 Task: Create a corporate brochure template design.
Action: Key pressed Key.delete
Screenshot: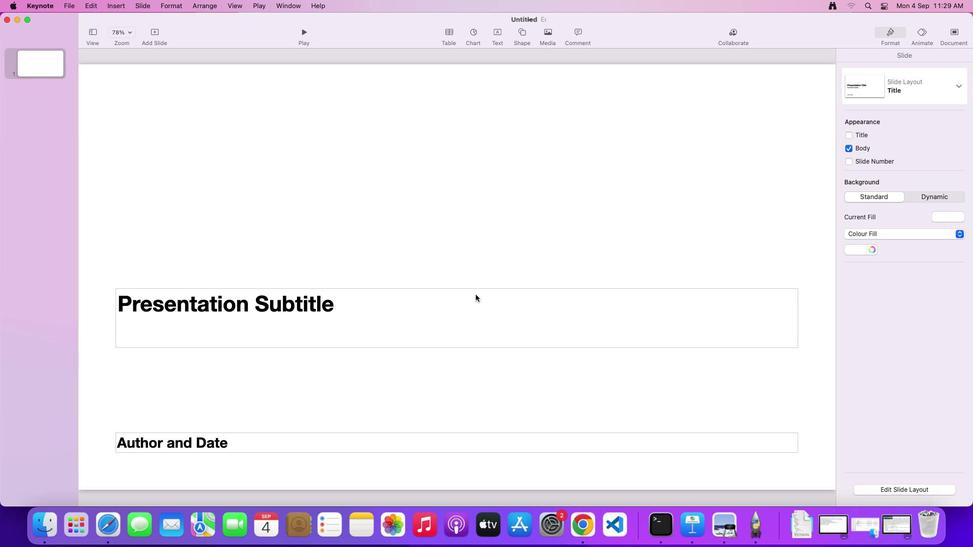 
Action: Mouse moved to (460, 327)
Screenshot: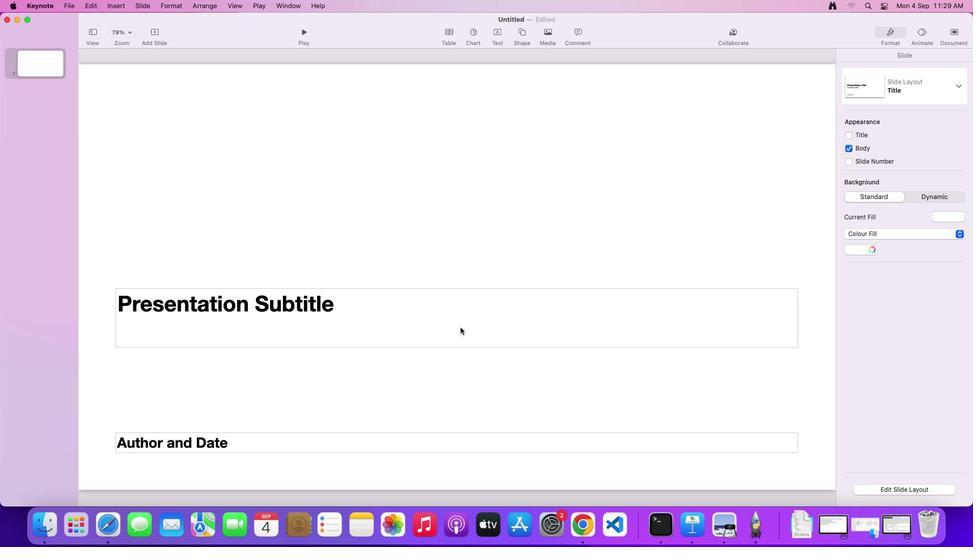 
Action: Mouse pressed left at (460, 327)
Screenshot: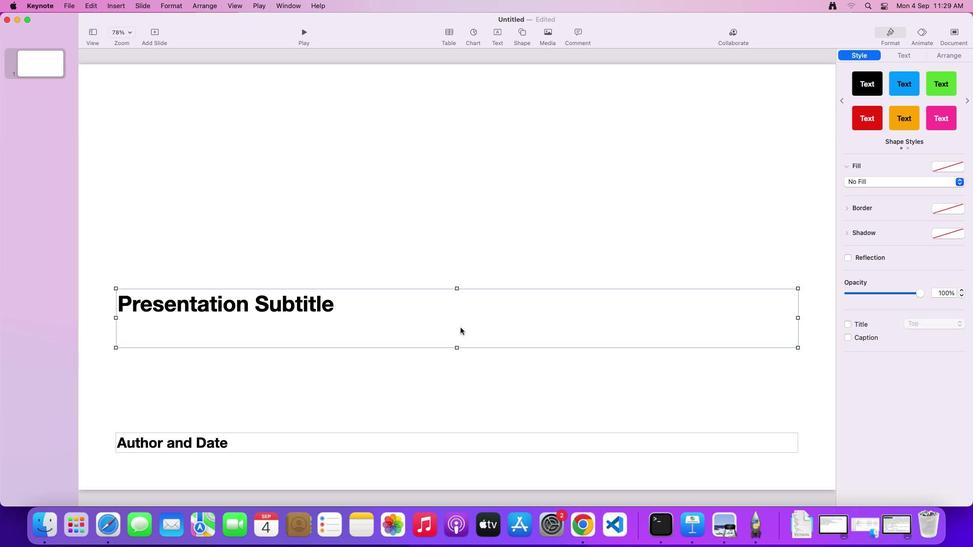 
Action: Key pressed Key.delete
Screenshot: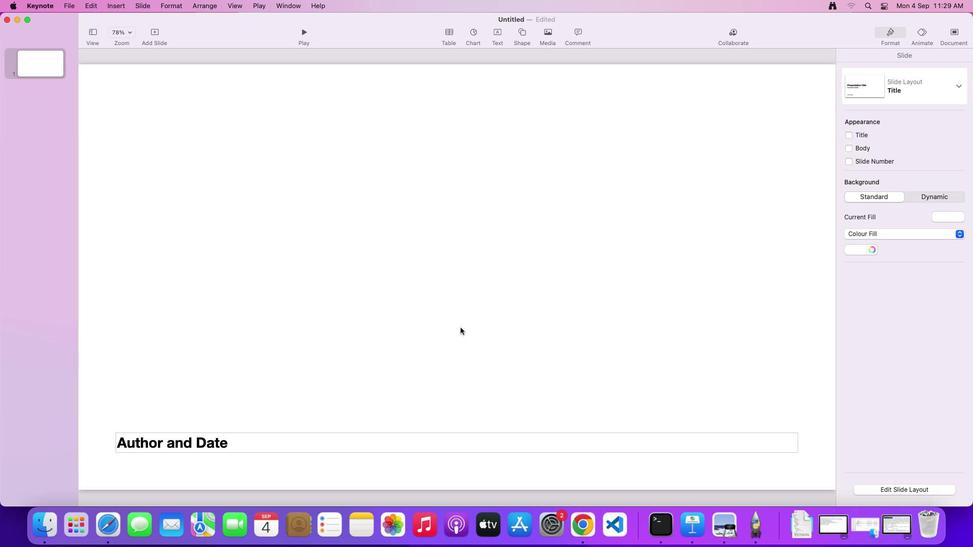 
Action: Mouse moved to (458, 449)
Screenshot: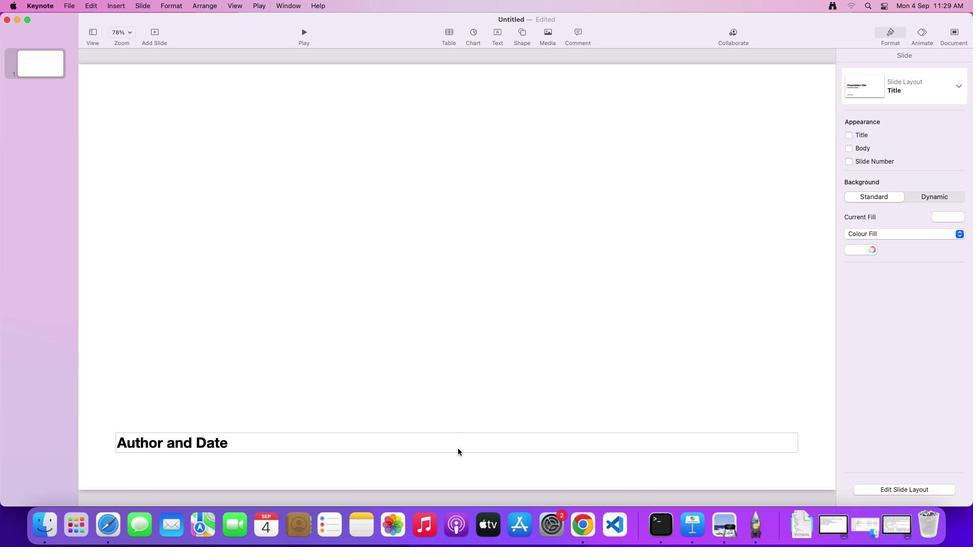 
Action: Mouse pressed left at (458, 449)
Screenshot: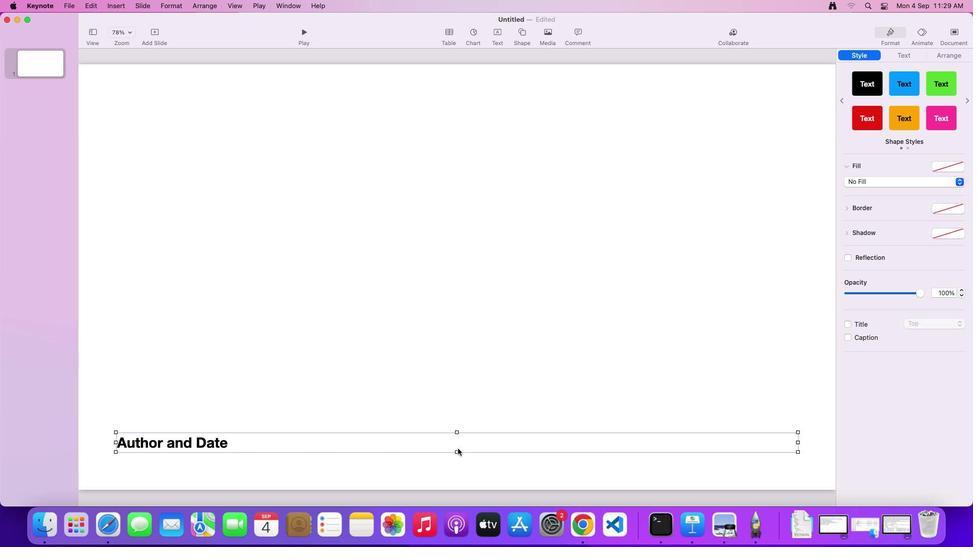 
Action: Key pressed Key.delete
Screenshot: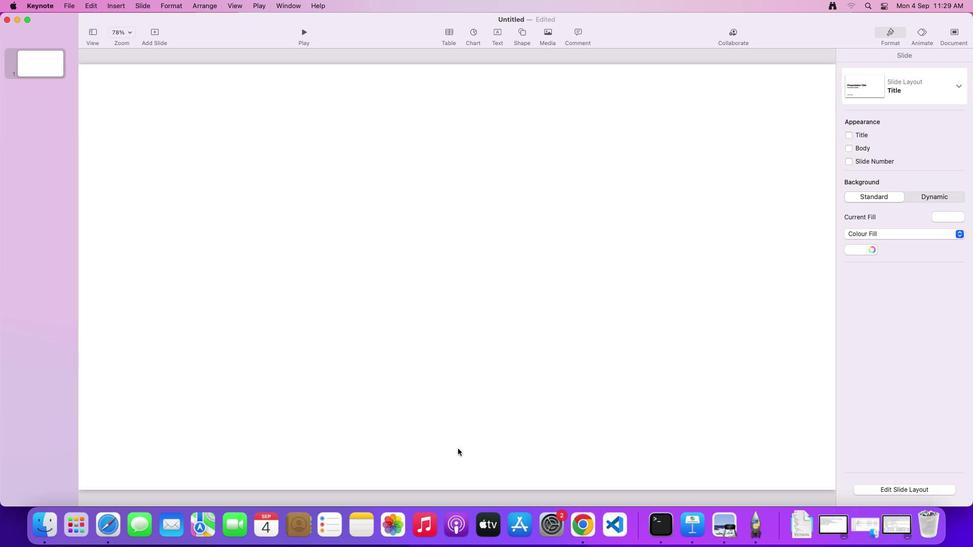 
Action: Mouse moved to (358, 203)
Screenshot: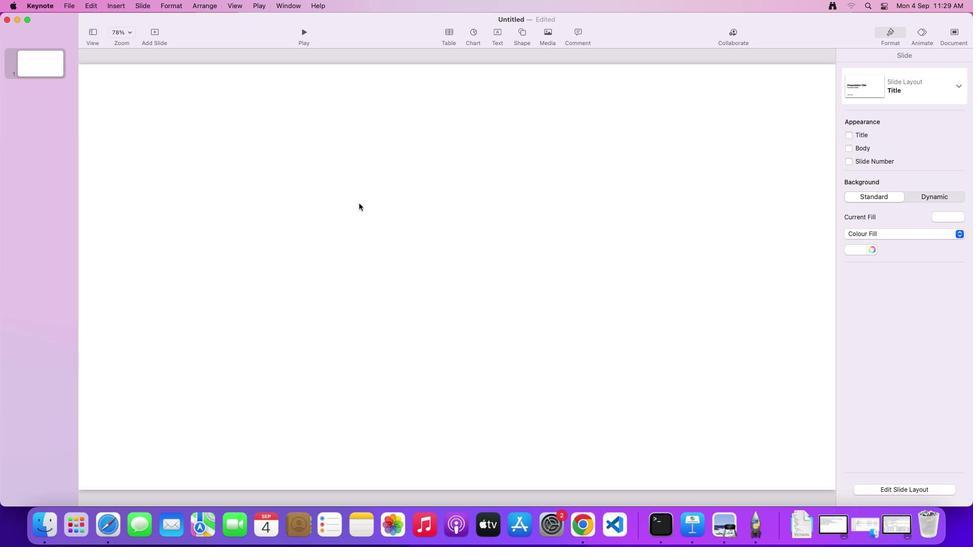 
Action: Mouse pressed left at (358, 203)
Screenshot: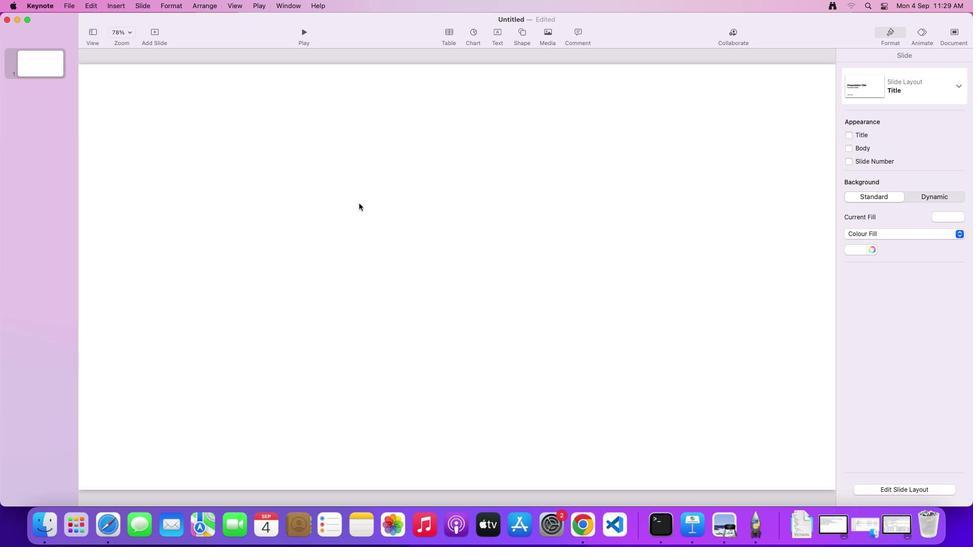
Action: Mouse moved to (862, 251)
Screenshot: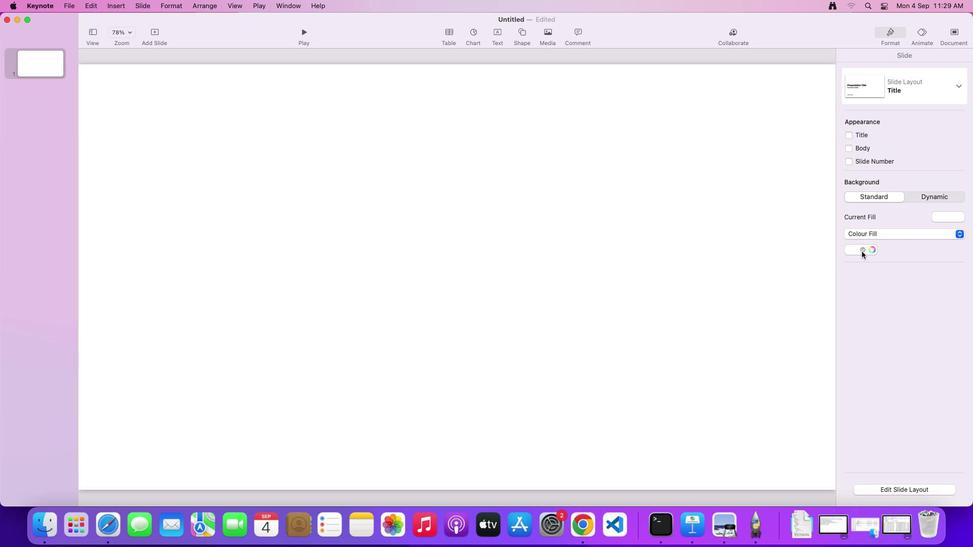 
Action: Mouse pressed left at (862, 251)
Screenshot: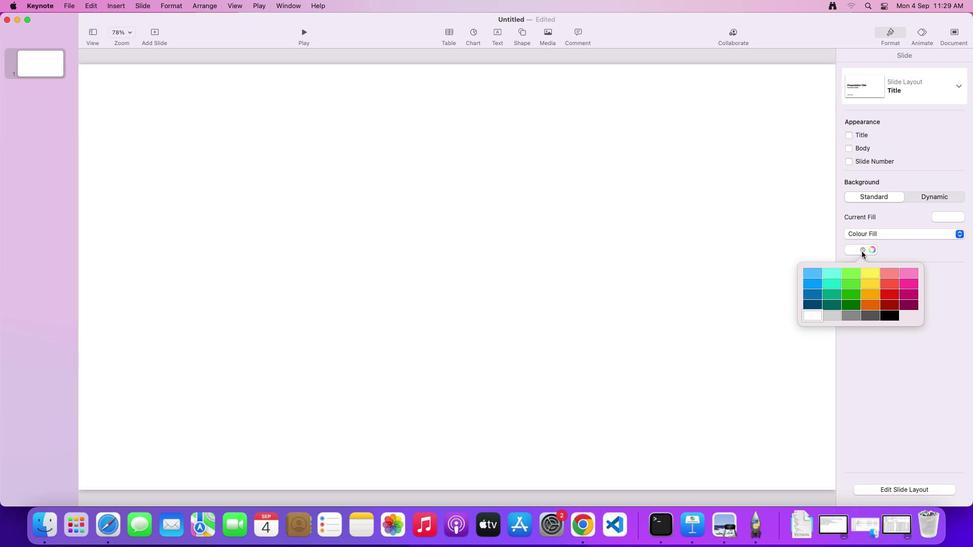 
Action: Mouse moved to (815, 303)
Screenshot: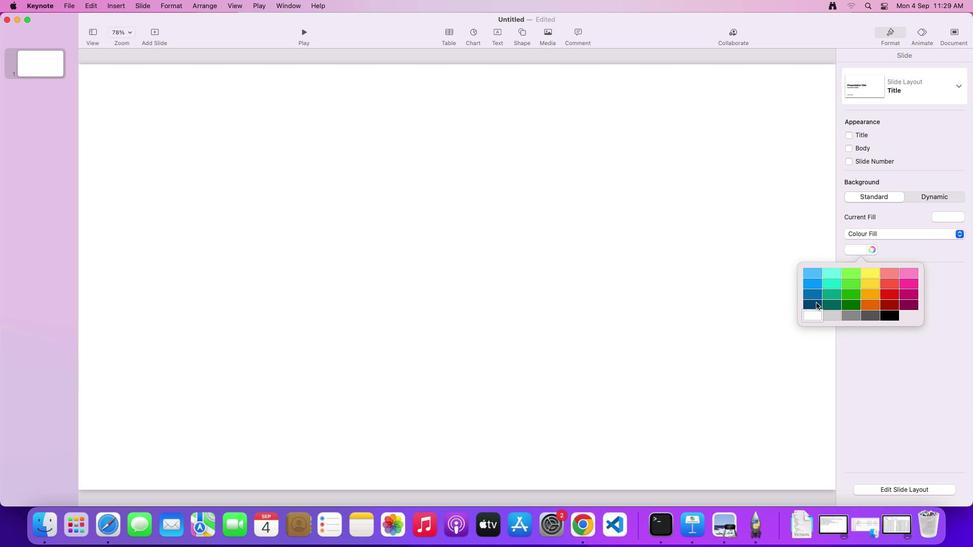 
Action: Mouse pressed left at (815, 303)
Screenshot: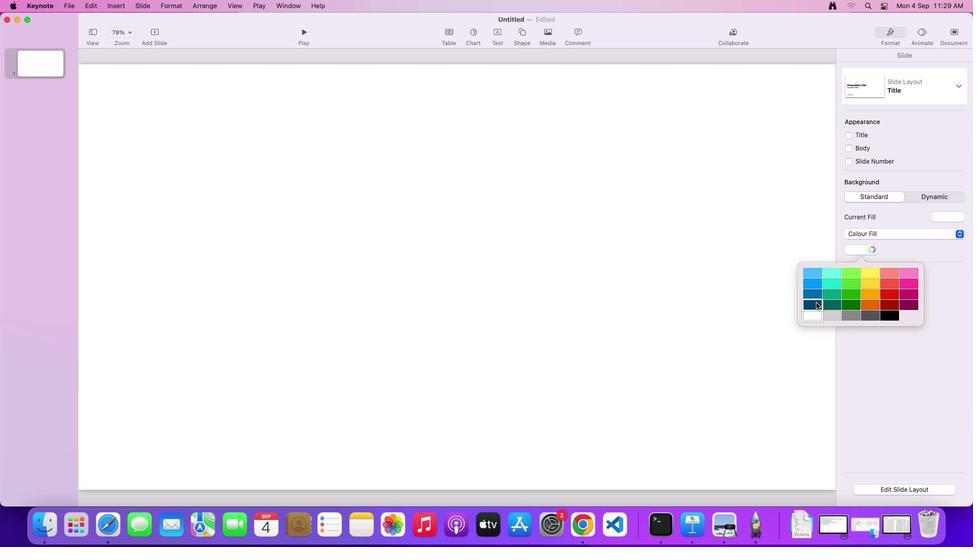 
Action: Mouse moved to (870, 249)
Screenshot: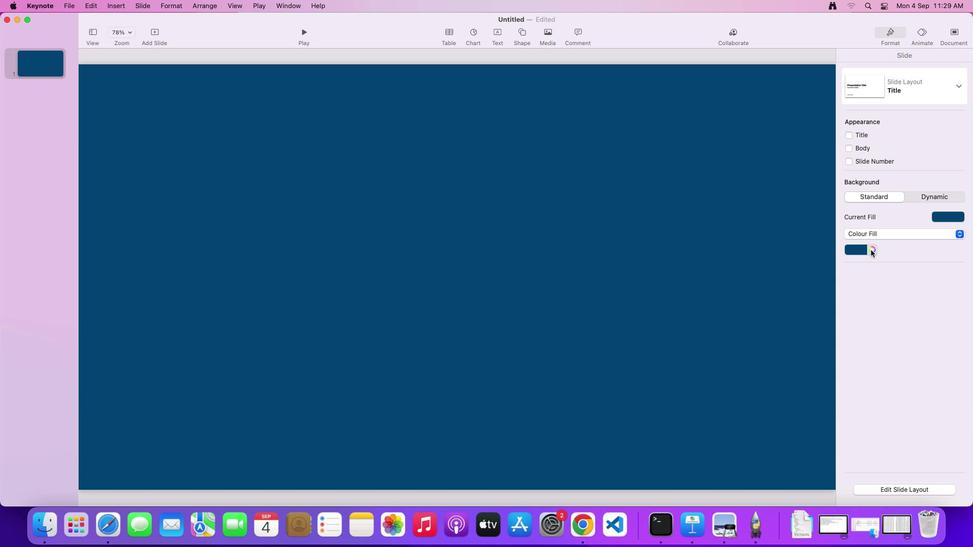 
Action: Mouse pressed left at (870, 249)
Screenshot: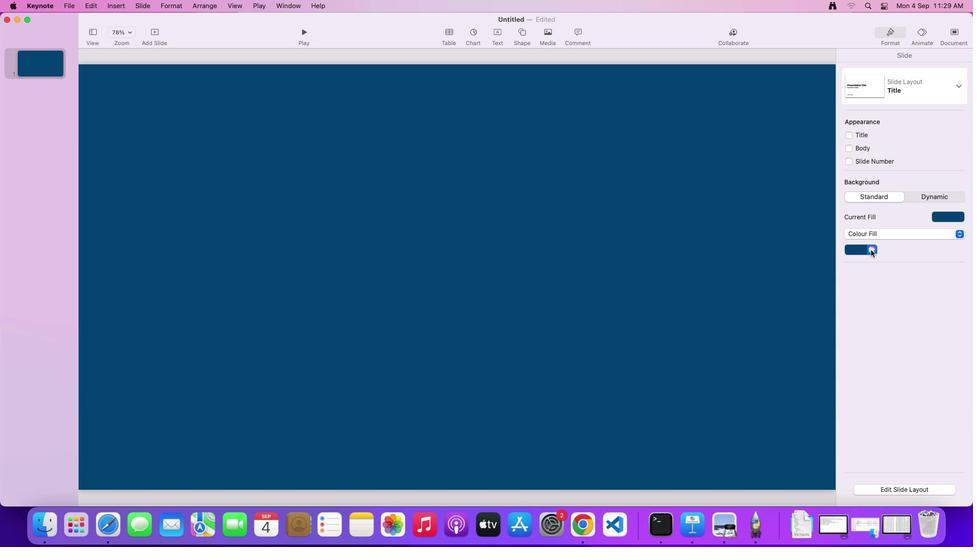 
Action: Mouse moved to (31, 420)
Screenshot: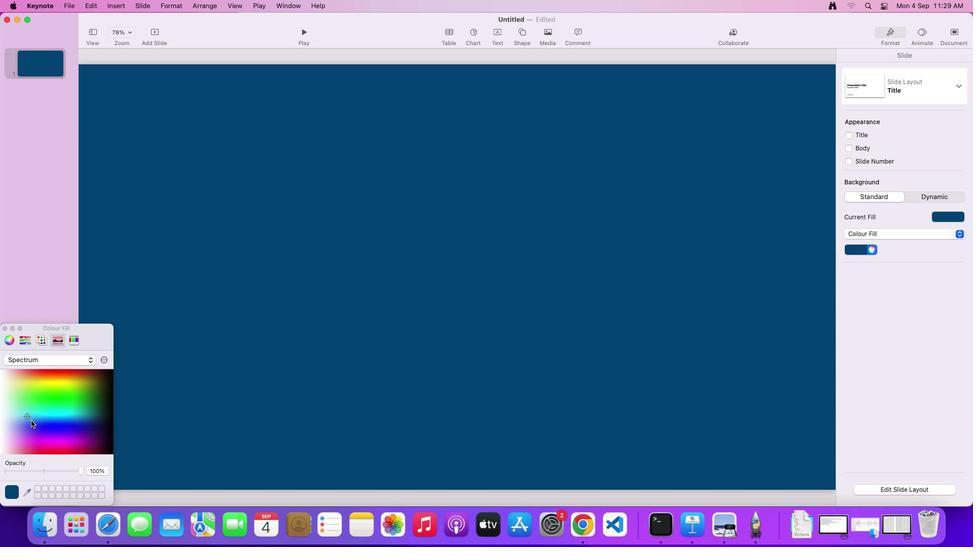 
Action: Mouse pressed left at (31, 420)
Screenshot: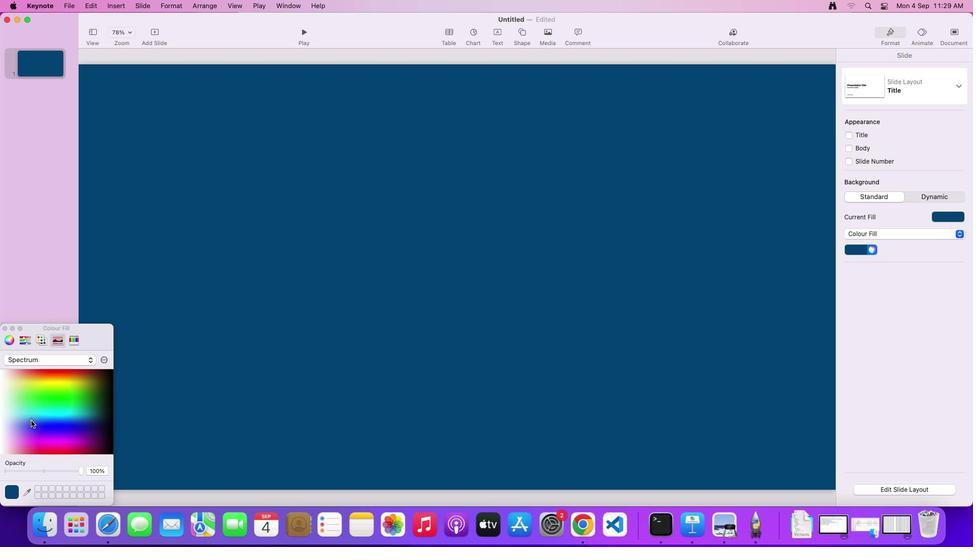 
Action: Mouse moved to (10, 423)
Screenshot: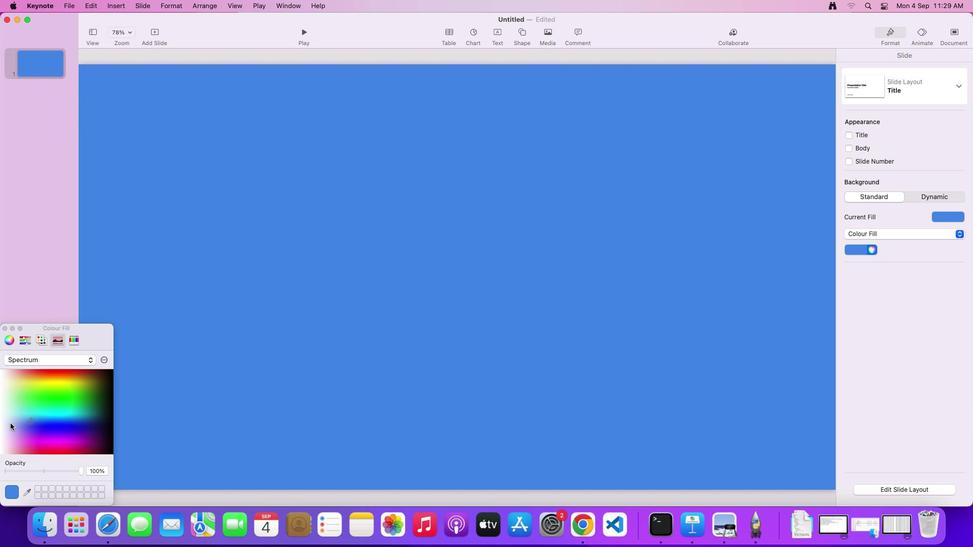 
Action: Mouse pressed left at (10, 423)
Screenshot: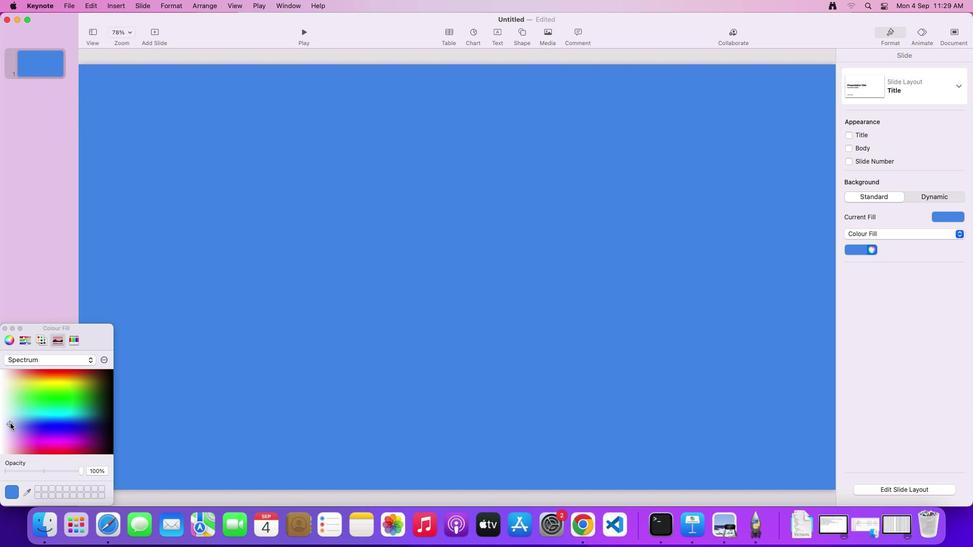 
Action: Mouse moved to (15, 421)
Screenshot: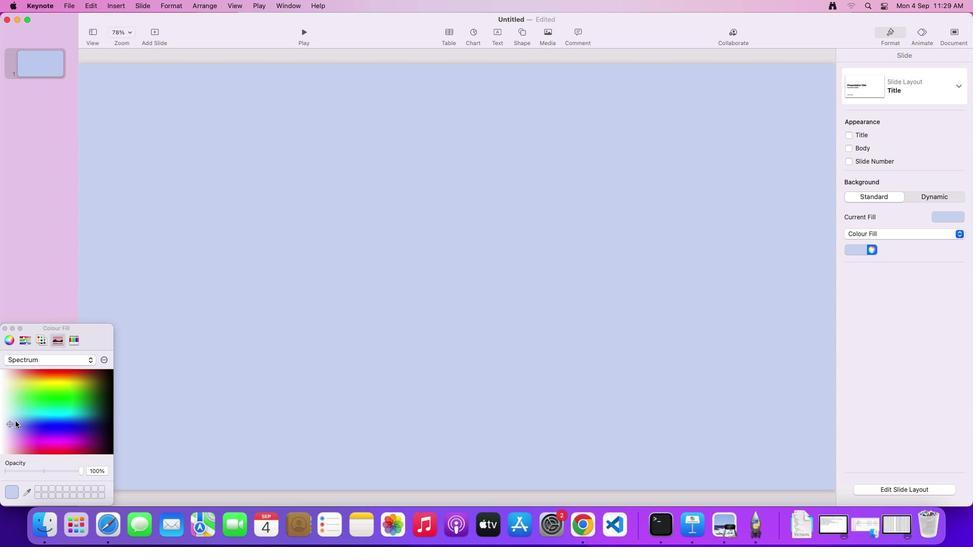 
Action: Mouse pressed left at (15, 421)
Screenshot: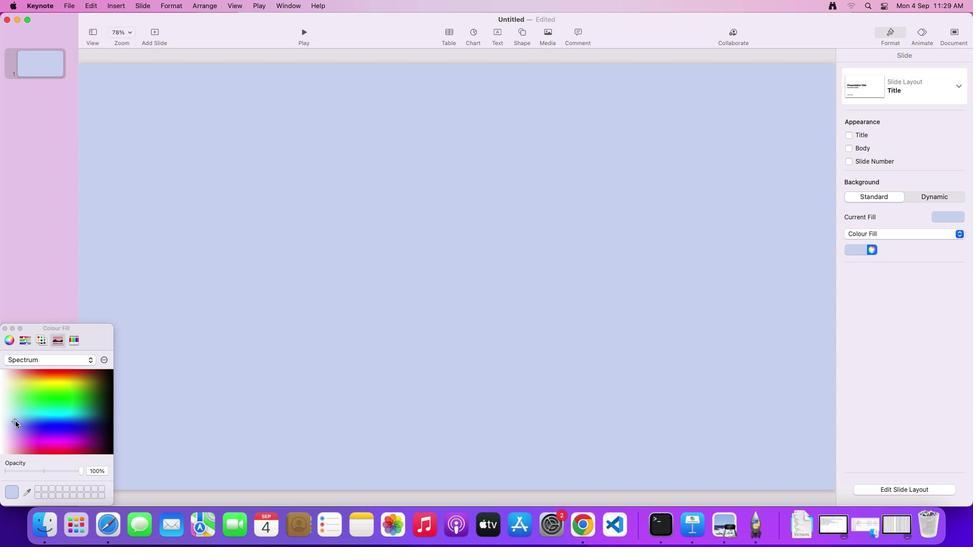 
Action: Mouse moved to (22, 421)
Screenshot: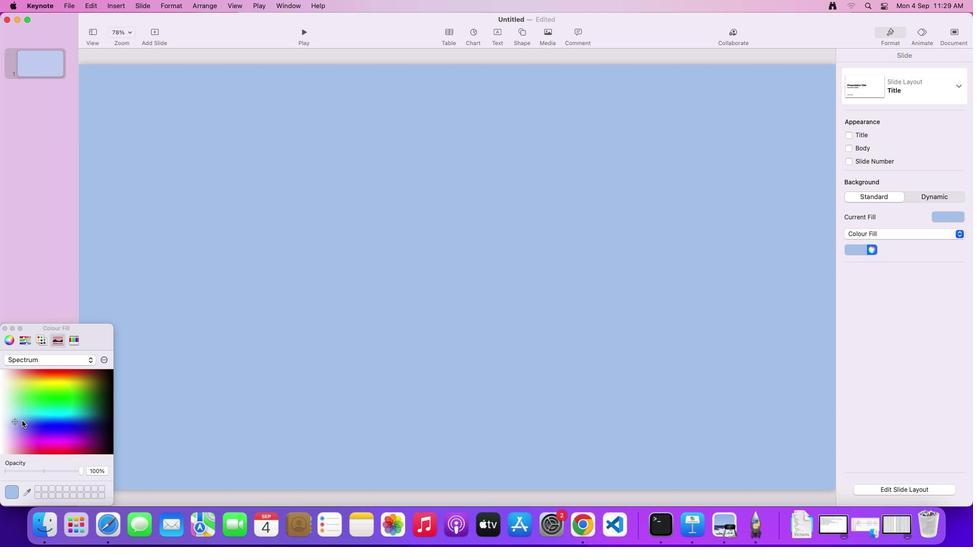 
Action: Mouse pressed left at (22, 421)
Screenshot: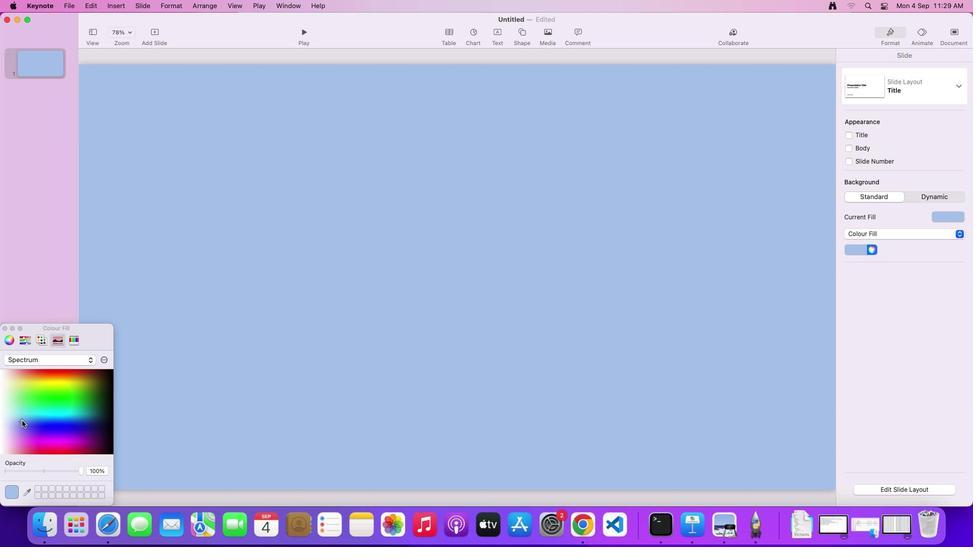 
Action: Mouse moved to (27, 420)
Screenshot: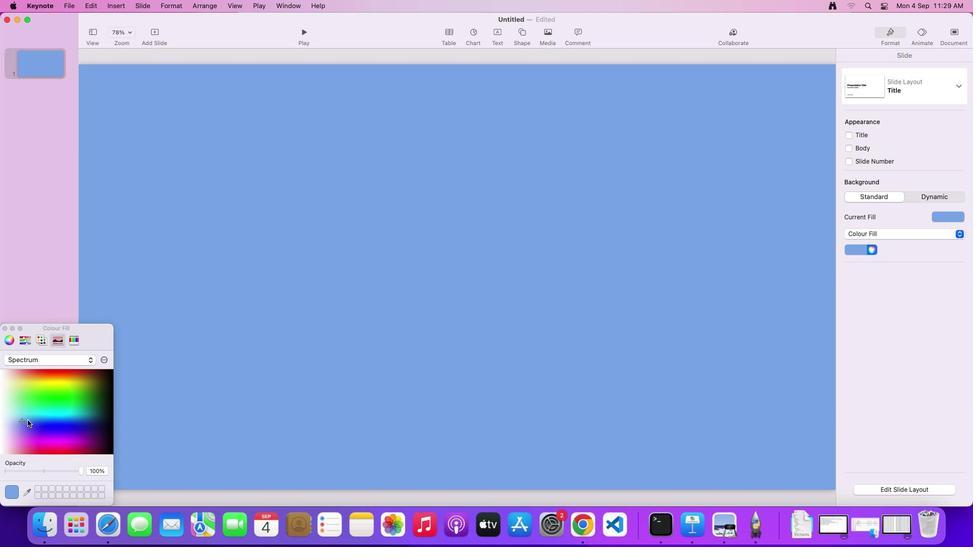 
Action: Mouse pressed left at (27, 420)
Screenshot: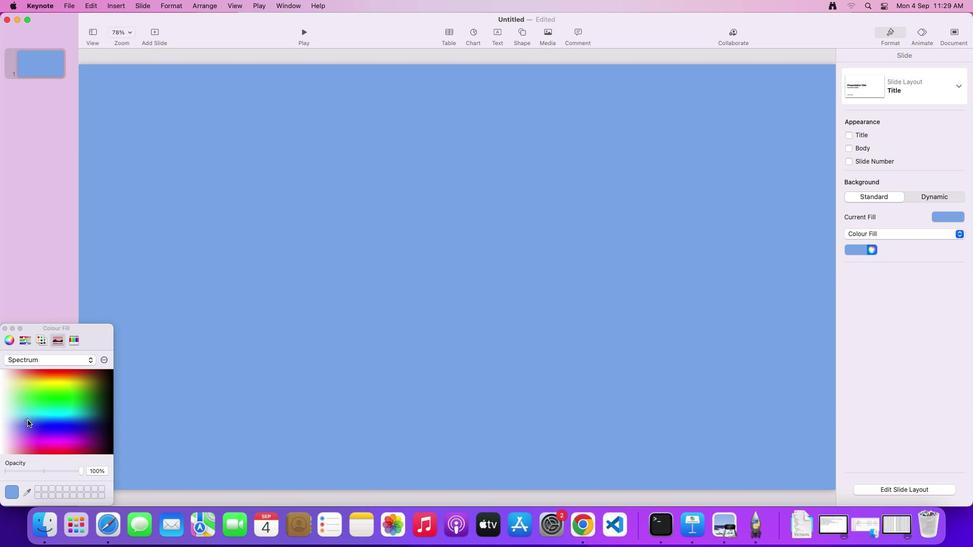 
Action: Mouse moved to (34, 418)
Screenshot: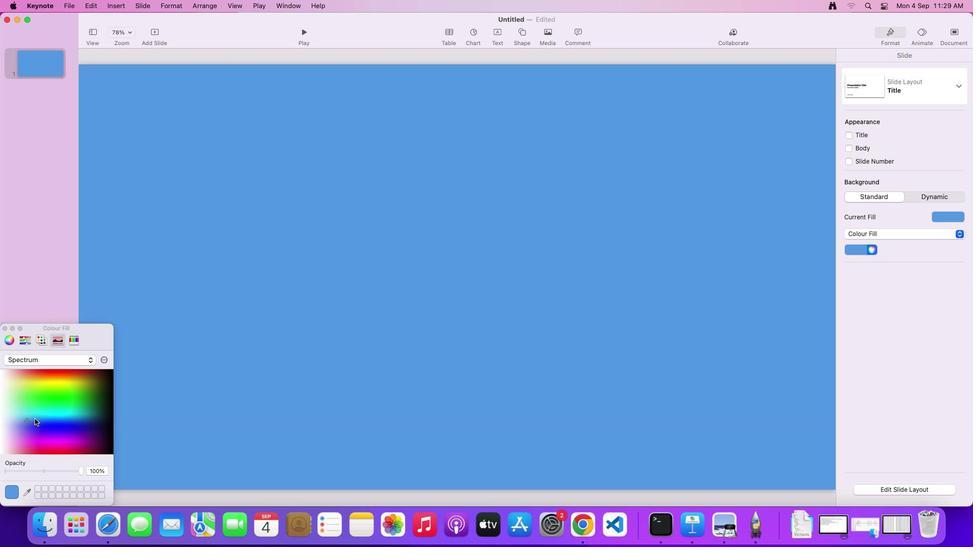 
Action: Mouse pressed left at (34, 418)
Screenshot: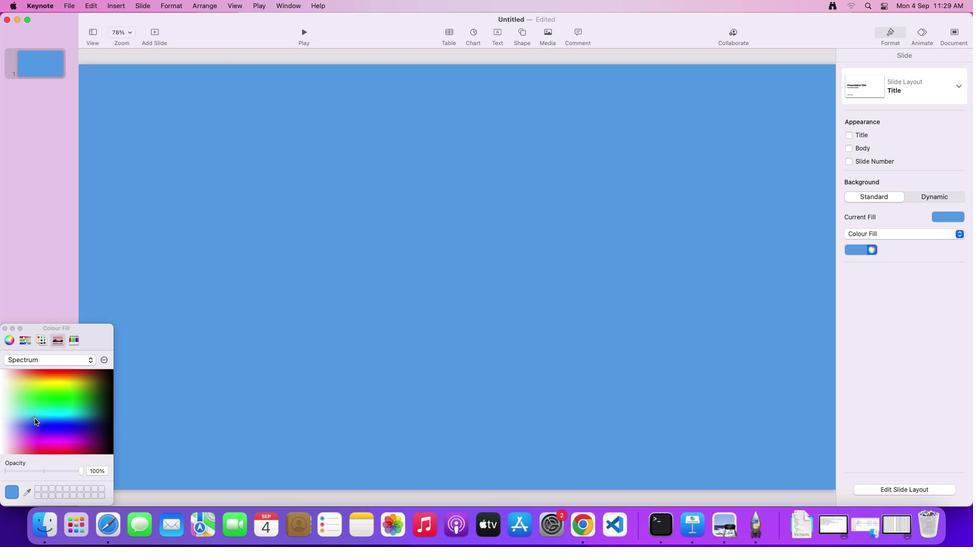 
Action: Mouse moved to (22, 423)
Screenshot: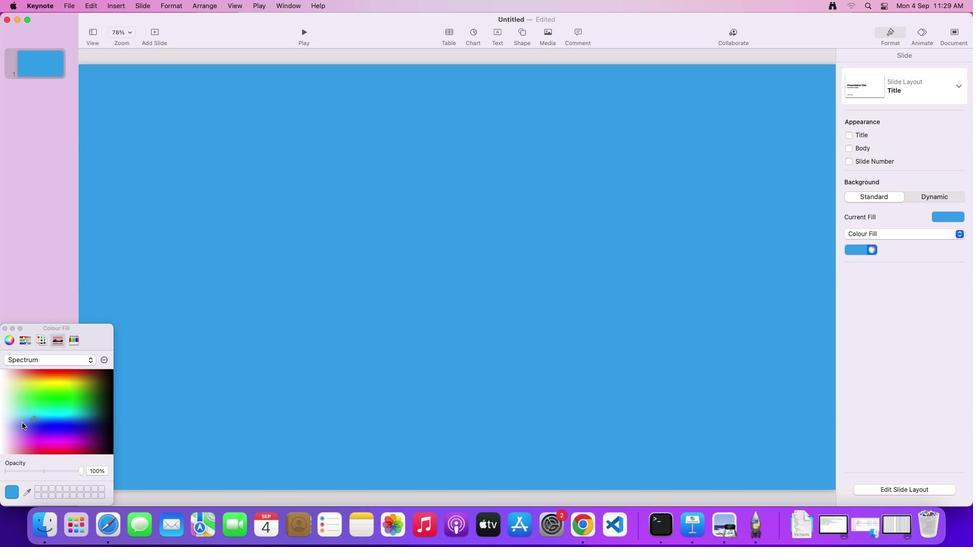 
Action: Mouse pressed left at (22, 423)
Screenshot: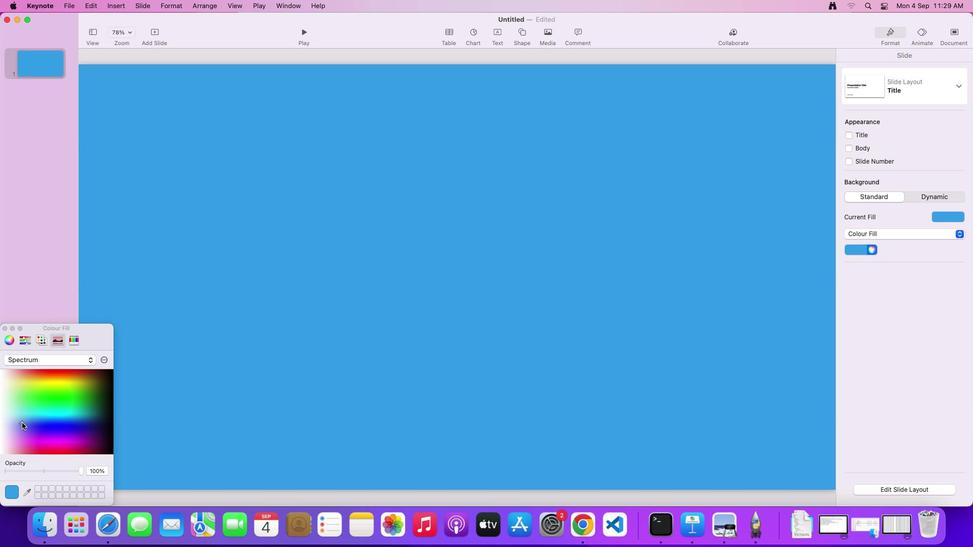 
Action: Mouse moved to (21, 428)
Screenshot: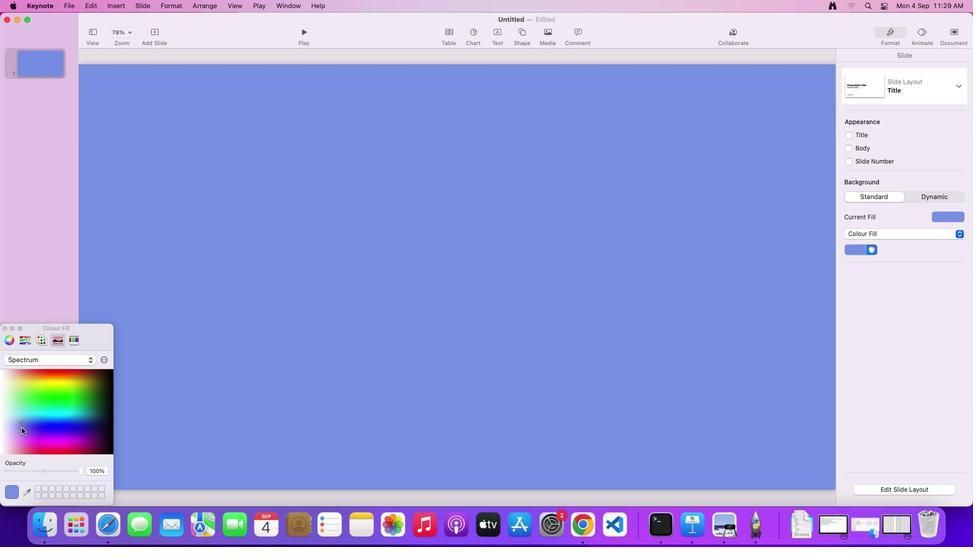 
Action: Mouse pressed left at (21, 428)
Screenshot: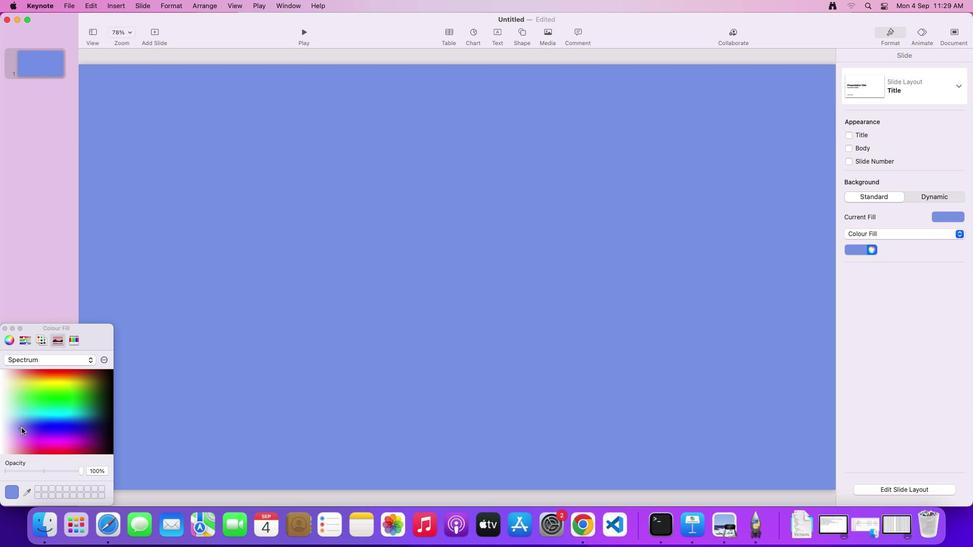 
Action: Mouse moved to (23, 424)
Screenshot: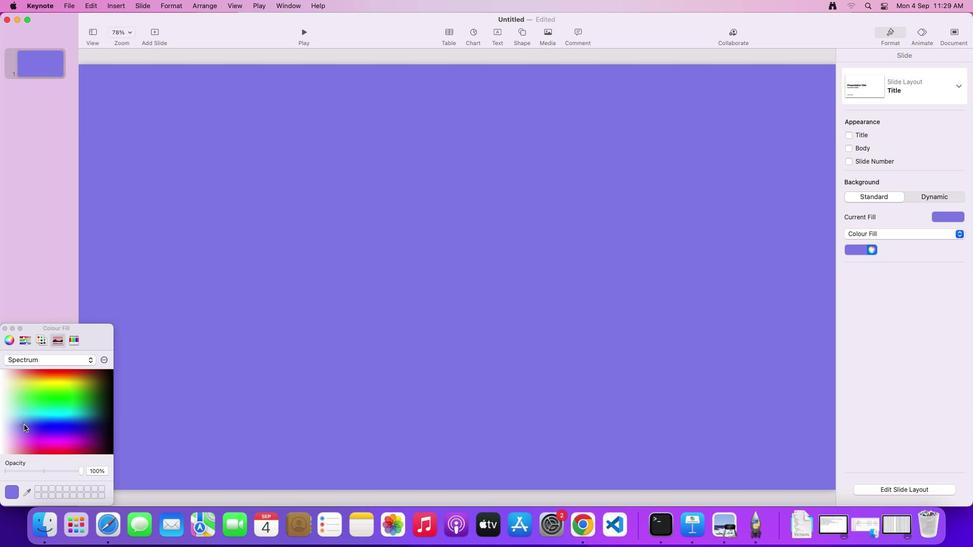 
Action: Mouse pressed left at (23, 424)
Screenshot: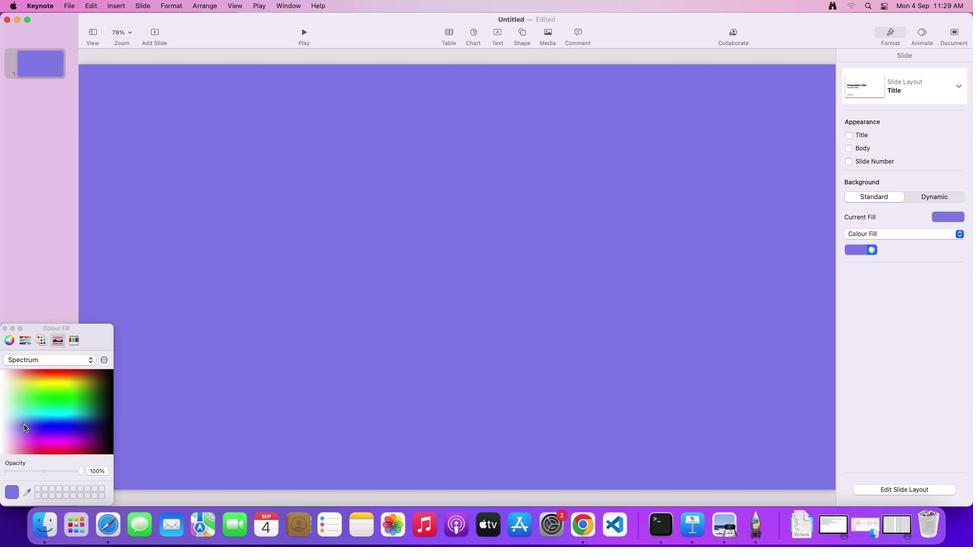 
Action: Mouse moved to (324, 358)
Screenshot: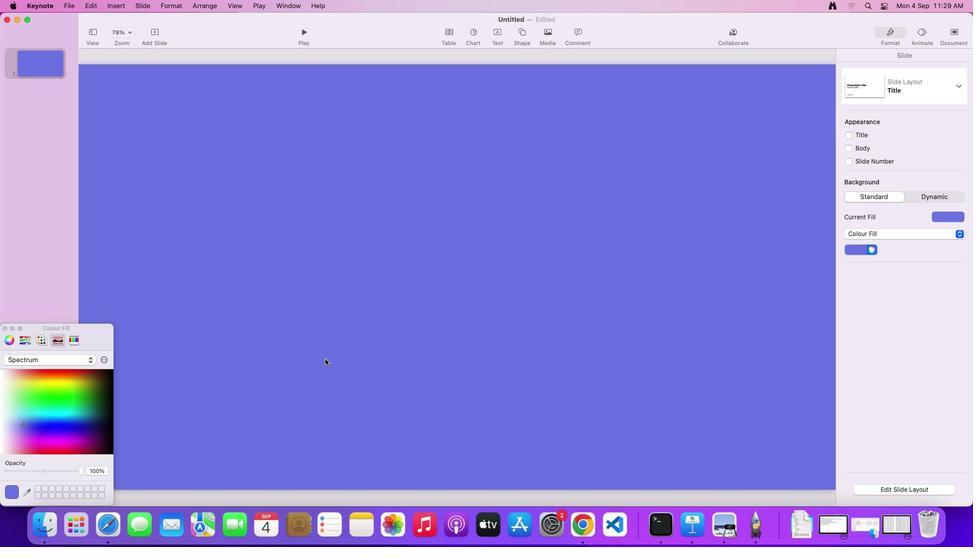 
Action: Mouse pressed left at (324, 358)
Screenshot: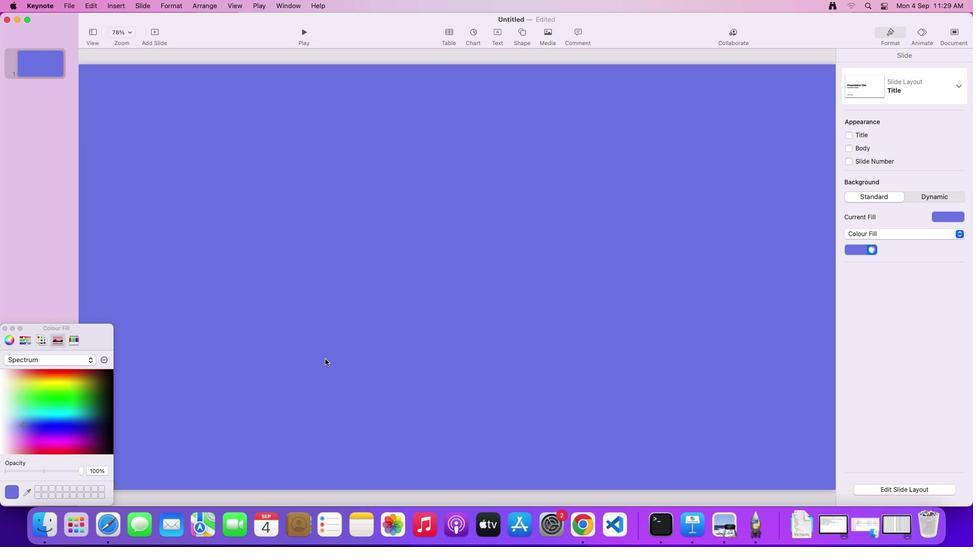 
Action: Mouse moved to (6, 329)
Screenshot: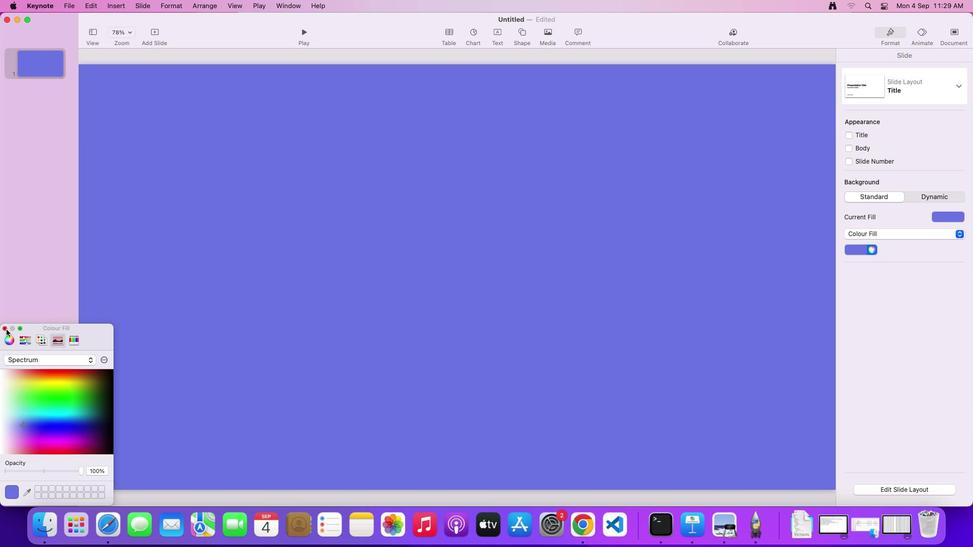 
Action: Mouse pressed left at (6, 329)
Screenshot: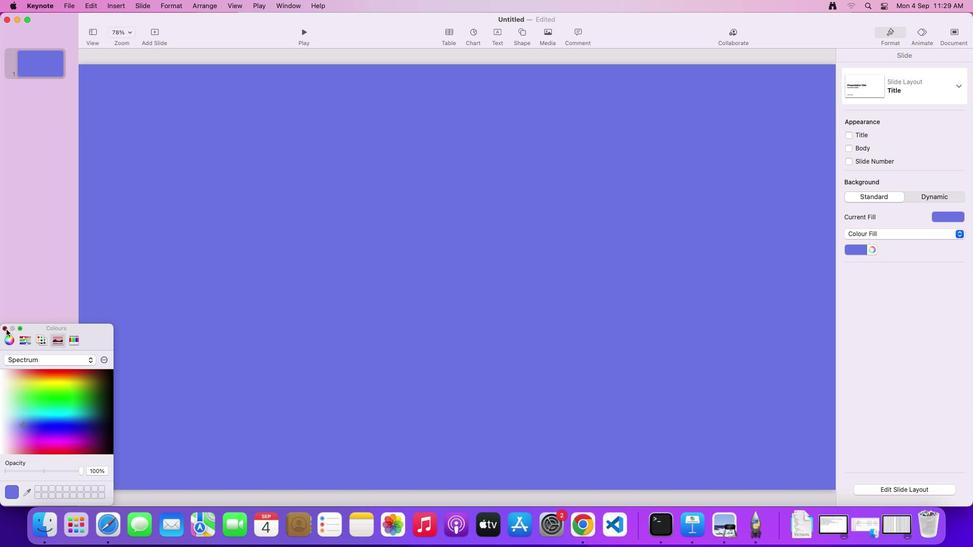 
Action: Mouse moved to (517, 253)
Screenshot: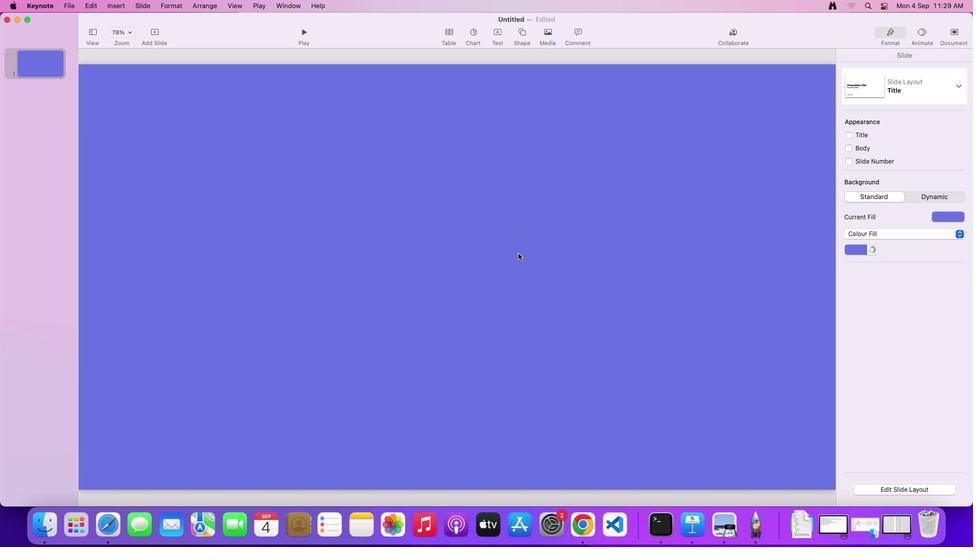 
Action: Mouse pressed left at (517, 253)
Screenshot: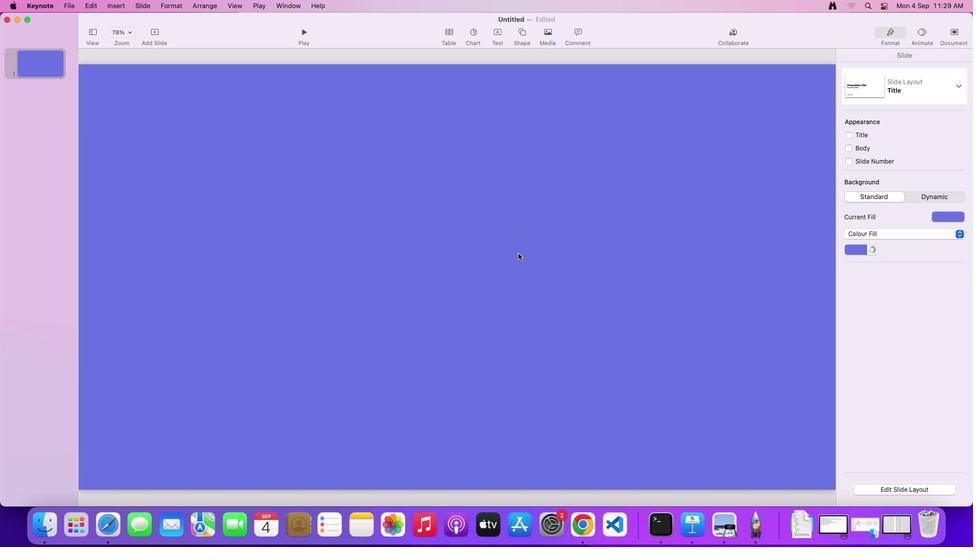 
Action: Mouse moved to (517, 31)
Screenshot: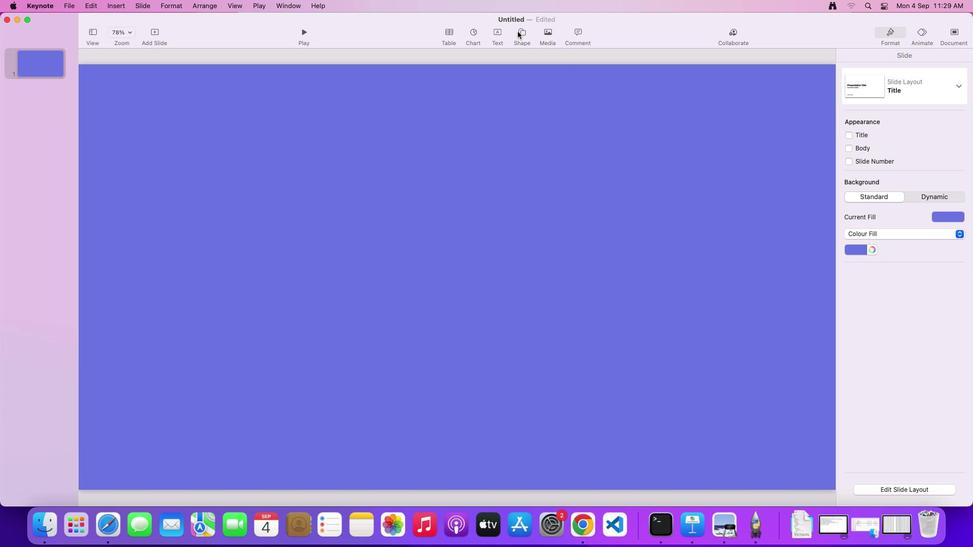 
Action: Mouse pressed left at (517, 31)
Screenshot: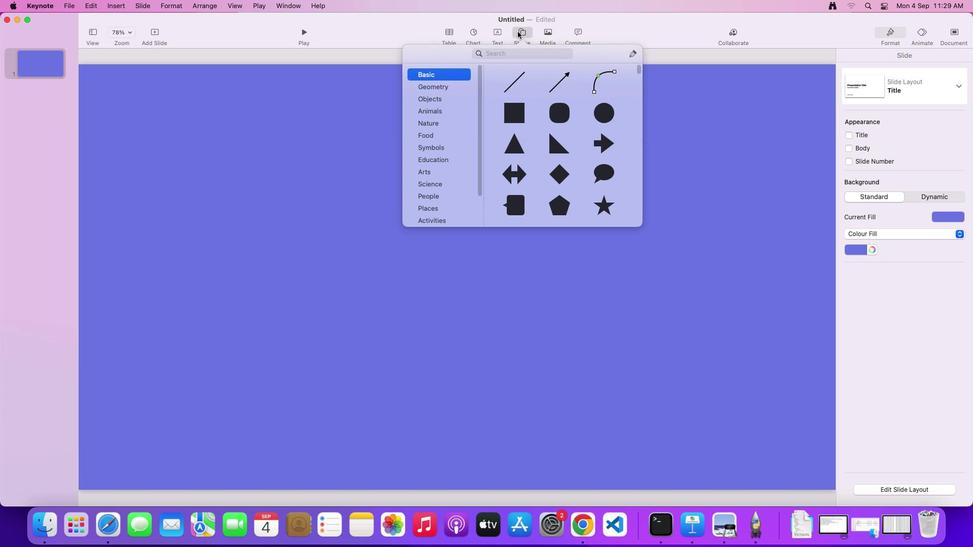 
Action: Mouse moved to (510, 110)
Screenshot: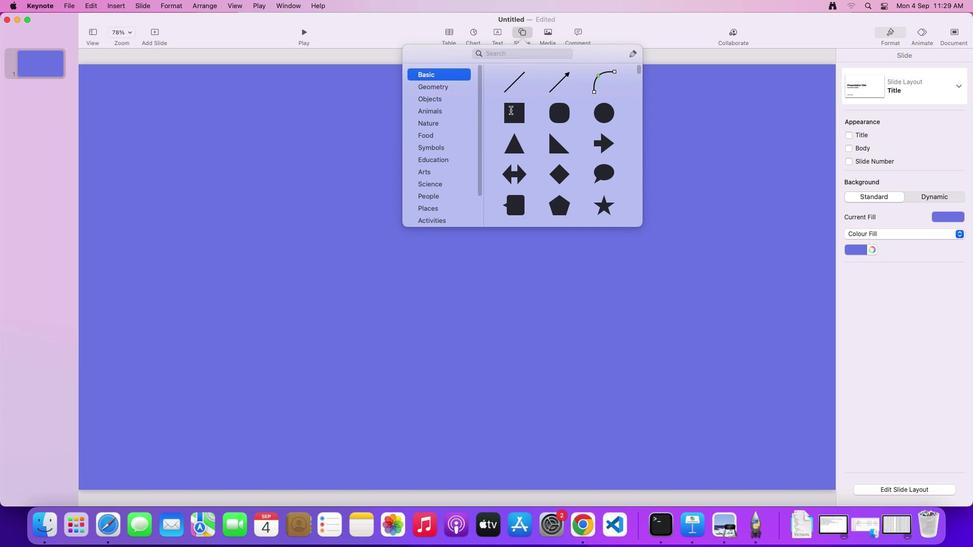 
Action: Mouse pressed left at (510, 110)
Screenshot: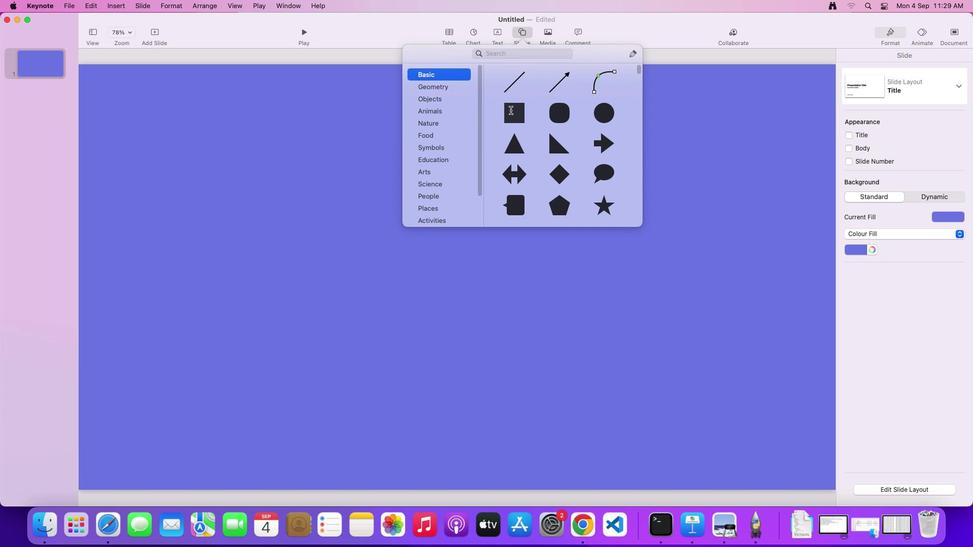 
Action: Mouse moved to (475, 298)
Screenshot: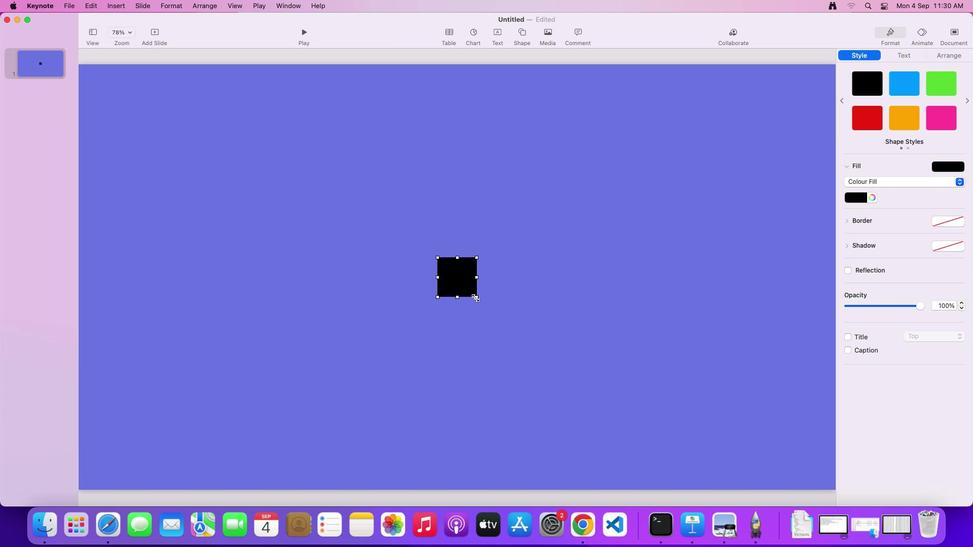
Action: Mouse pressed left at (475, 298)
Screenshot: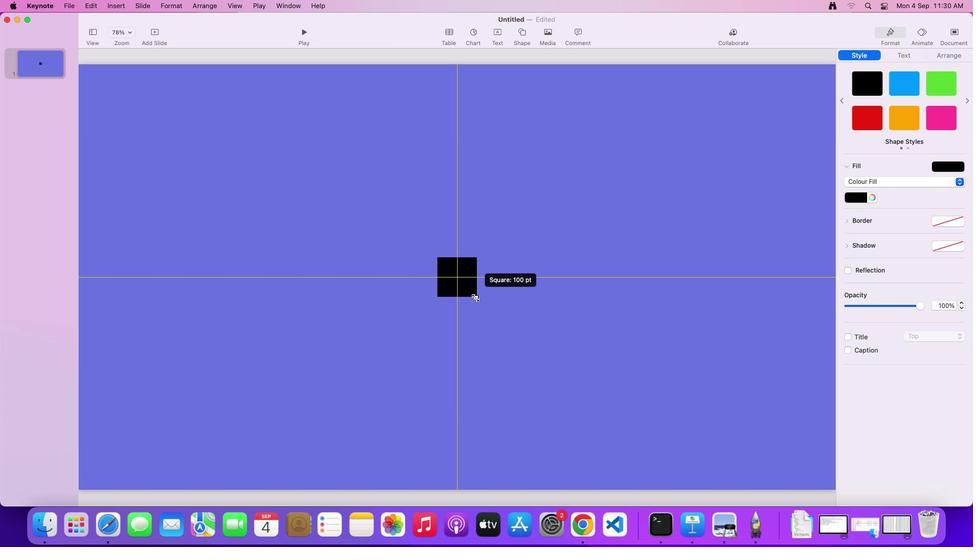 
Action: Mouse moved to (529, 383)
Screenshot: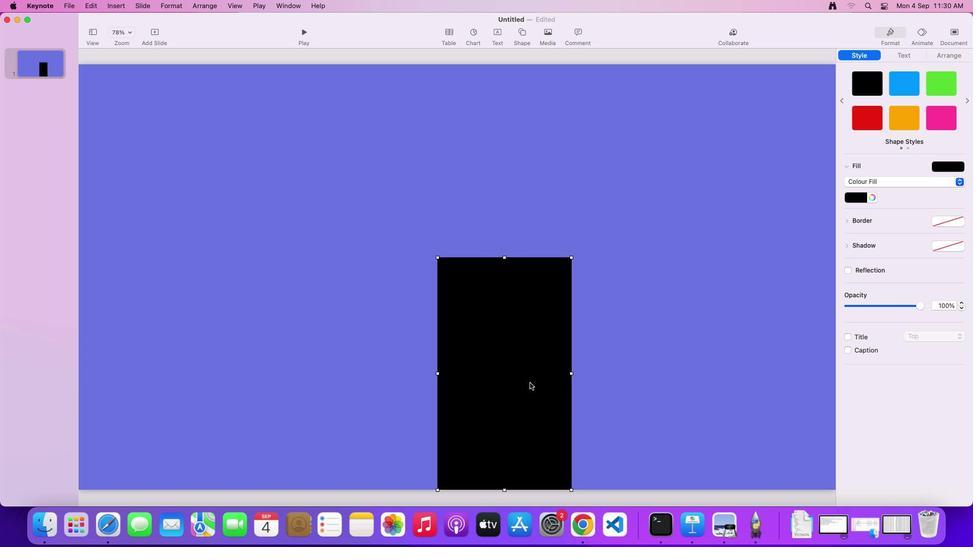 
Action: Mouse pressed left at (529, 383)
Screenshot: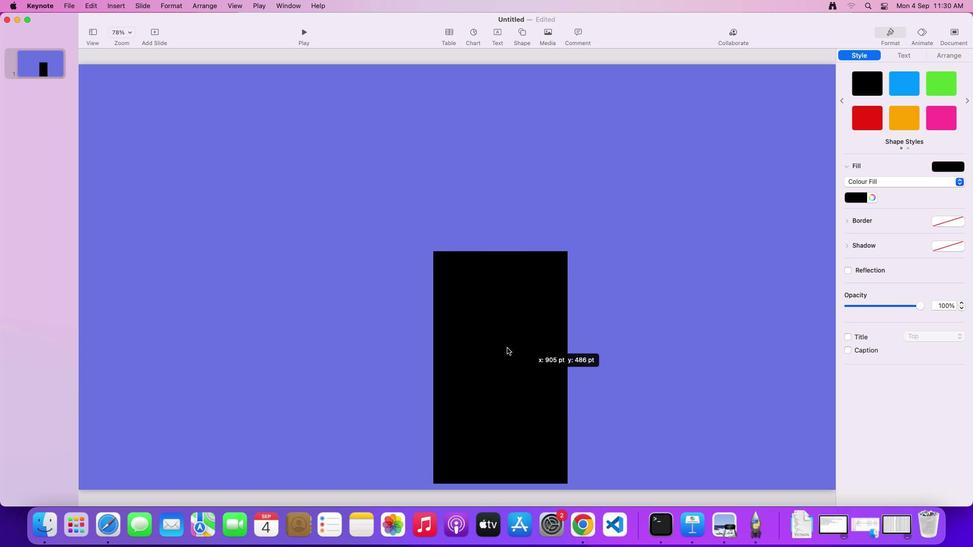 
Action: Mouse moved to (348, 389)
Screenshot: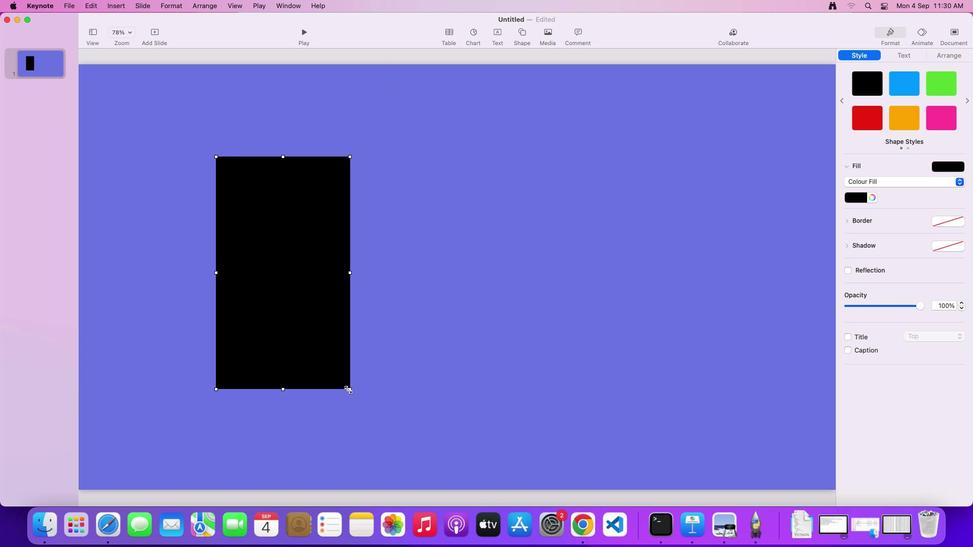 
Action: Mouse pressed left at (348, 389)
Screenshot: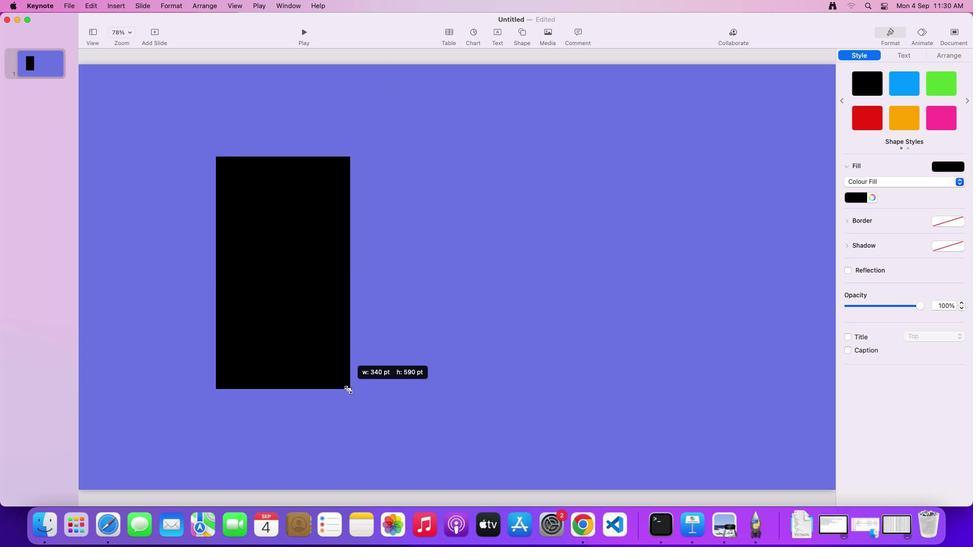 
Action: Mouse moved to (908, 56)
Screenshot: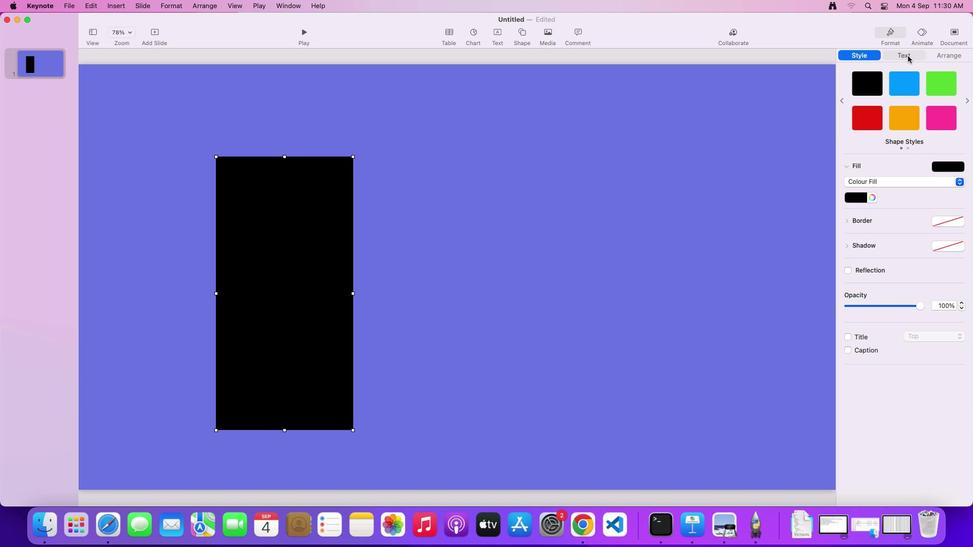 
Action: Mouse pressed left at (908, 56)
Screenshot: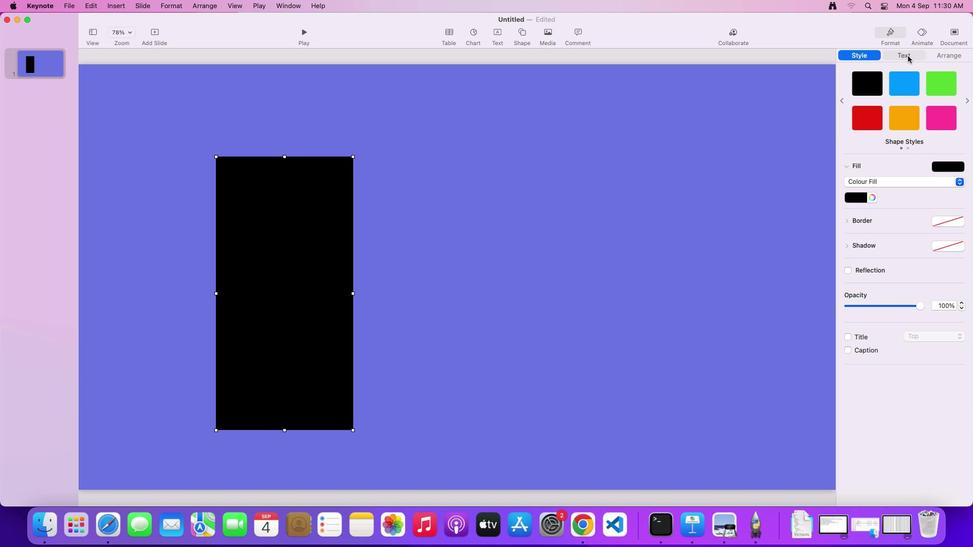 
Action: Mouse moved to (953, 53)
Screenshot: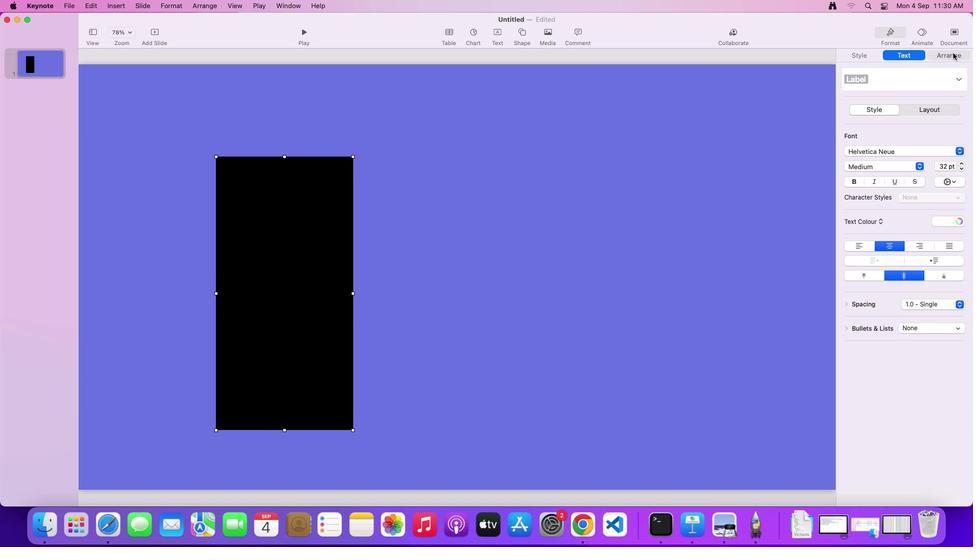 
Action: Mouse pressed left at (953, 53)
Screenshot: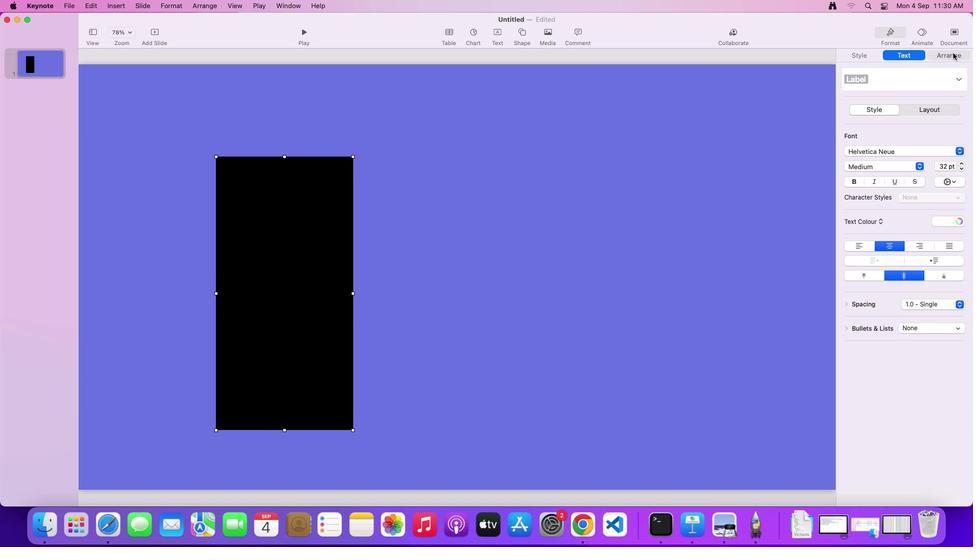 
Action: Mouse moved to (954, 224)
Screenshot: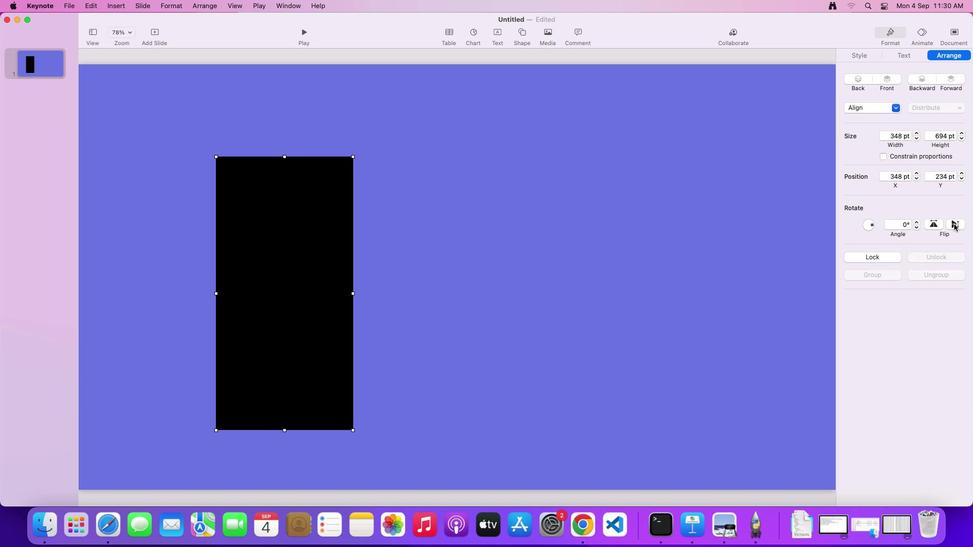 
Action: Mouse pressed left at (954, 224)
Screenshot: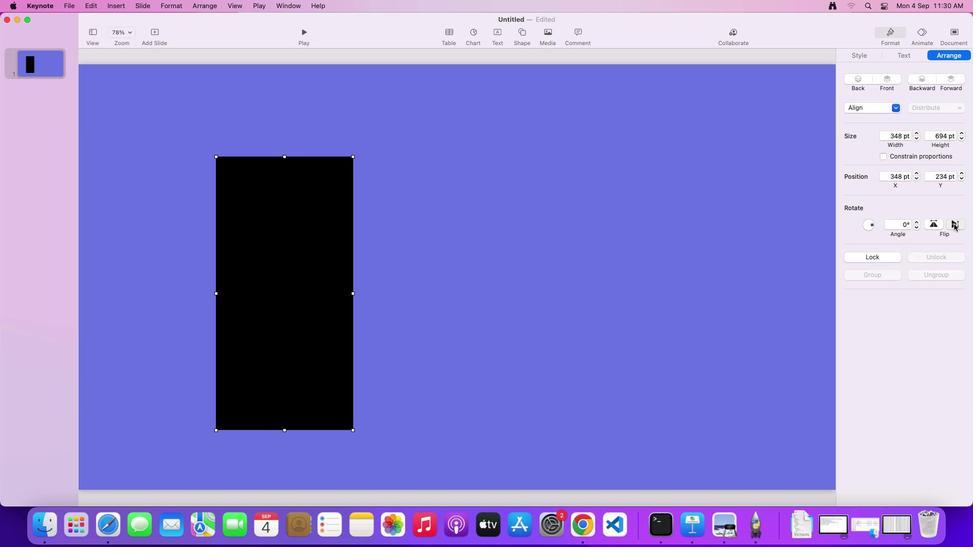 
Action: Mouse moved to (916, 178)
Screenshot: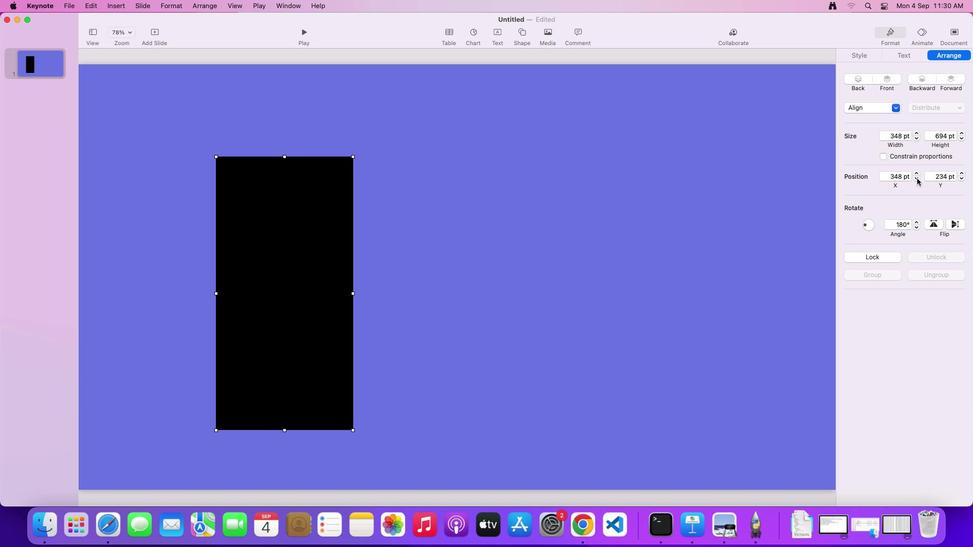 
Action: Mouse pressed left at (916, 178)
Screenshot: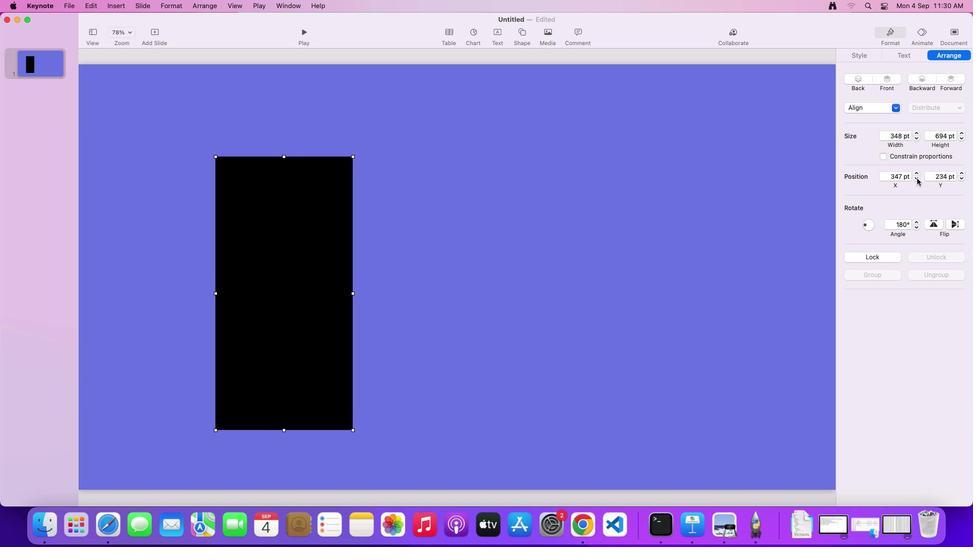
Action: Mouse pressed left at (916, 178)
Screenshot: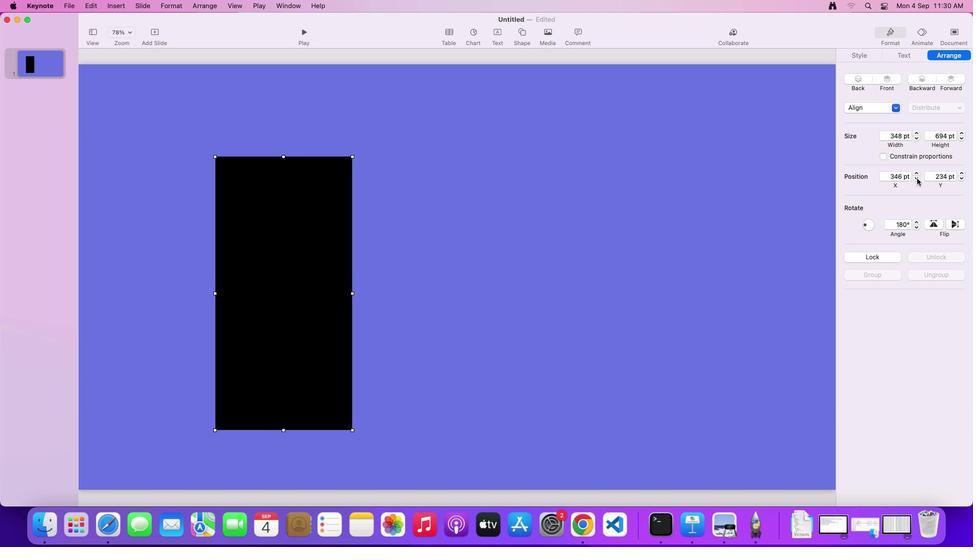 
Action: Mouse pressed left at (916, 178)
Screenshot: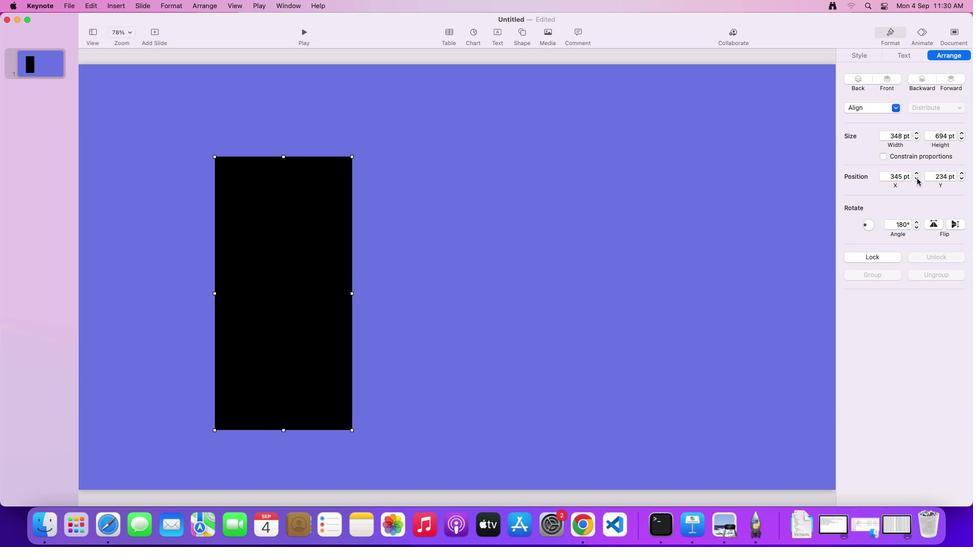 
Action: Mouse pressed left at (916, 178)
Screenshot: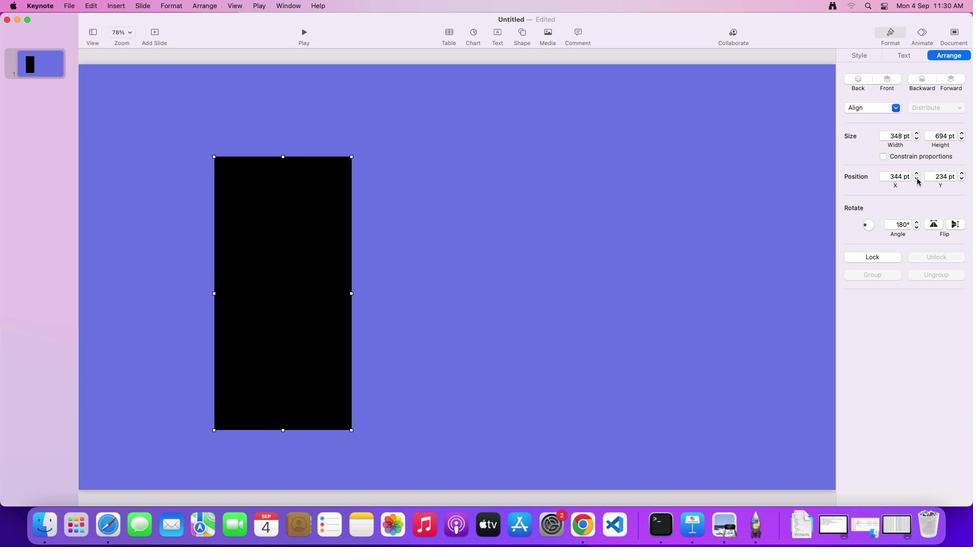 
Action: Mouse pressed left at (916, 178)
Screenshot: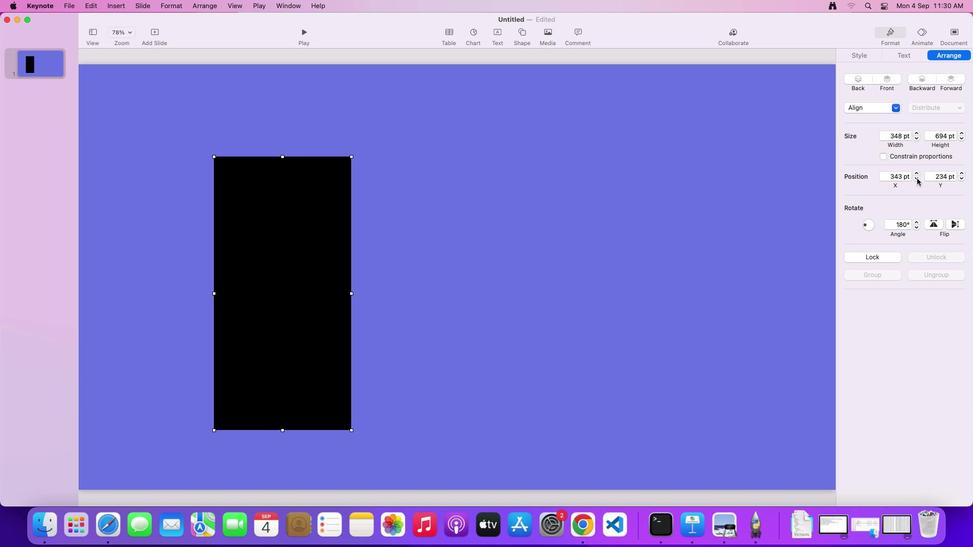 
Action: Mouse pressed left at (916, 178)
Screenshot: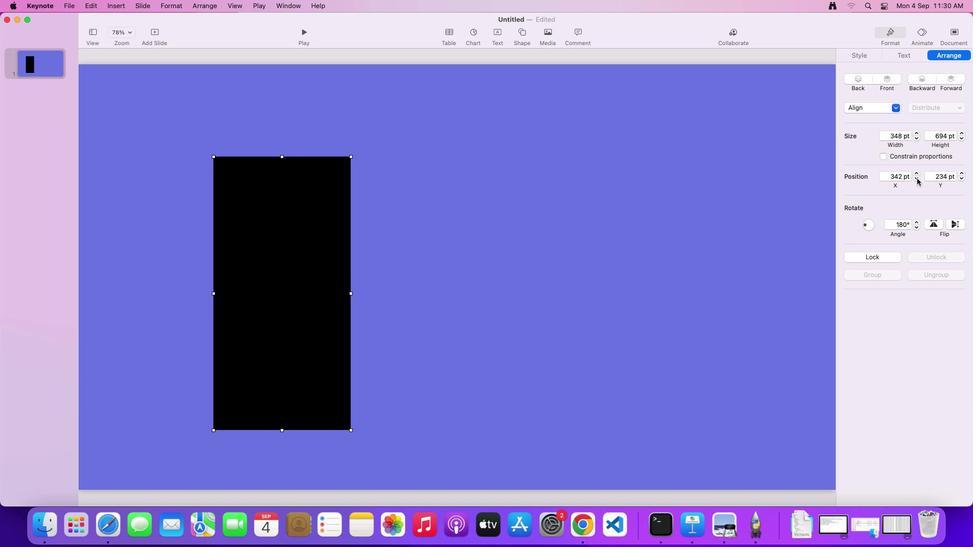 
Action: Mouse pressed left at (916, 178)
Screenshot: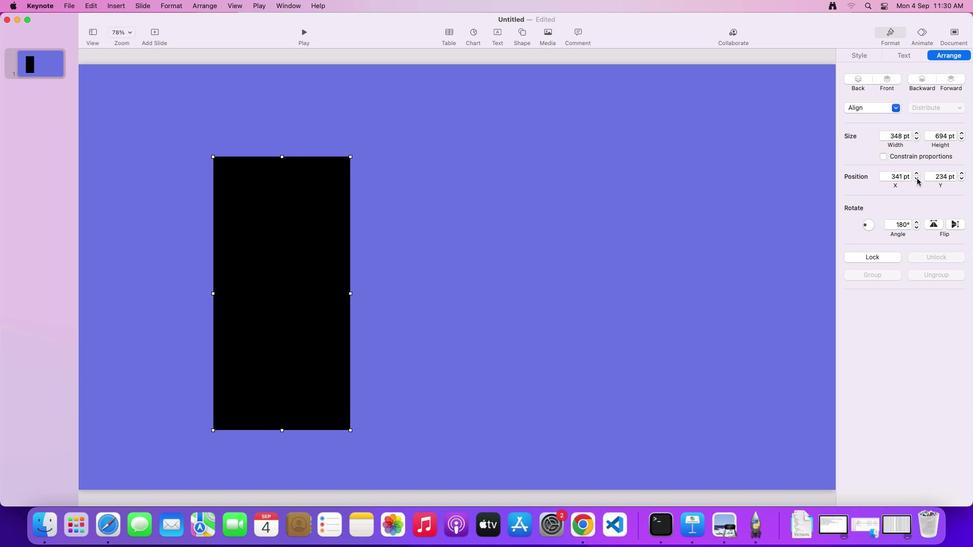 
Action: Mouse pressed left at (916, 178)
Screenshot: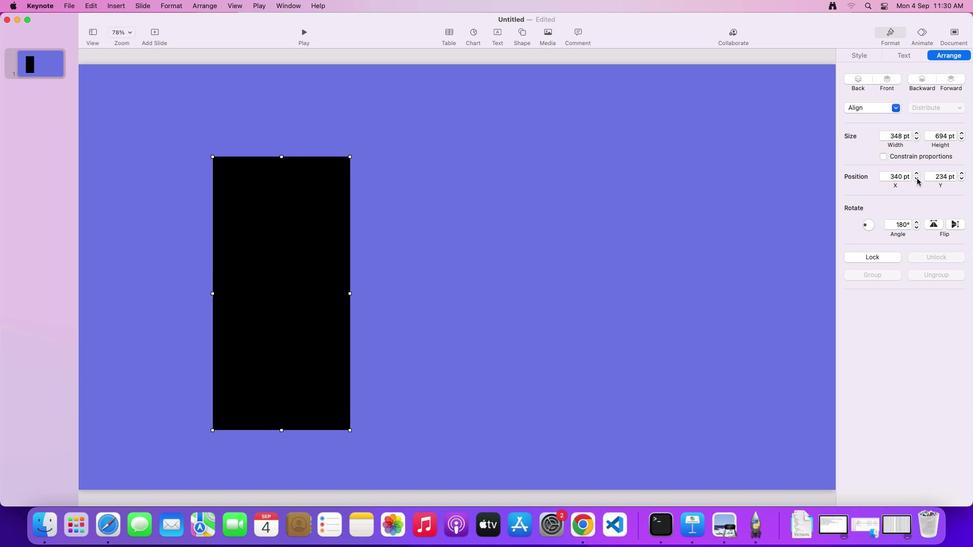 
Action: Mouse pressed left at (916, 178)
Screenshot: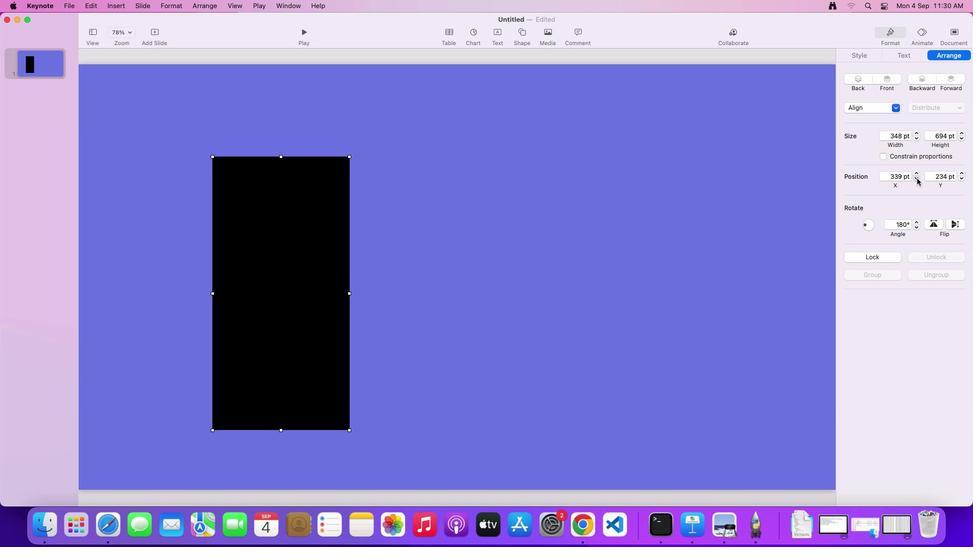 
Action: Mouse moved to (865, 228)
Screenshot: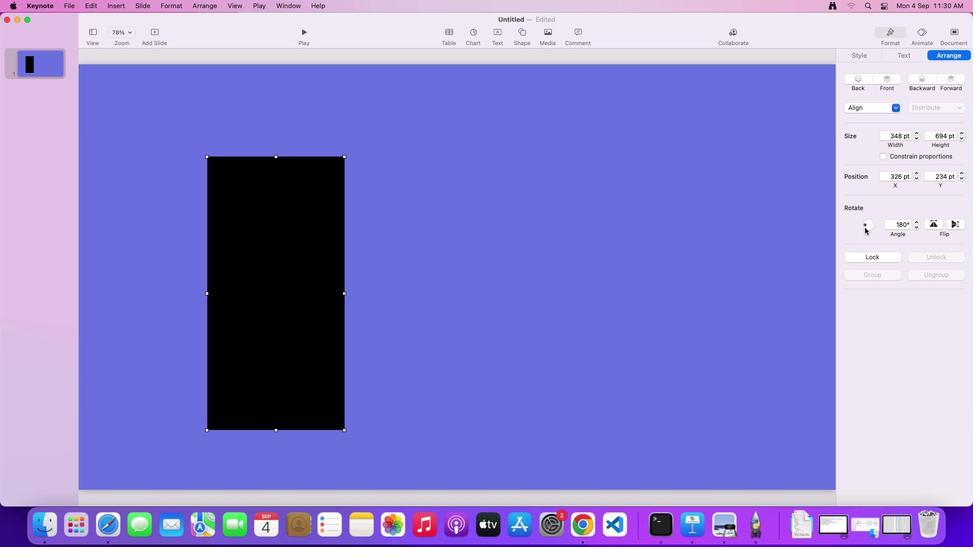 
Action: Mouse pressed left at (865, 228)
Screenshot: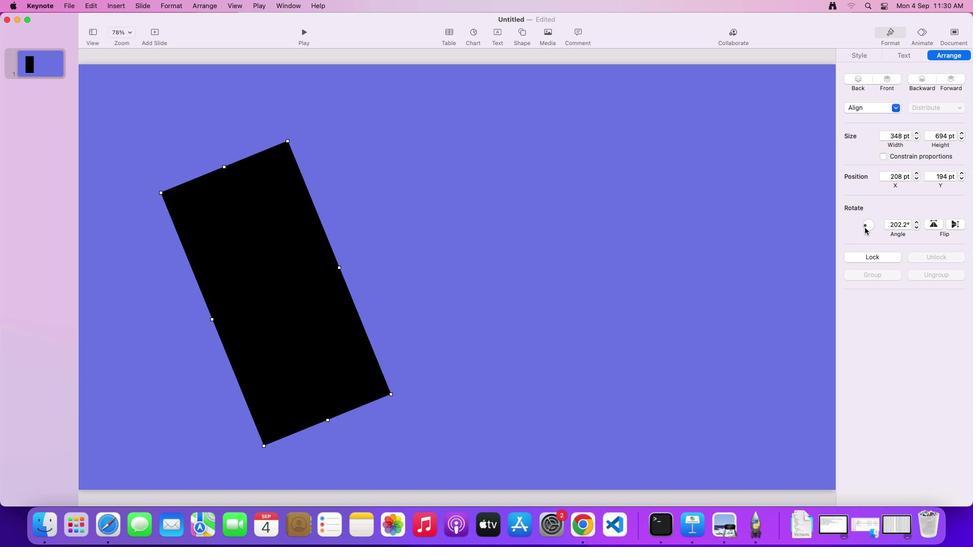 
Action: Mouse moved to (866, 229)
Screenshot: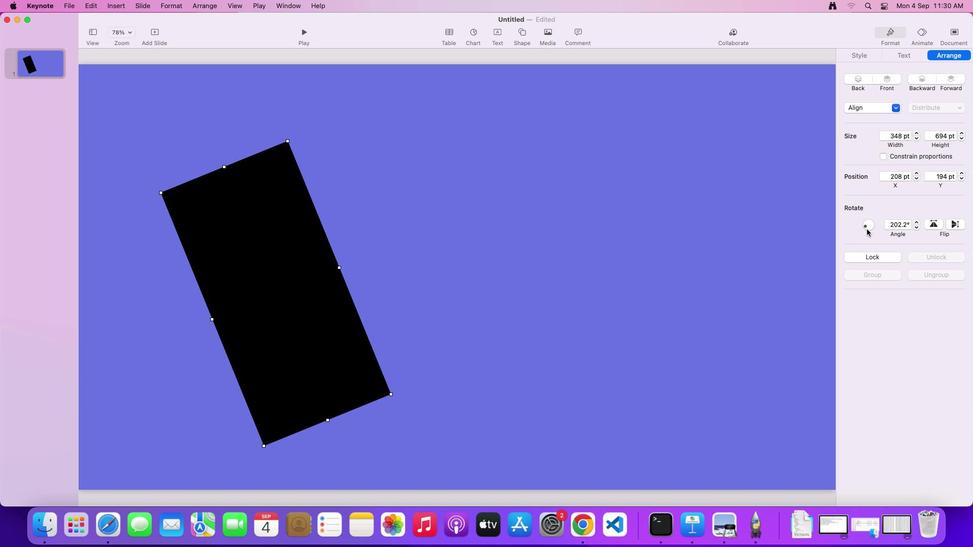 
Action: Mouse pressed left at (866, 229)
Screenshot: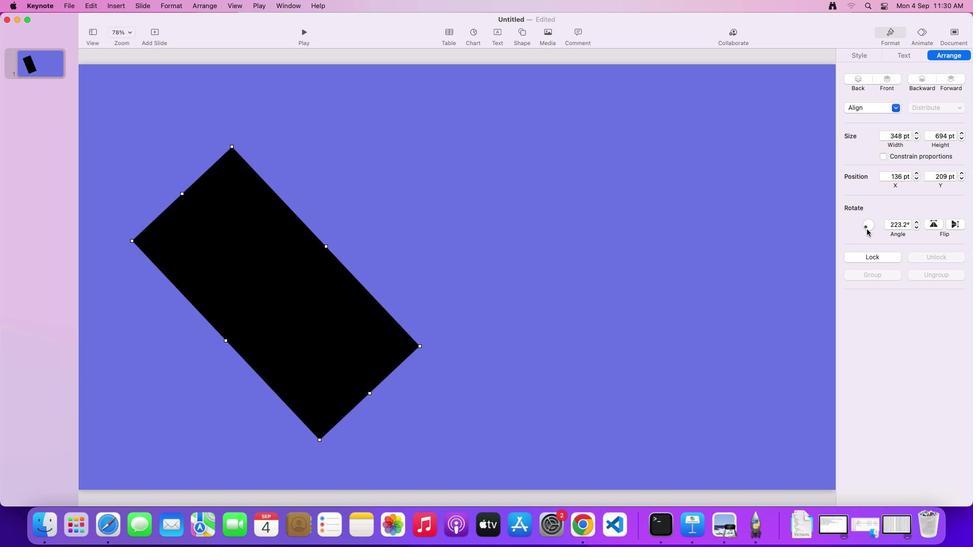 
Action: Mouse moved to (871, 226)
Screenshot: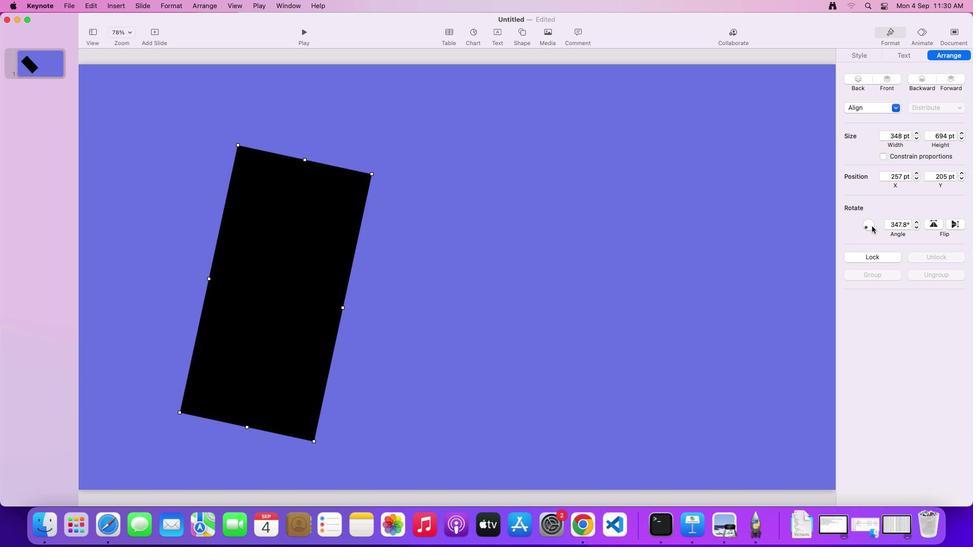 
Action: Mouse pressed left at (871, 226)
Screenshot: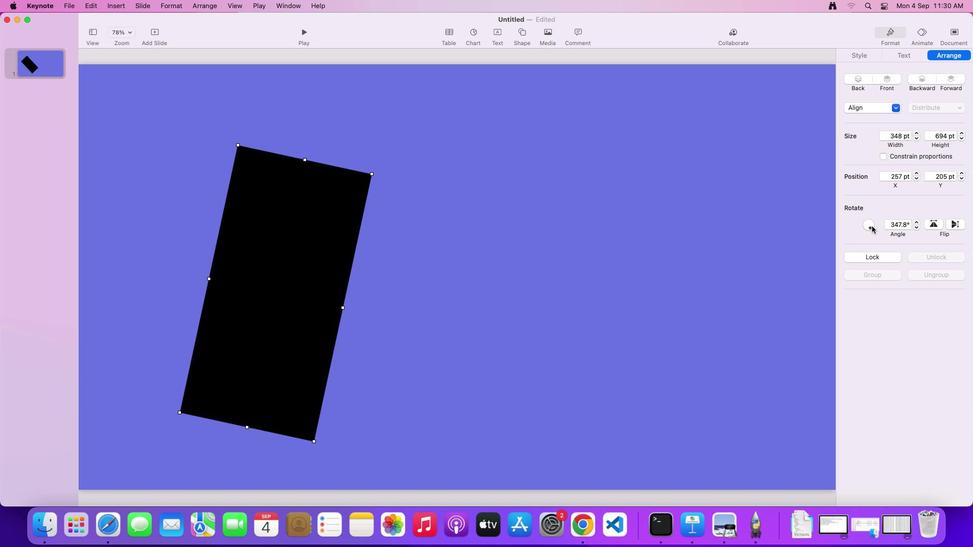 
Action: Mouse moved to (873, 223)
Screenshot: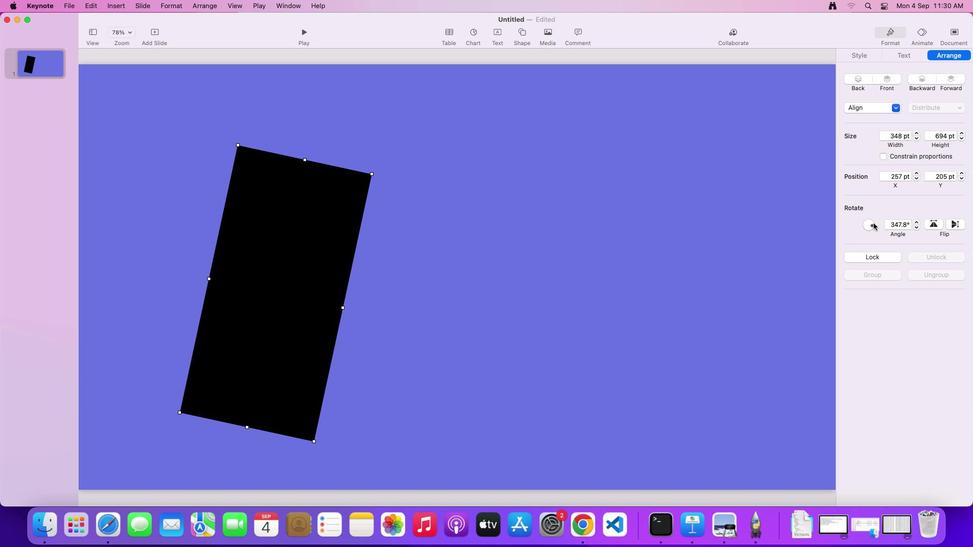 
Action: Mouse pressed left at (873, 223)
Screenshot: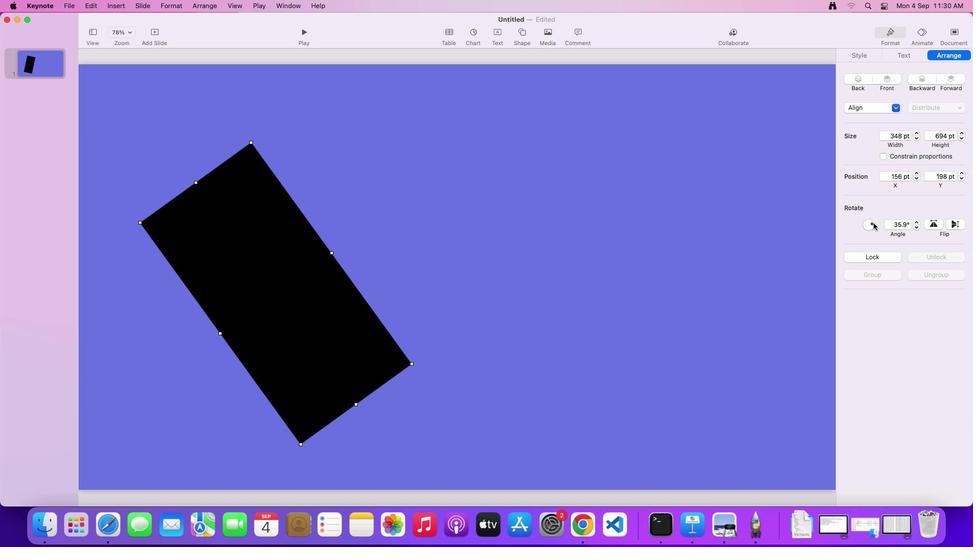 
Action: Mouse moved to (872, 225)
Screenshot: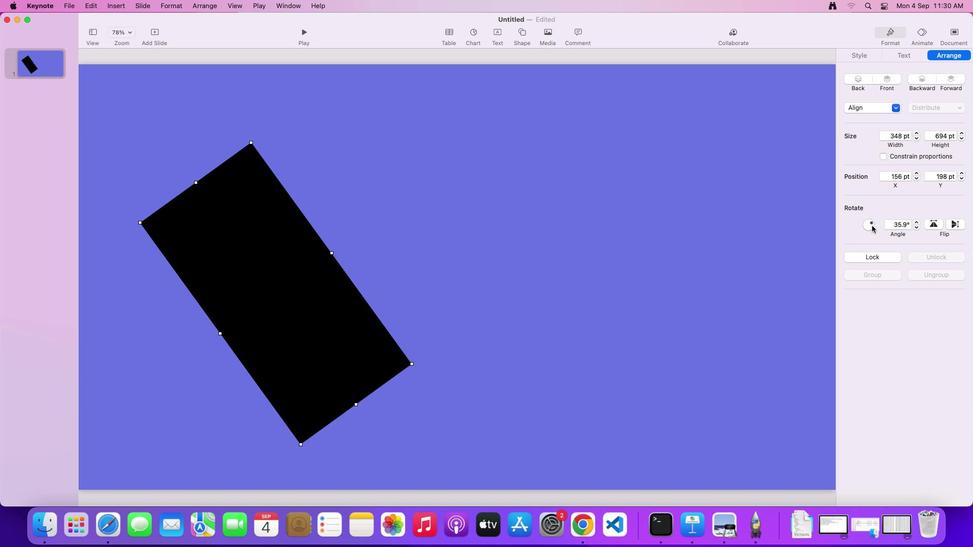 
Action: Mouse pressed left at (872, 225)
Screenshot: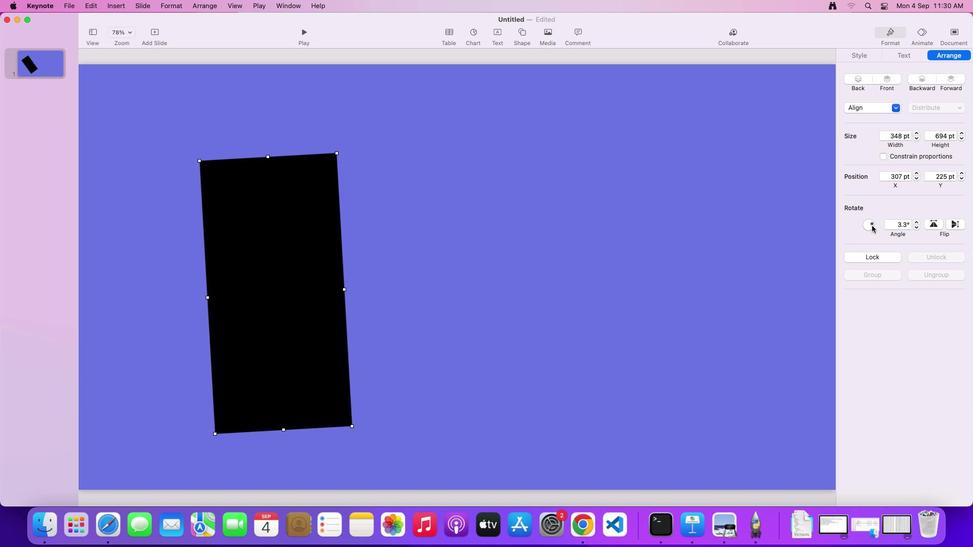 
Action: Mouse moved to (915, 221)
Screenshot: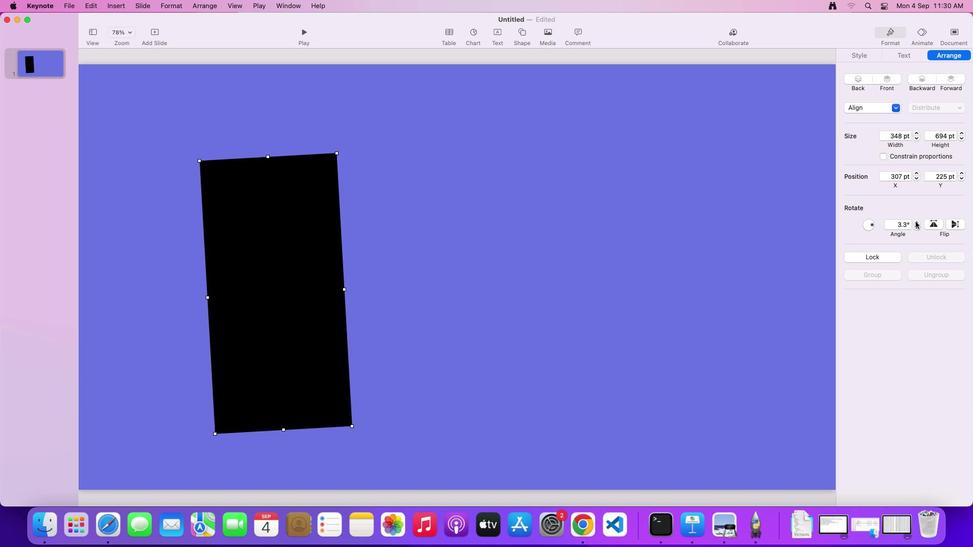 
Action: Mouse pressed left at (915, 221)
Screenshot: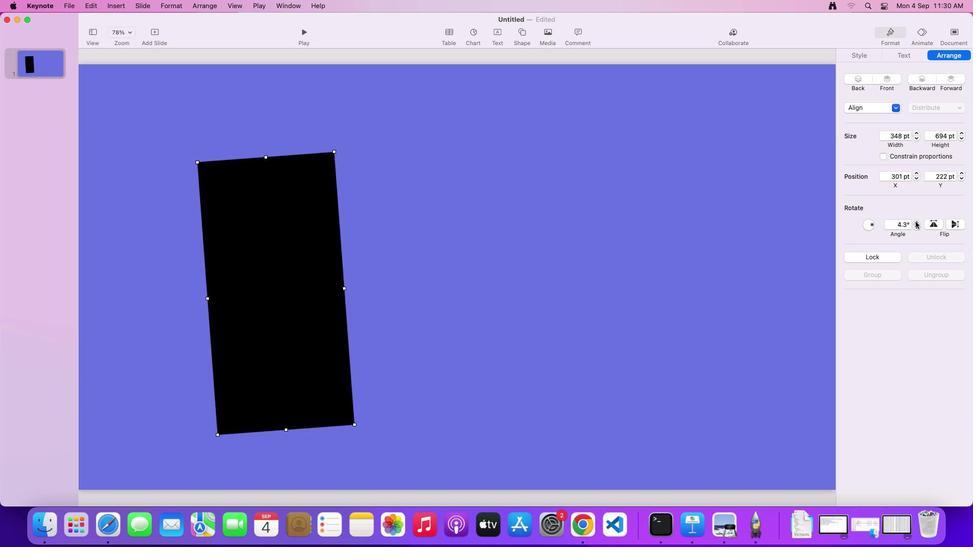 
Action: Mouse pressed left at (915, 221)
Screenshot: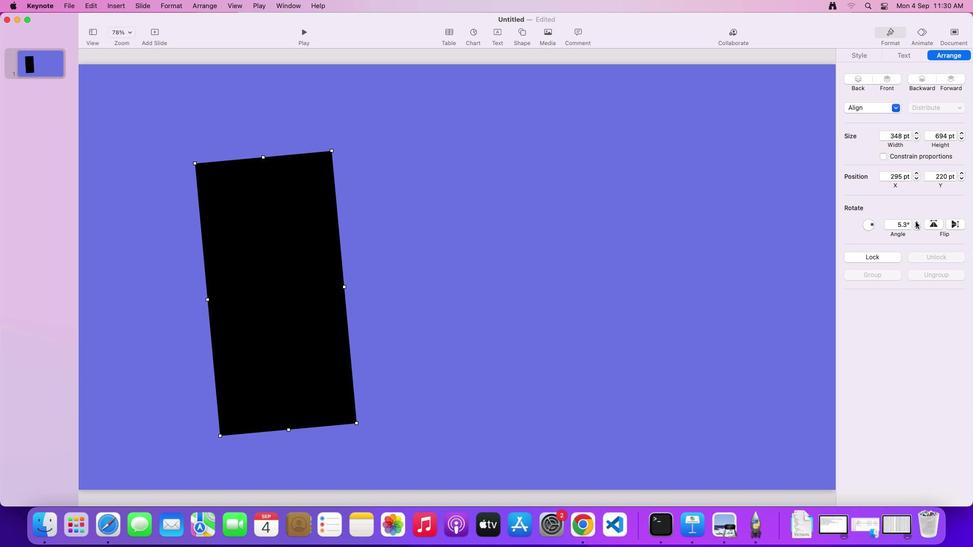 
Action: Mouse moved to (915, 226)
Screenshot: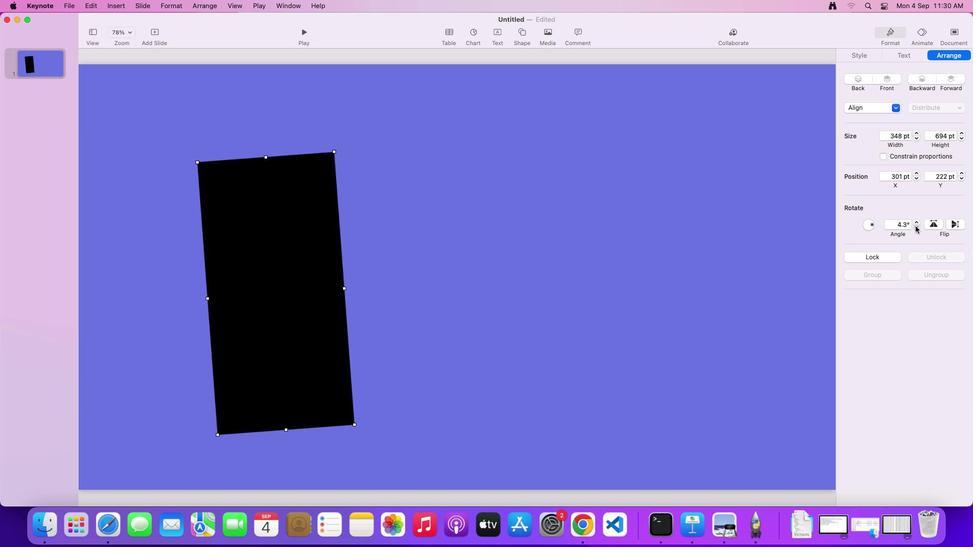 
Action: Mouse pressed left at (915, 226)
Screenshot: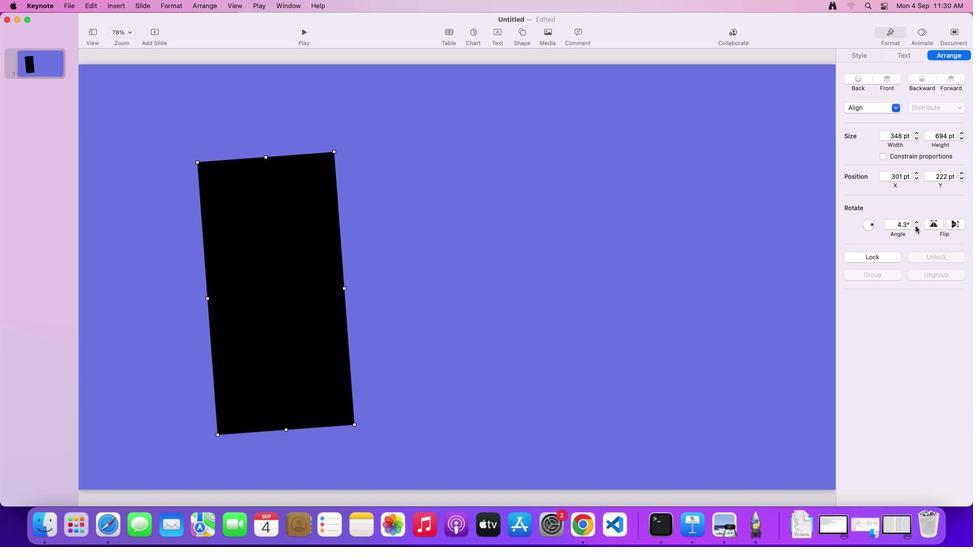
Action: Mouse pressed left at (915, 226)
Screenshot: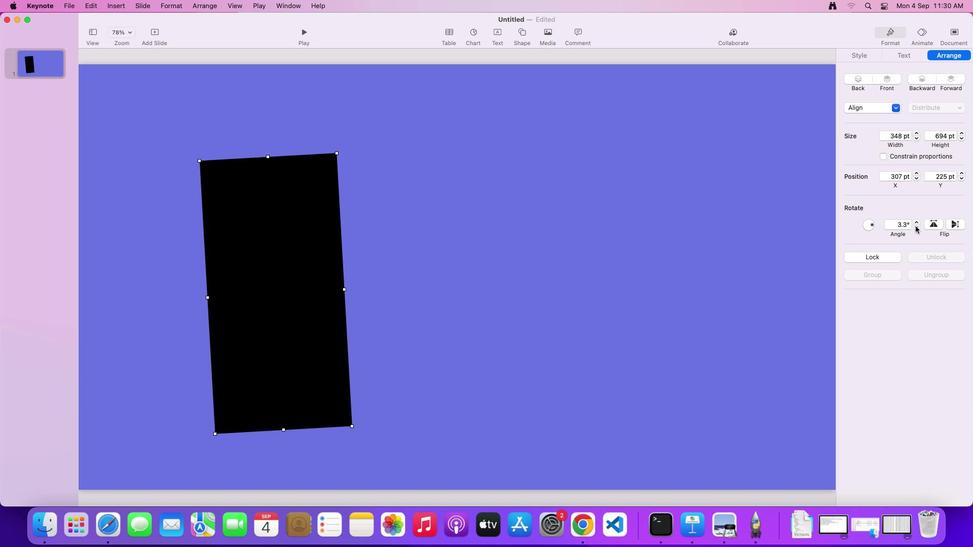 
Action: Mouse pressed left at (915, 226)
Screenshot: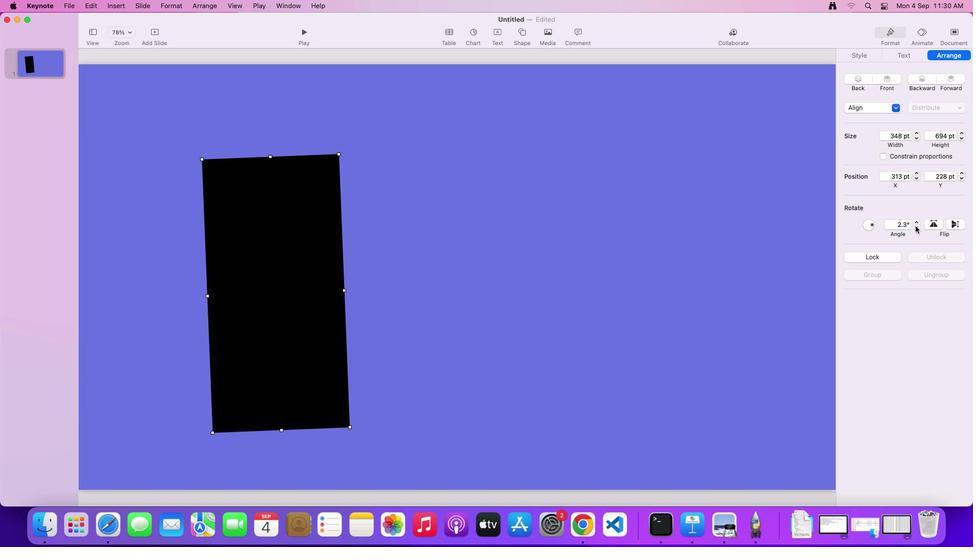 
Action: Mouse pressed left at (915, 226)
Screenshot: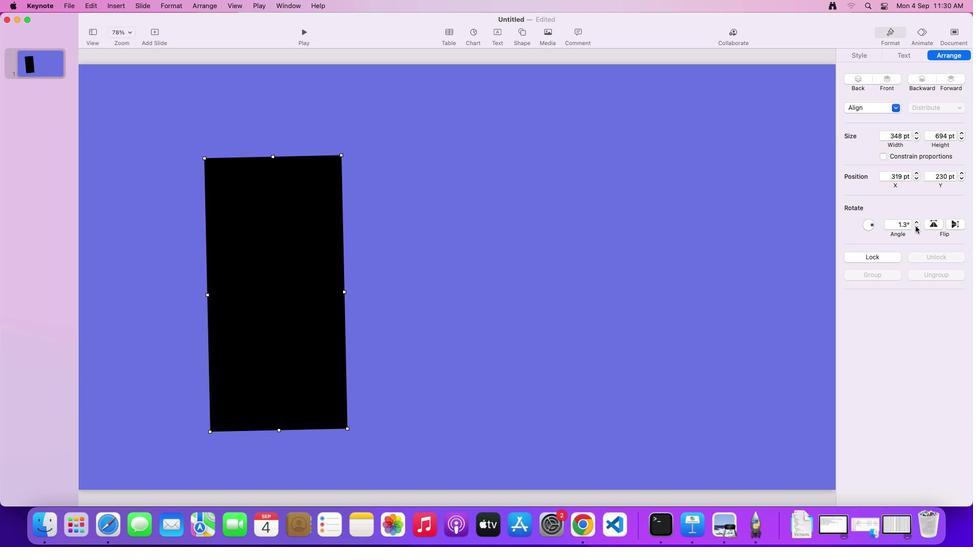 
Action: Mouse pressed left at (915, 226)
Screenshot: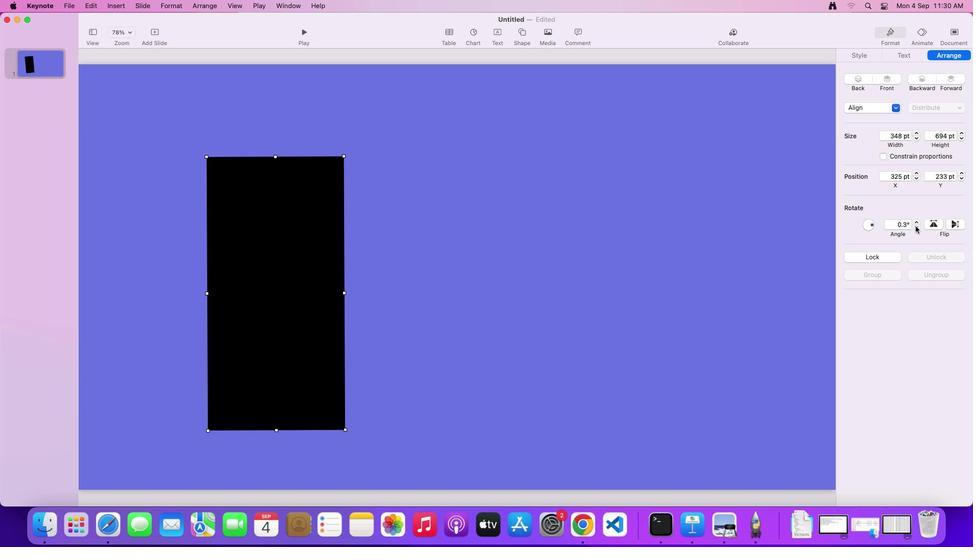 
Action: Mouse pressed left at (915, 226)
Screenshot: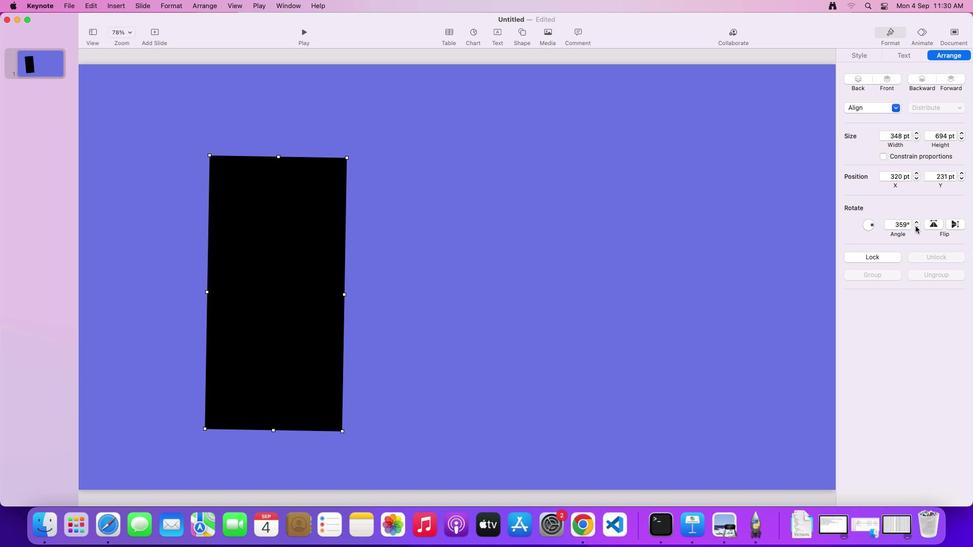 
Action: Mouse moved to (915, 221)
Screenshot: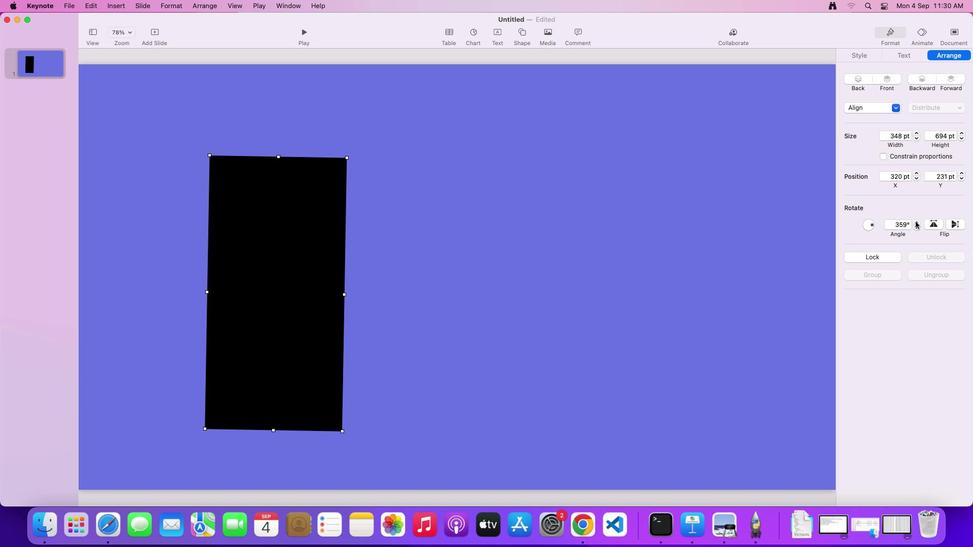 
Action: Mouse pressed left at (915, 221)
Screenshot: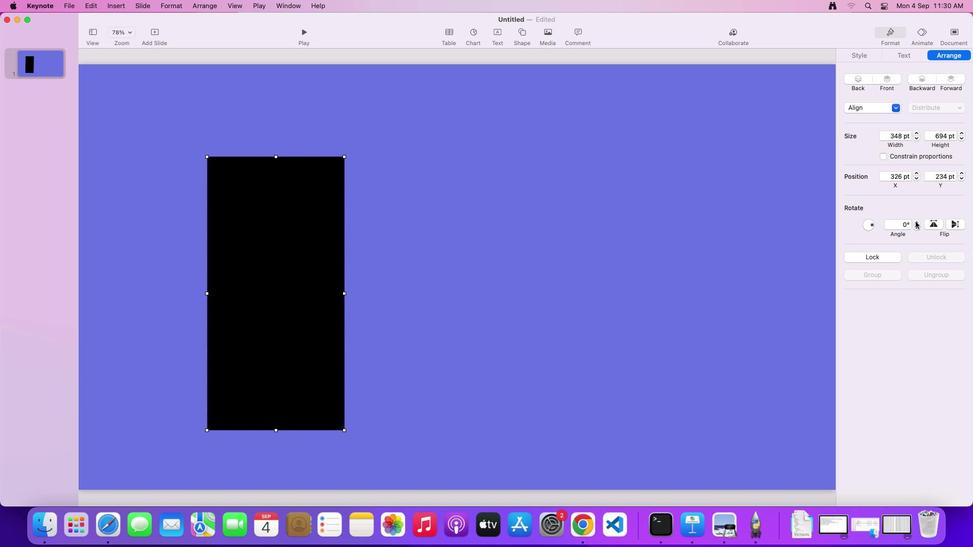 
Action: Mouse pressed left at (915, 221)
Screenshot: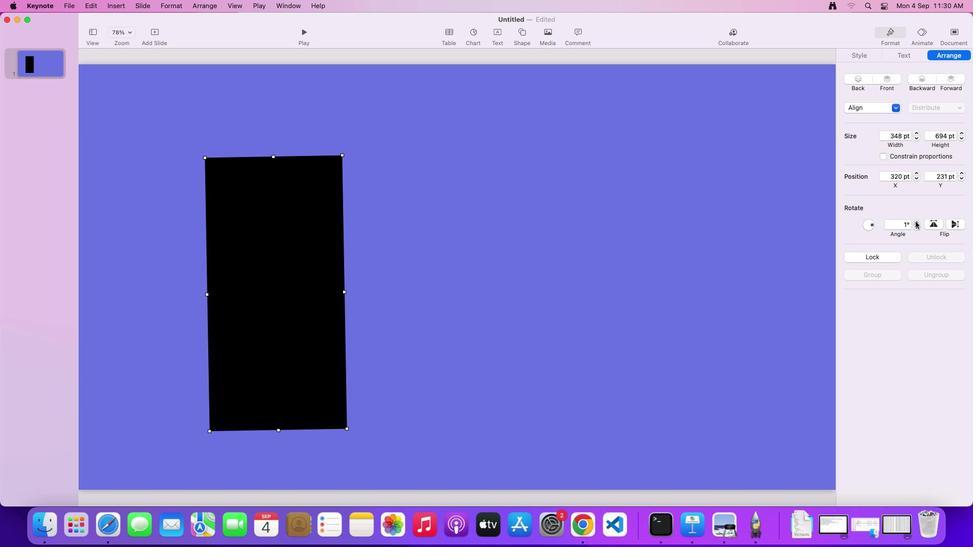 
Action: Mouse moved to (915, 228)
Screenshot: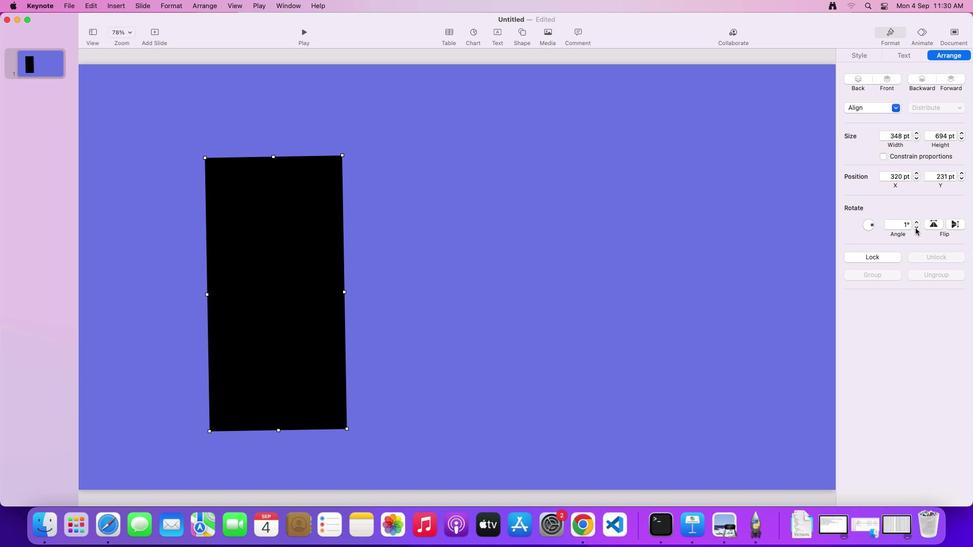 
Action: Mouse pressed left at (915, 228)
Screenshot: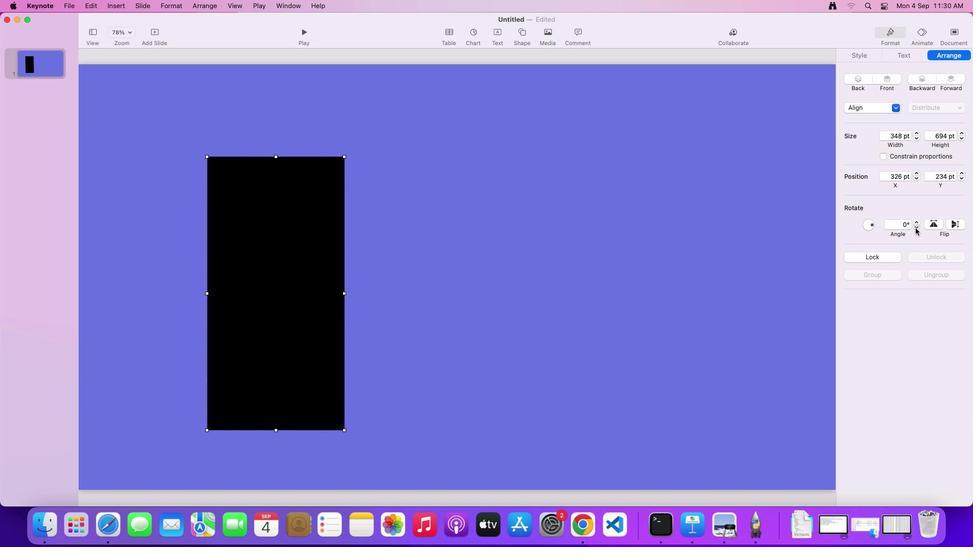 
Action: Mouse moved to (277, 311)
Screenshot: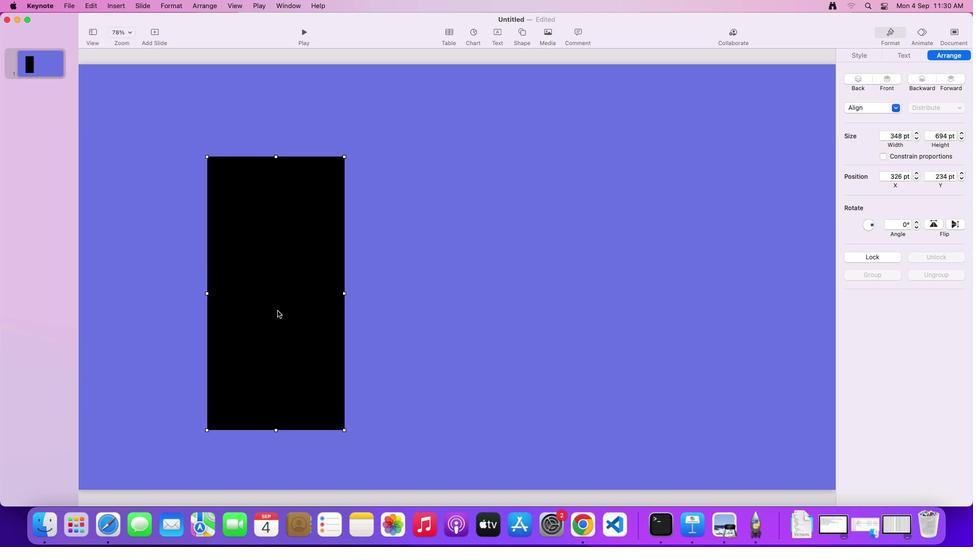 
Action: Mouse pressed right at (277, 311)
Screenshot: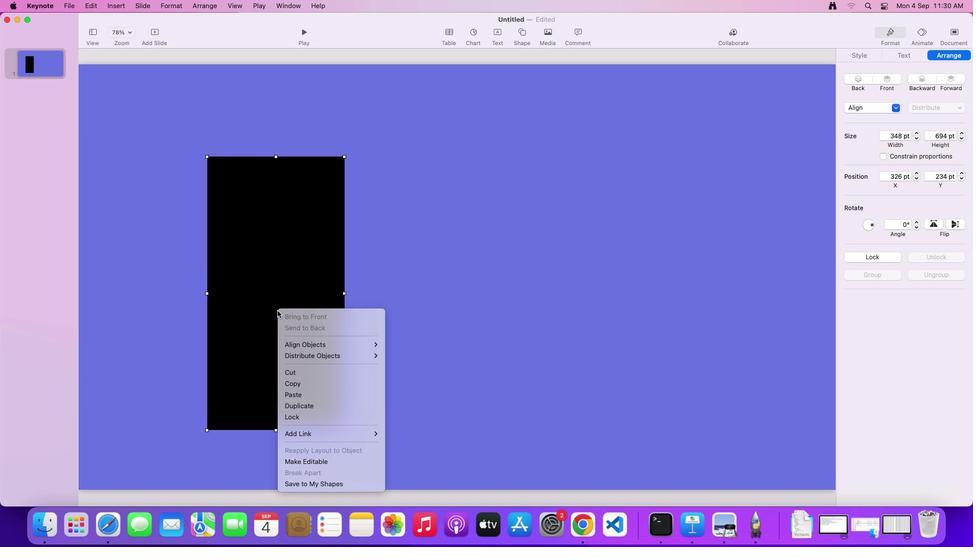 
Action: Mouse moved to (311, 464)
Screenshot: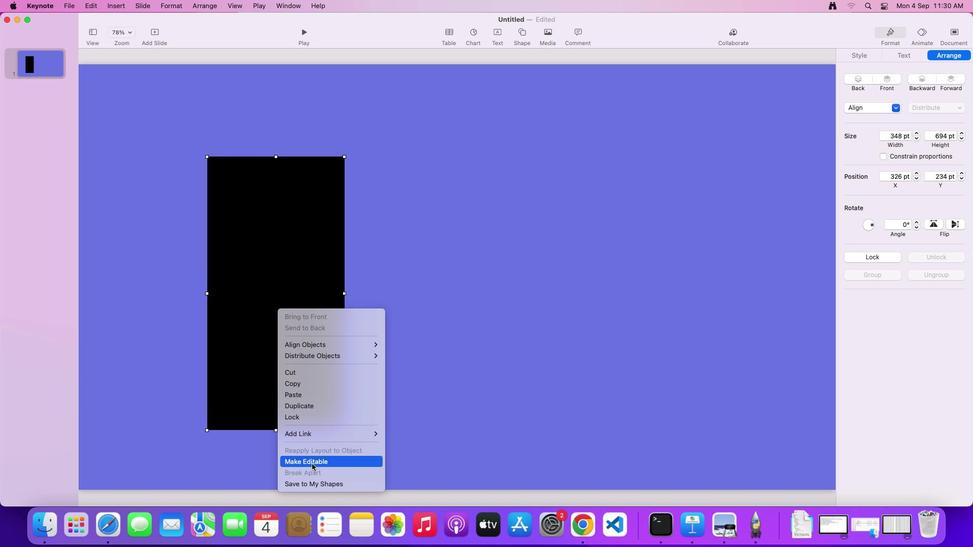 
Action: Mouse pressed left at (311, 464)
Screenshot: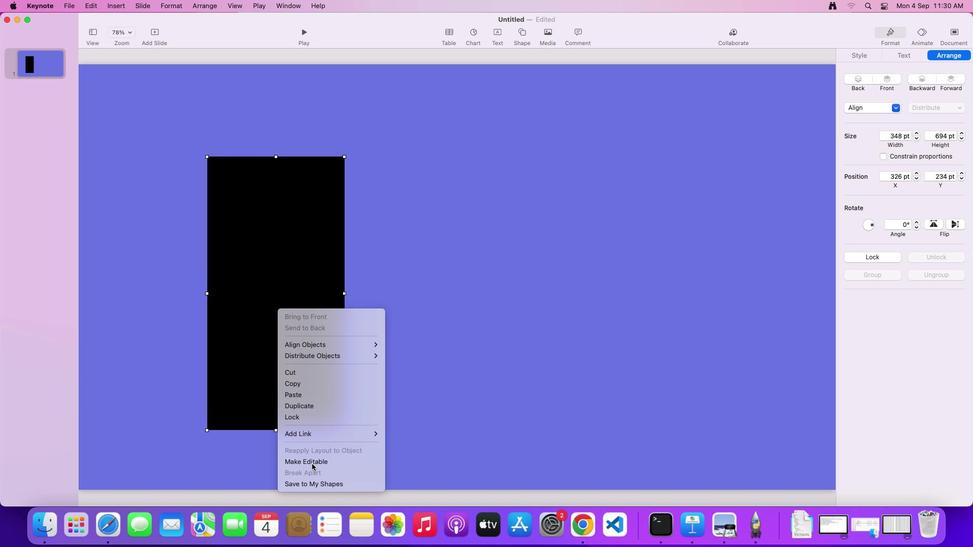 
Action: Mouse moved to (287, 272)
Screenshot: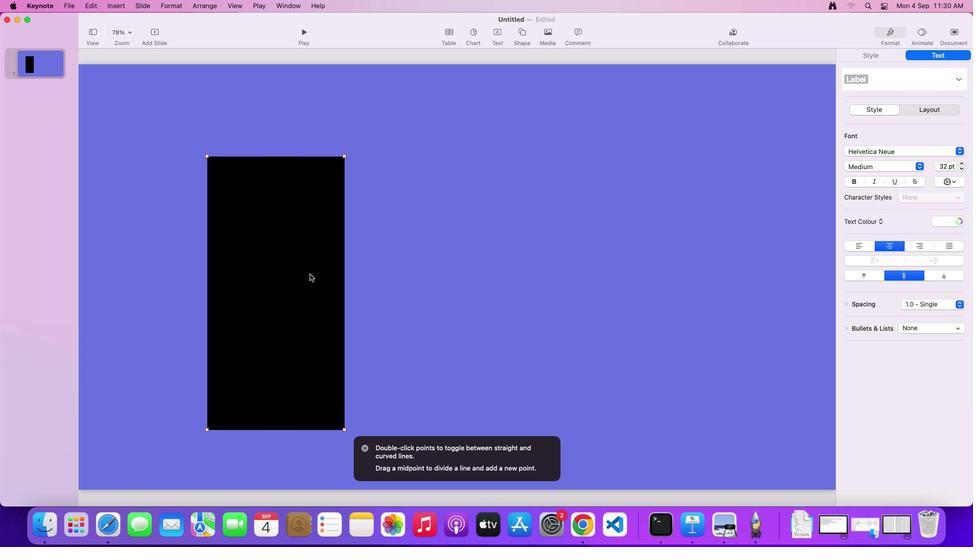 
Action: Key pressed Key.shift
Screenshot: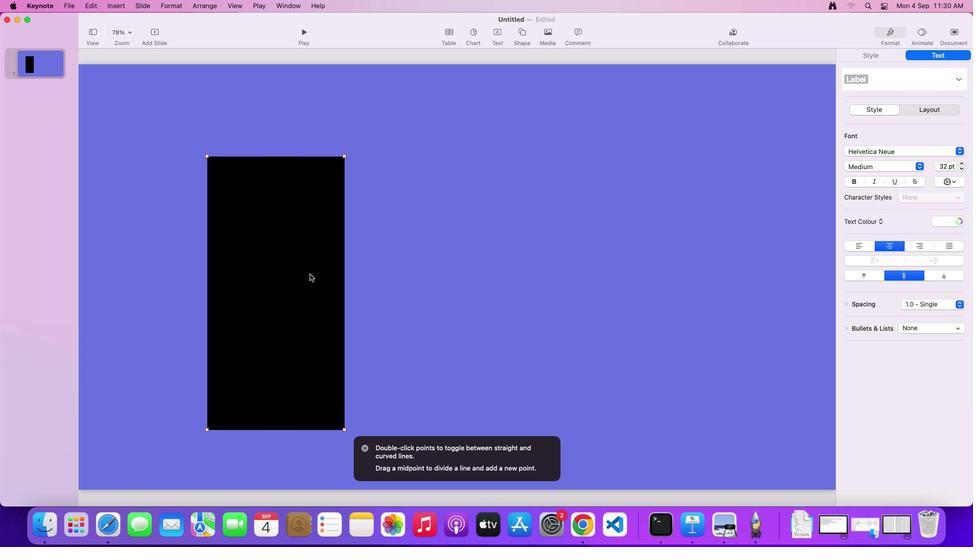 
Action: Mouse moved to (344, 156)
Screenshot: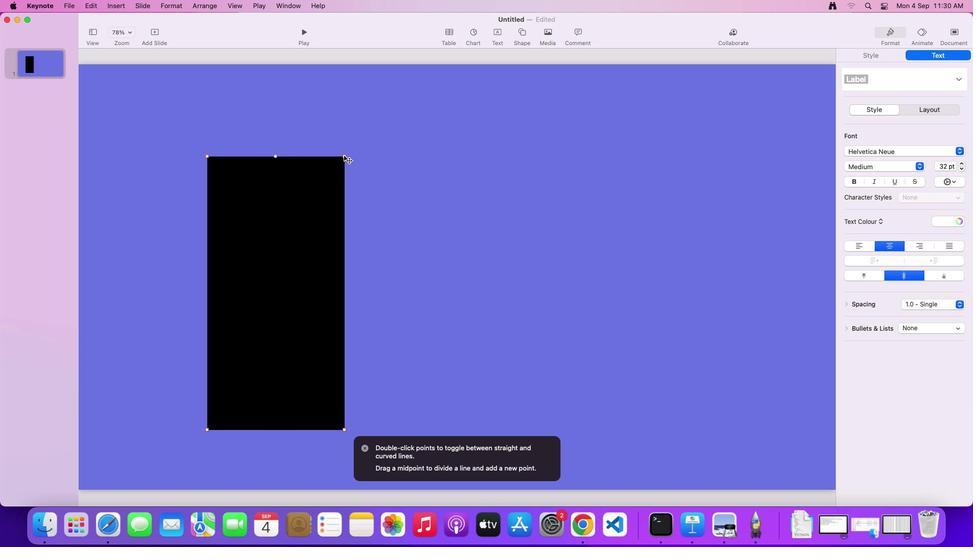 
Action: Mouse pressed left at (344, 156)
Screenshot: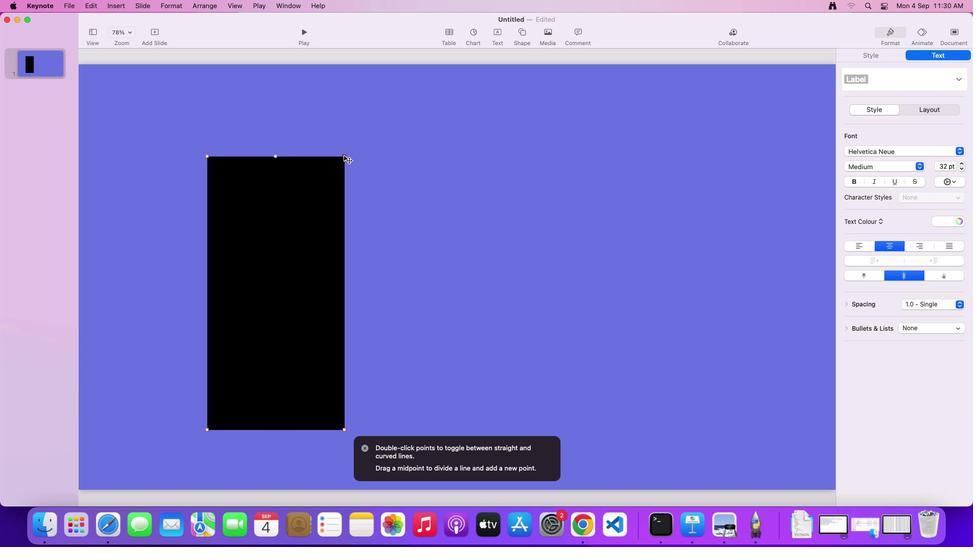 
Action: Mouse moved to (343, 429)
Screenshot: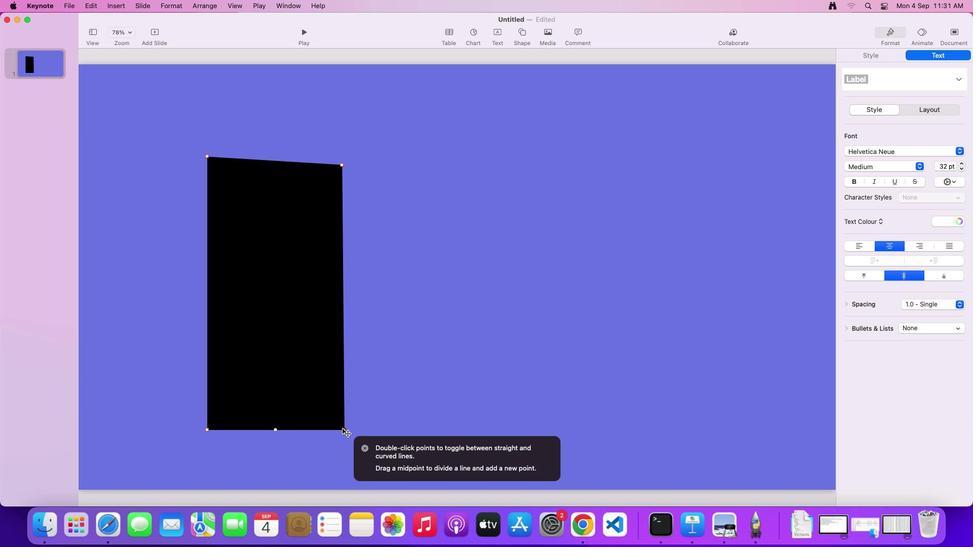 
Action: Mouse pressed left at (343, 429)
Screenshot: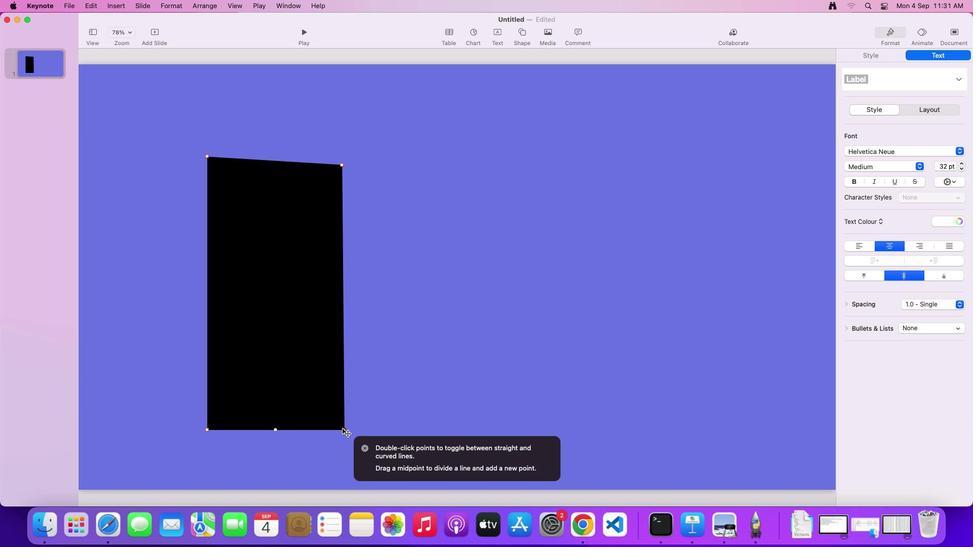 
Action: Mouse moved to (205, 154)
Screenshot: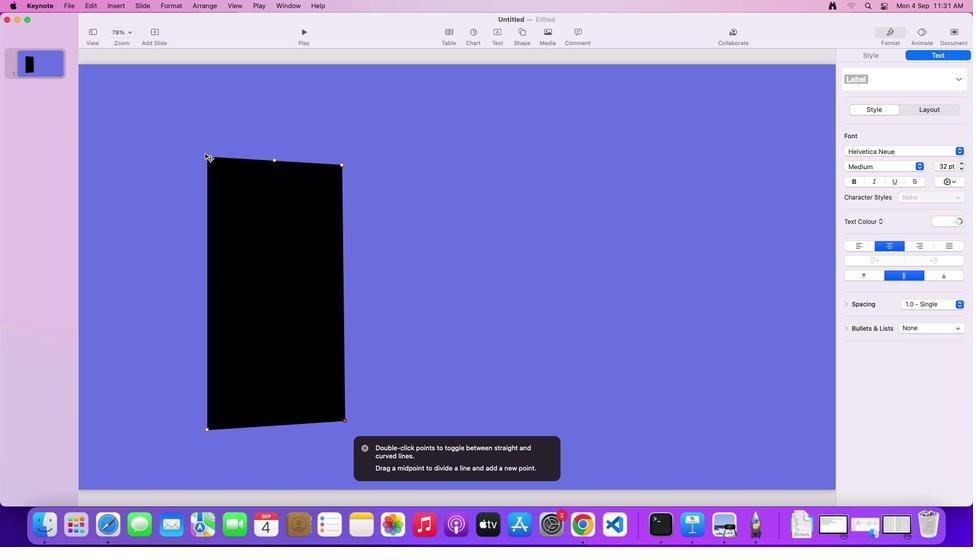 
Action: Mouse pressed left at (205, 154)
Screenshot: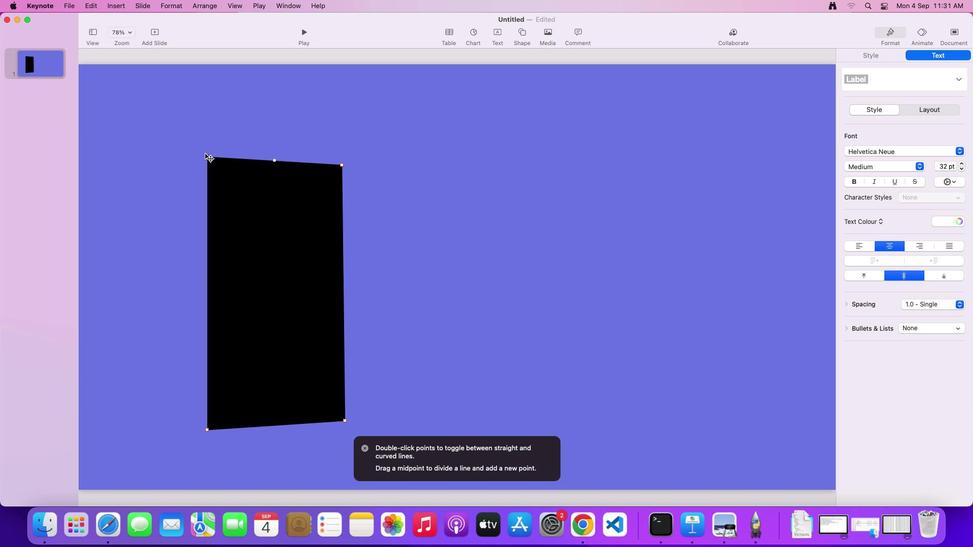 
Action: Mouse moved to (204, 429)
Screenshot: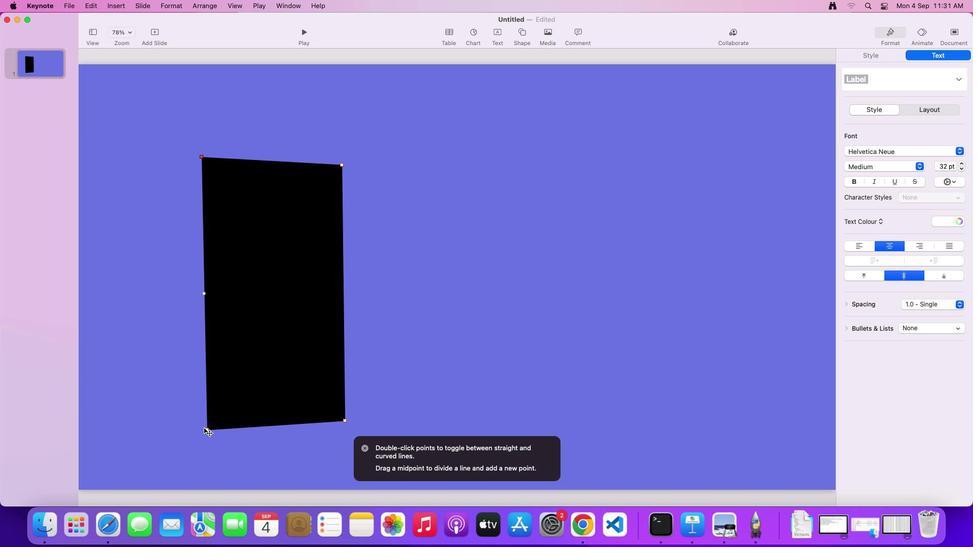 
Action: Mouse pressed left at (204, 429)
Screenshot: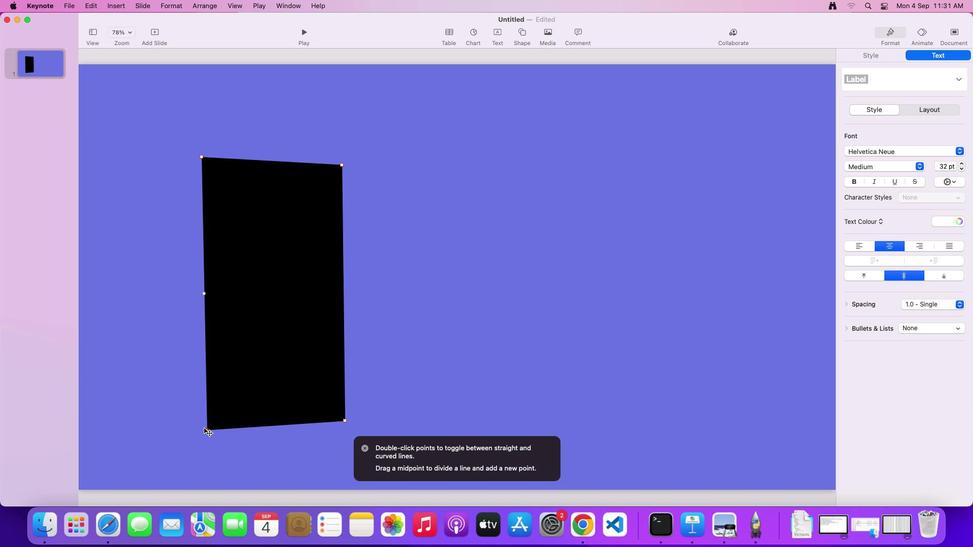 
Action: Mouse moved to (343, 418)
Screenshot: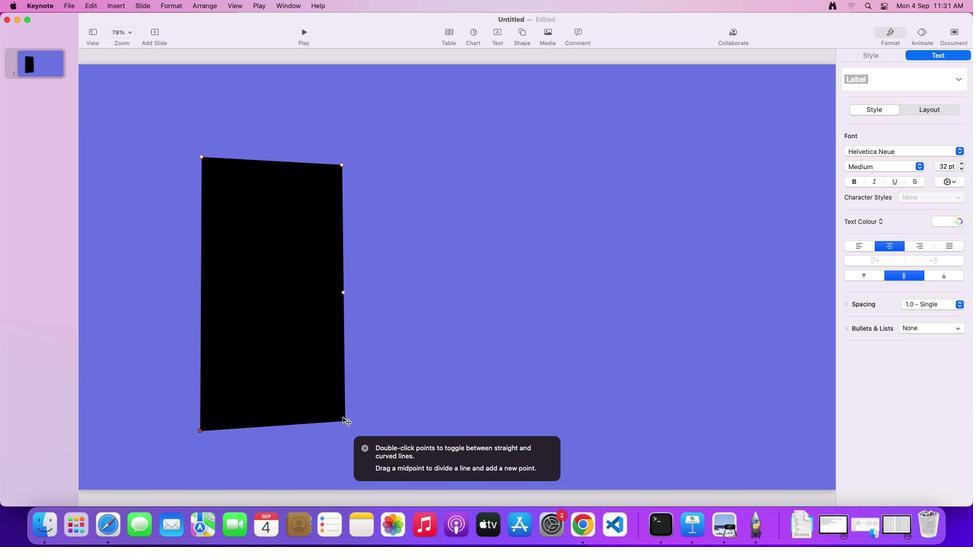 
Action: Mouse pressed left at (343, 418)
Screenshot: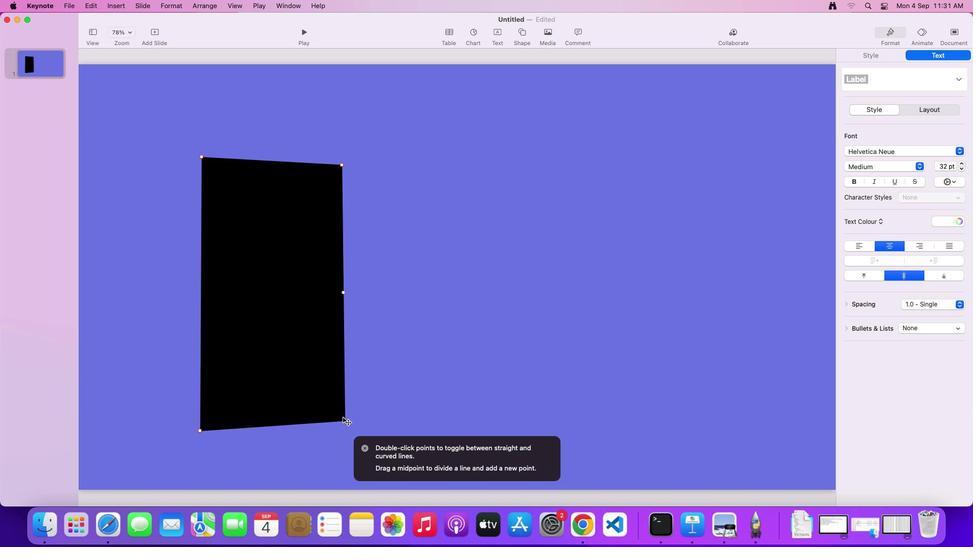 
Action: Mouse moved to (341, 162)
Screenshot: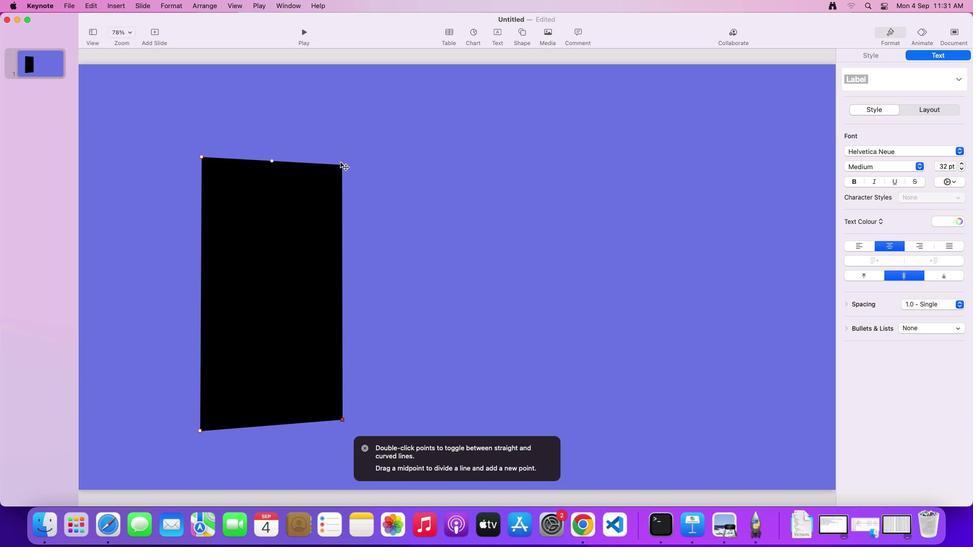 
Action: Mouse pressed left at (341, 162)
Screenshot: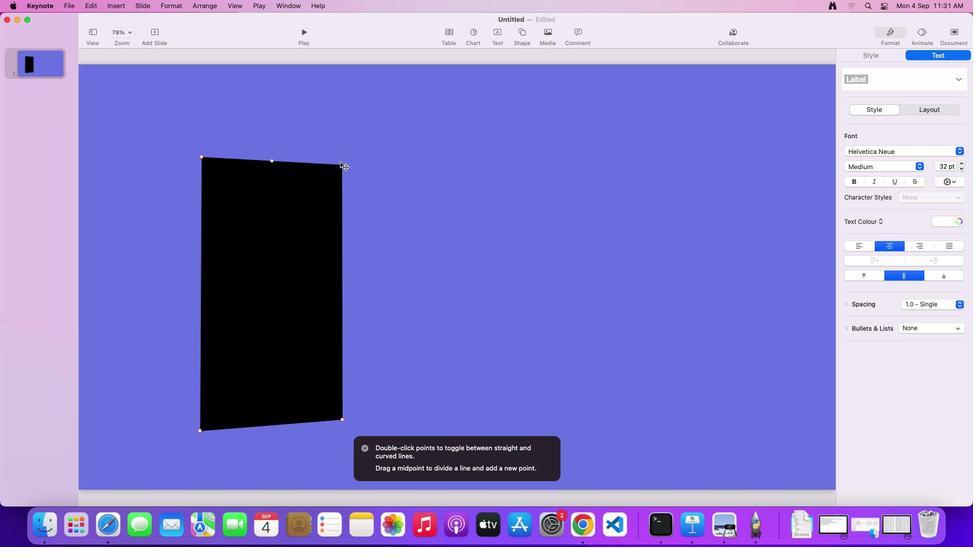 
Action: Mouse moved to (293, 281)
Screenshot: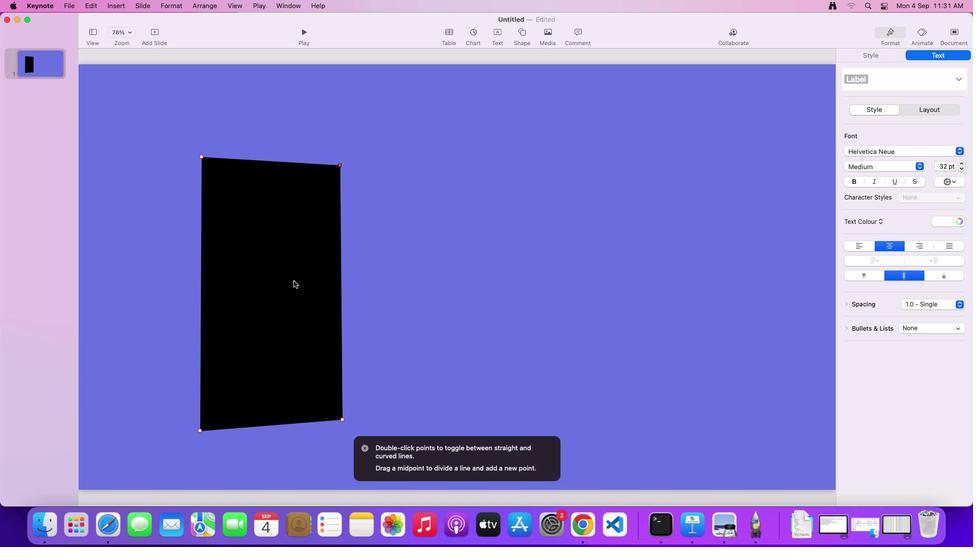 
Action: Mouse pressed left at (293, 281)
Screenshot: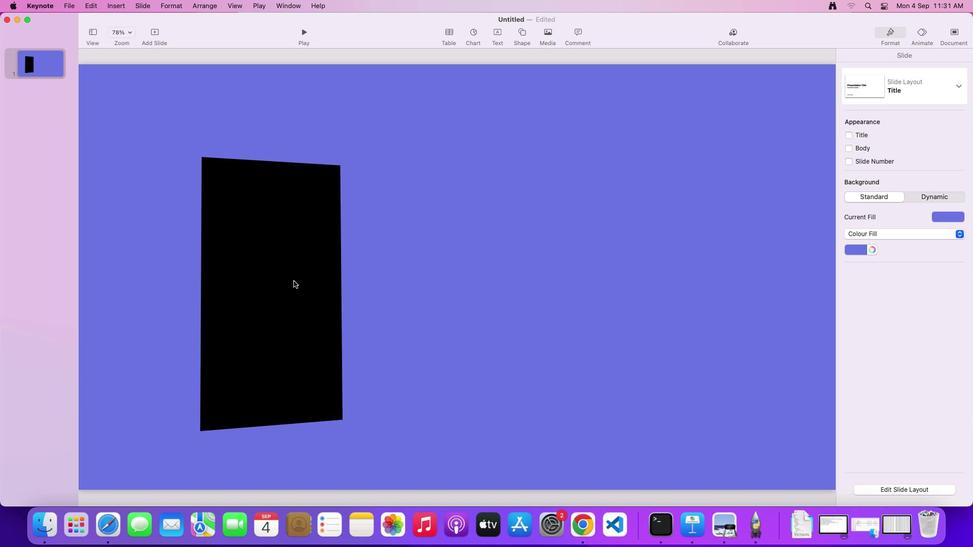
Action: Mouse pressed left at (293, 281)
Screenshot: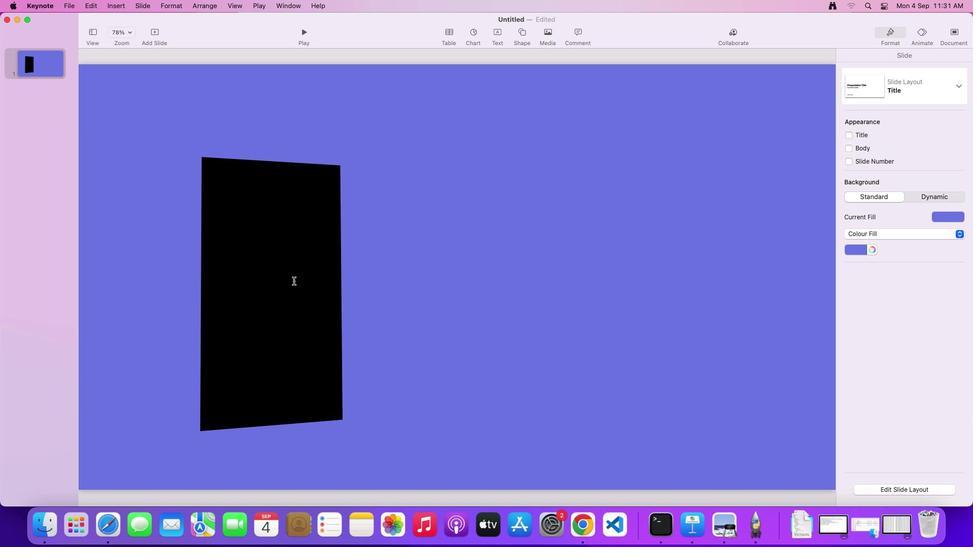 
Action: Mouse moved to (292, 349)
Screenshot: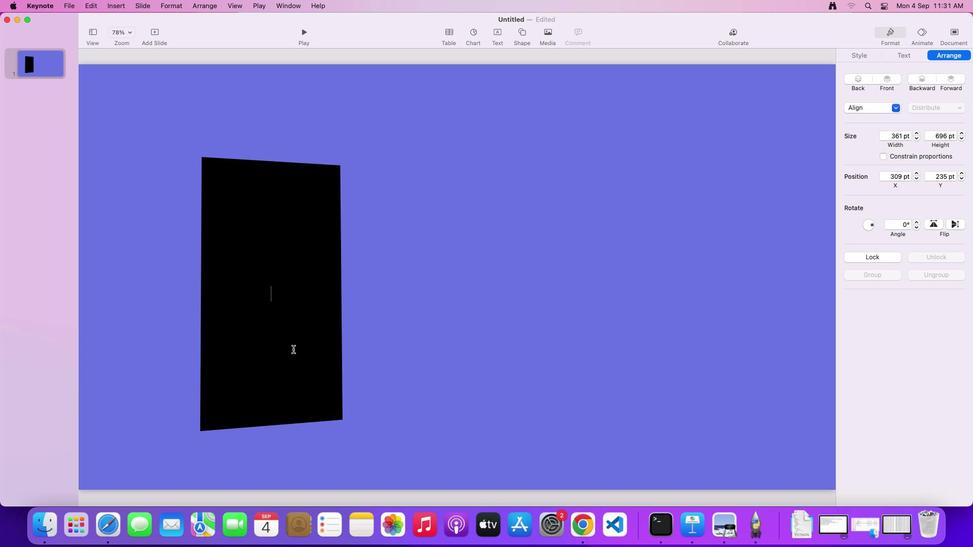 
Action: Mouse pressed left at (292, 349)
Screenshot: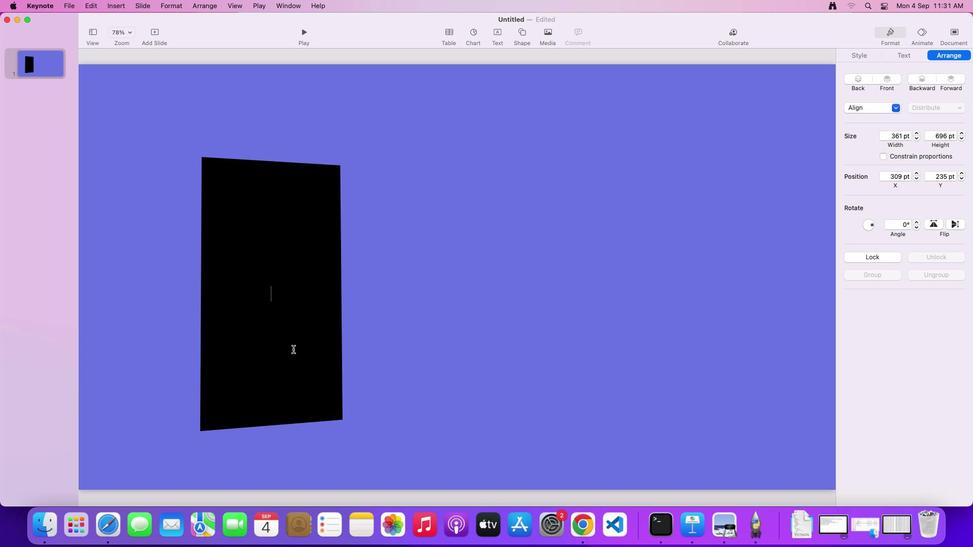 
Action: Mouse moved to (420, 347)
Screenshot: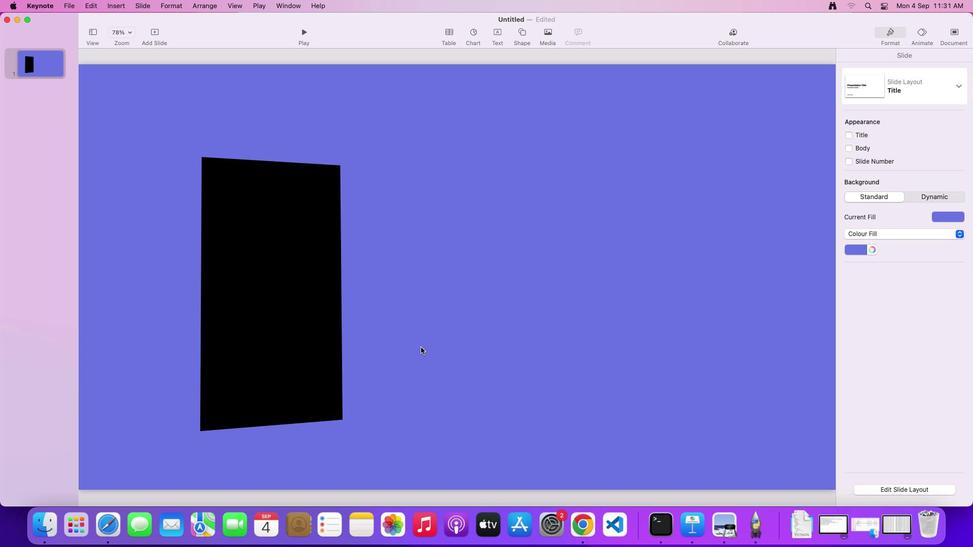 
Action: Mouse pressed left at (420, 347)
Screenshot: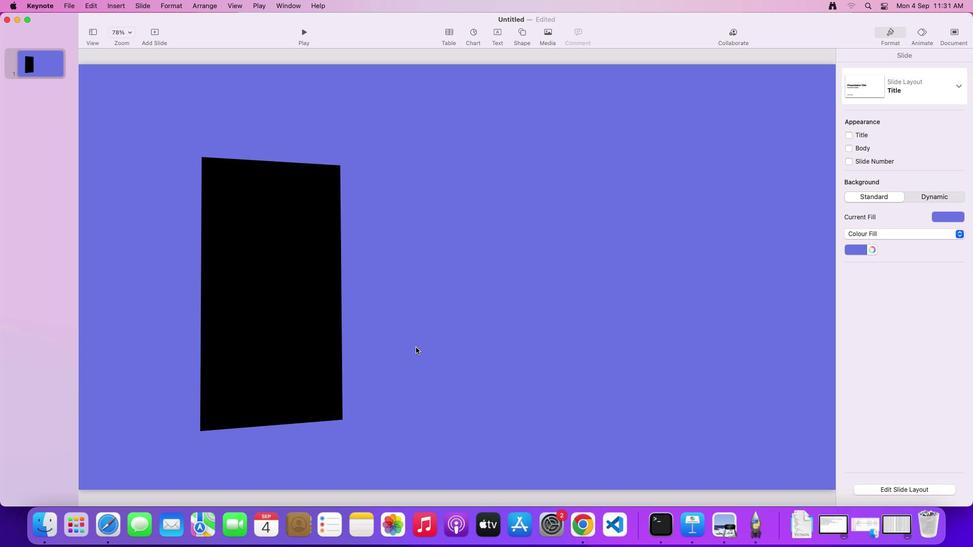 
Action: Mouse moved to (311, 335)
Screenshot: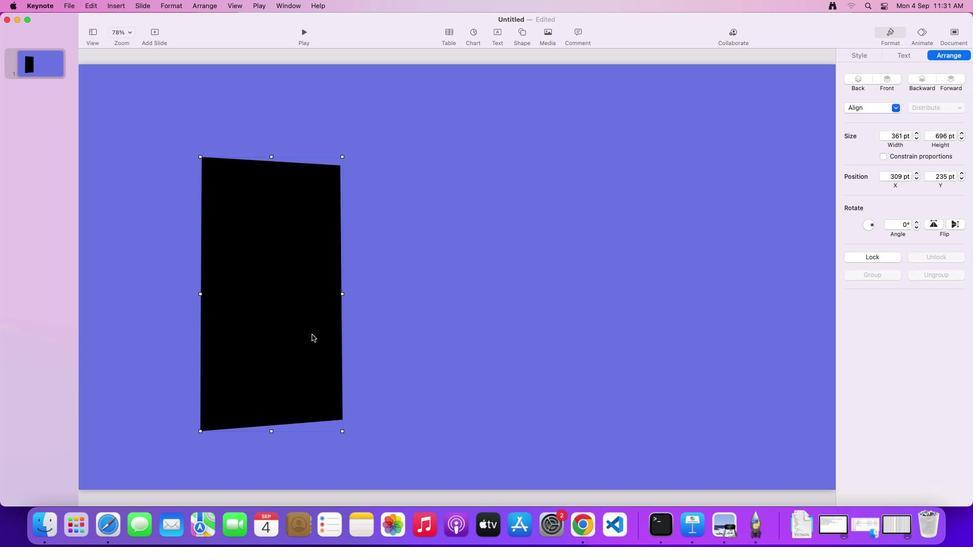 
Action: Mouse pressed left at (311, 335)
Screenshot: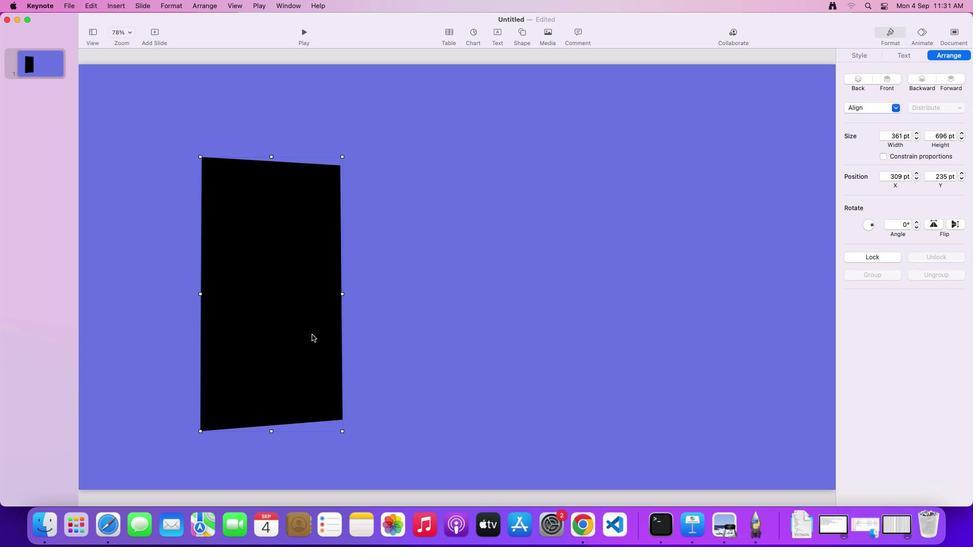 
Action: Mouse moved to (425, 339)
Screenshot: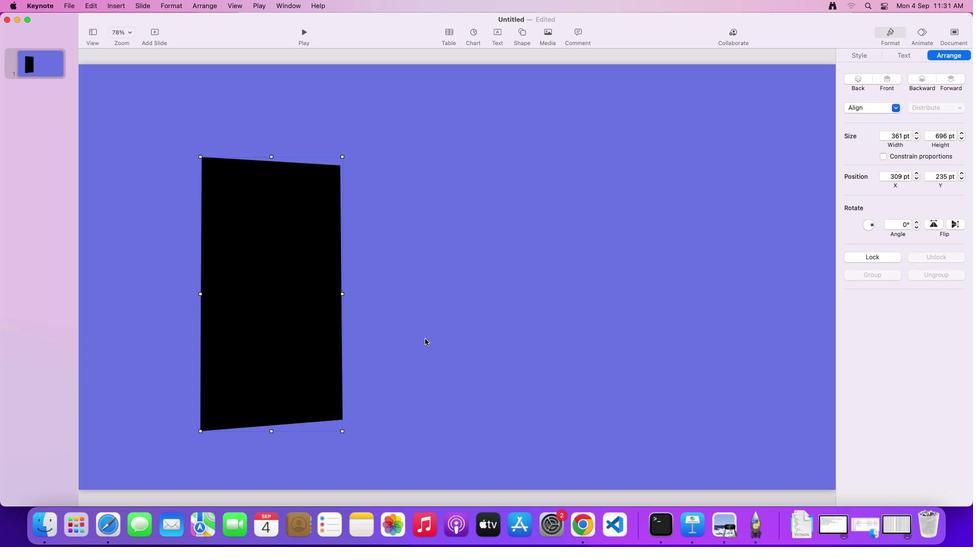 
Action: Mouse pressed left at (425, 339)
Screenshot: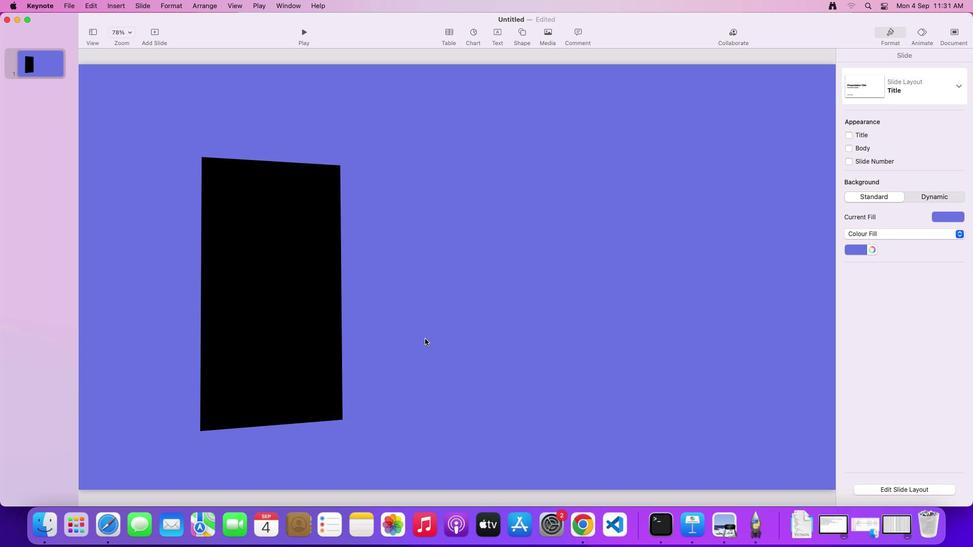 
Action: Mouse moved to (312, 340)
Screenshot: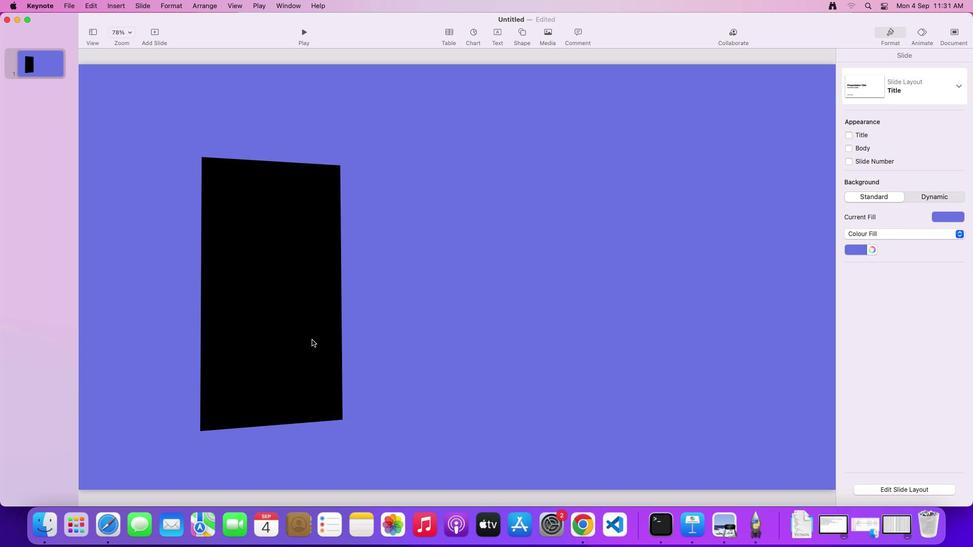 
Action: Key pressed Key.alt
Screenshot: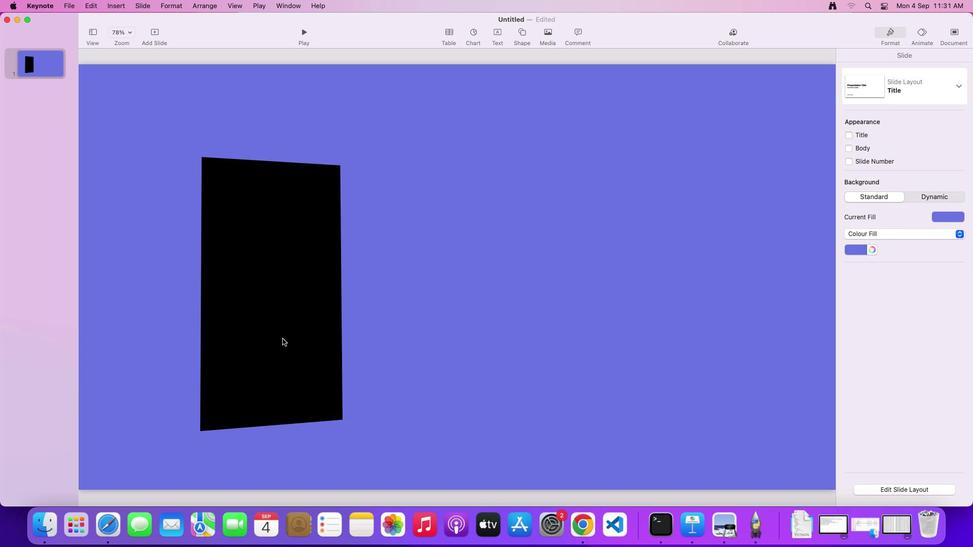 
Action: Mouse moved to (281, 337)
Screenshot: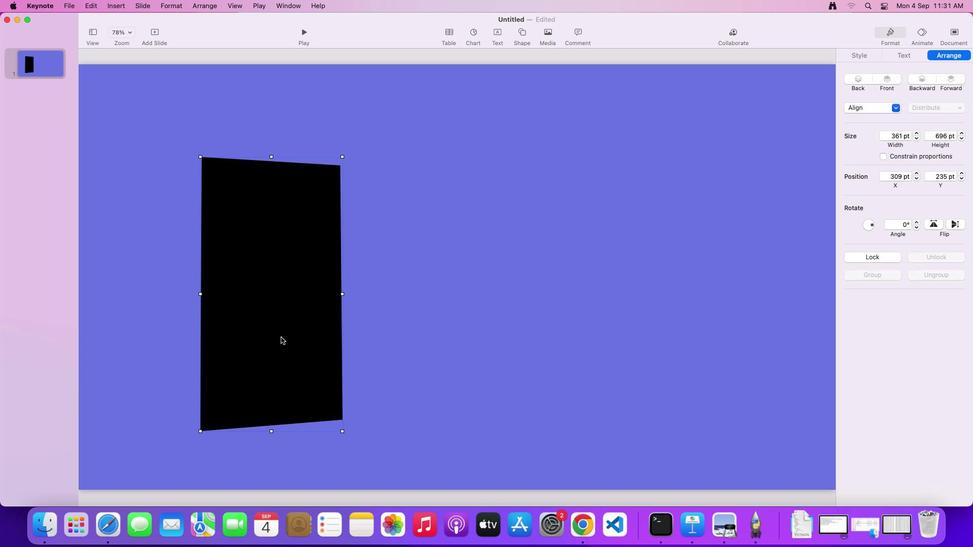 
Action: Mouse pressed left at (281, 337)
Screenshot: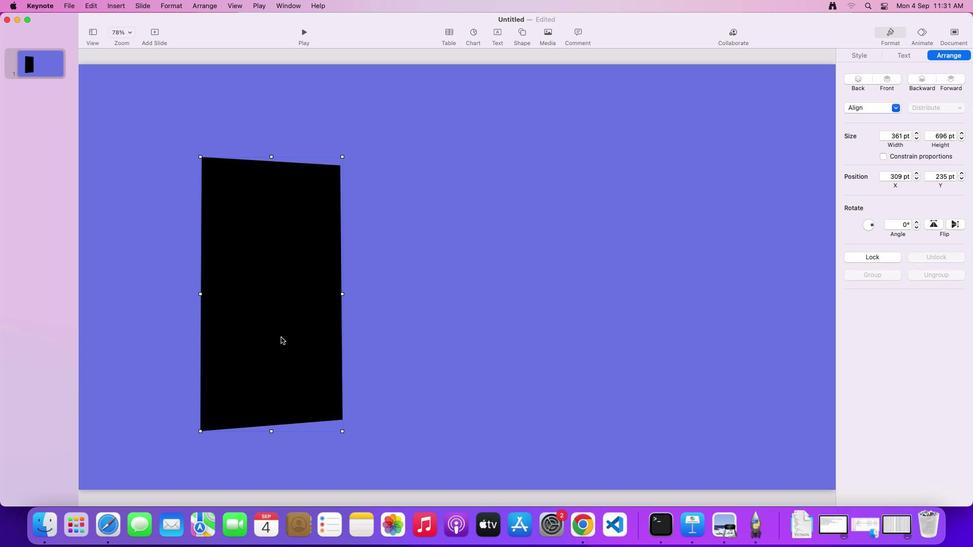 
Action: Mouse moved to (277, 326)
Screenshot: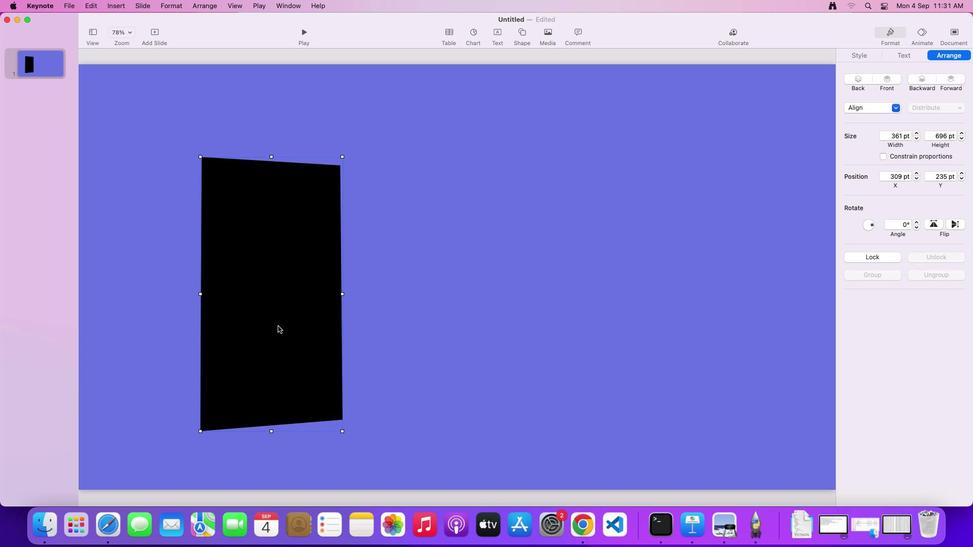 
Action: Mouse pressed left at (277, 326)
Screenshot: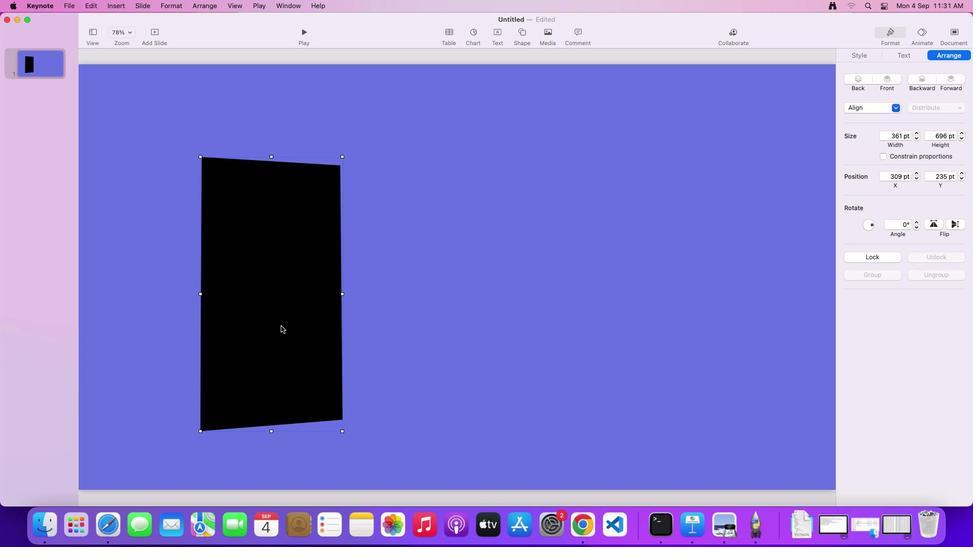 
Action: Mouse moved to (509, 287)
Screenshot: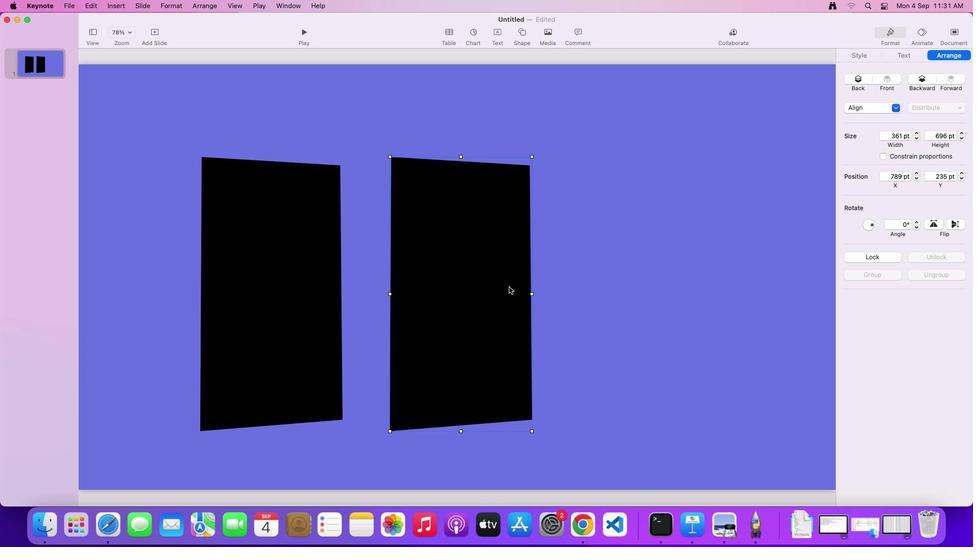 
Action: Key pressed Key.delete
Screenshot: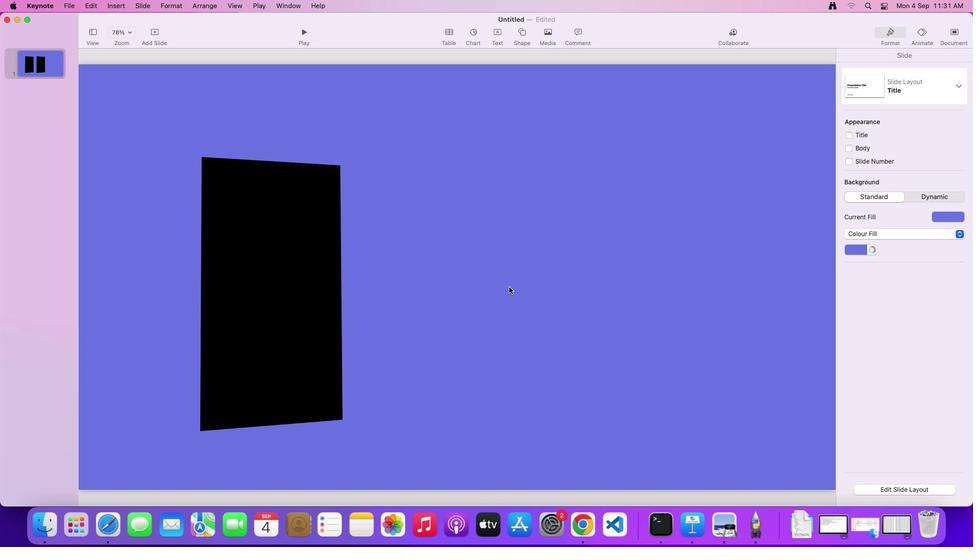 
Action: Mouse moved to (523, 34)
Screenshot: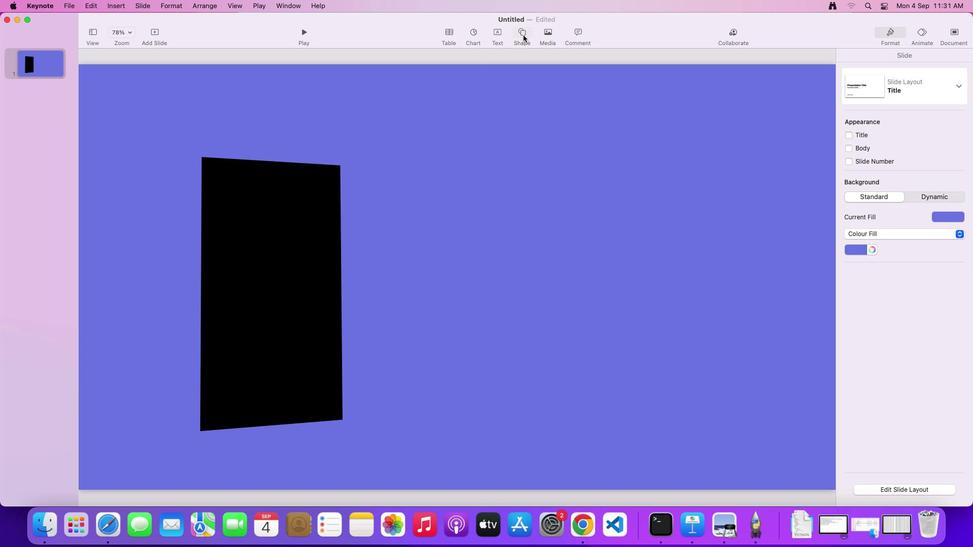 
Action: Mouse pressed left at (523, 34)
Screenshot: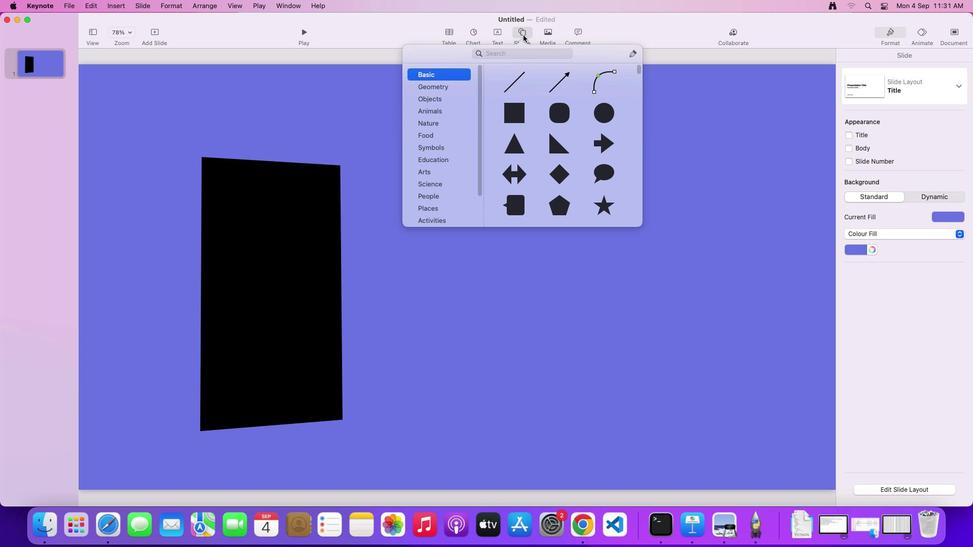 
Action: Mouse moved to (514, 116)
Screenshot: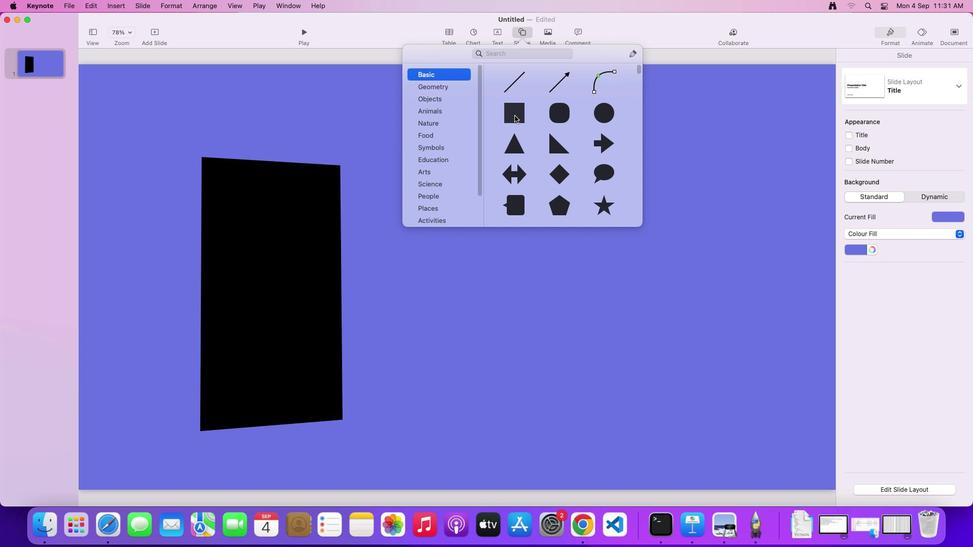 
Action: Mouse pressed left at (514, 116)
Screenshot: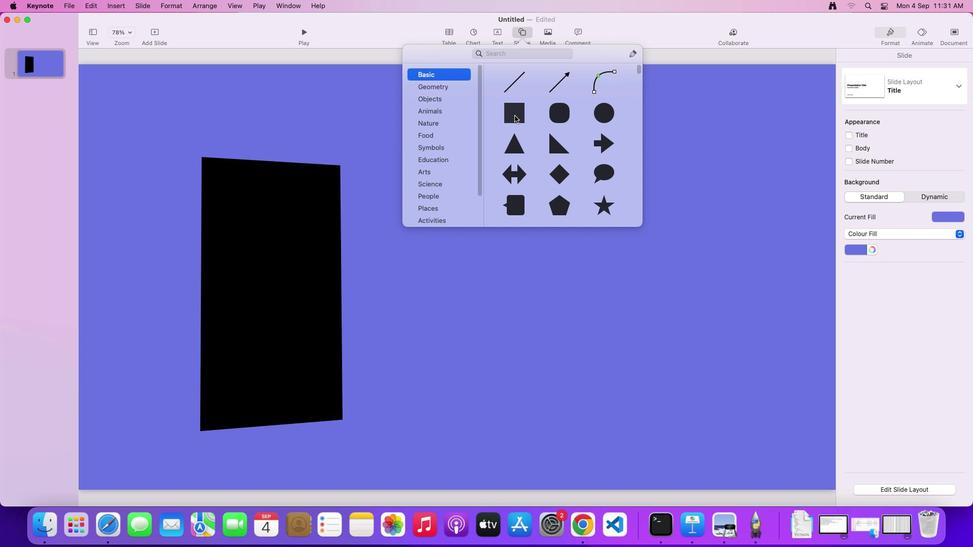 
Action: Mouse moved to (476, 296)
Screenshot: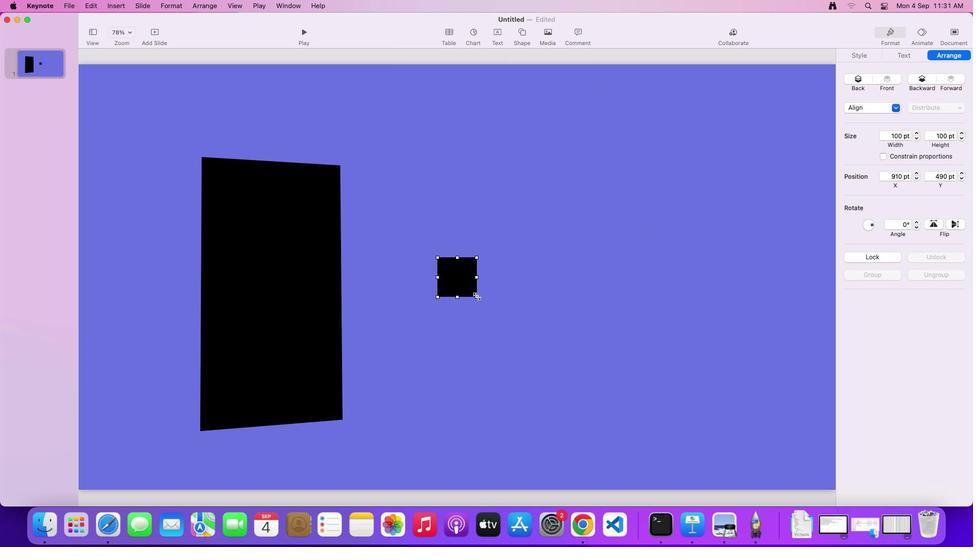
Action: Mouse pressed left at (476, 296)
Screenshot: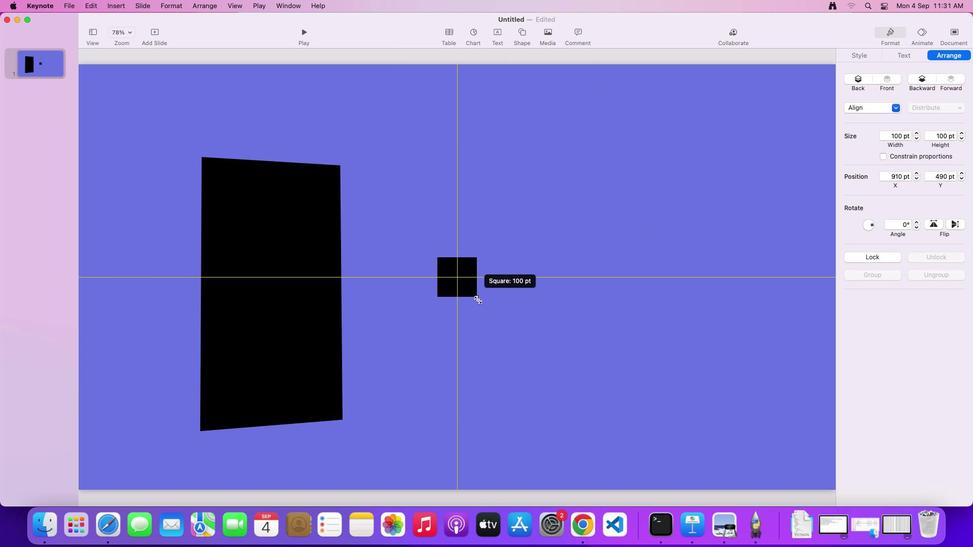 
Action: Mouse moved to (496, 389)
Screenshot: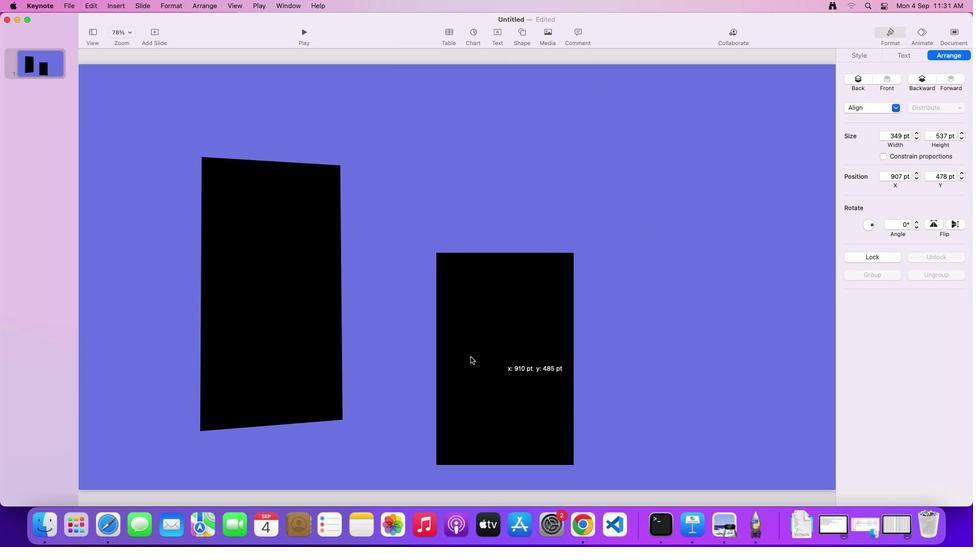 
Action: Mouse pressed left at (496, 389)
Screenshot: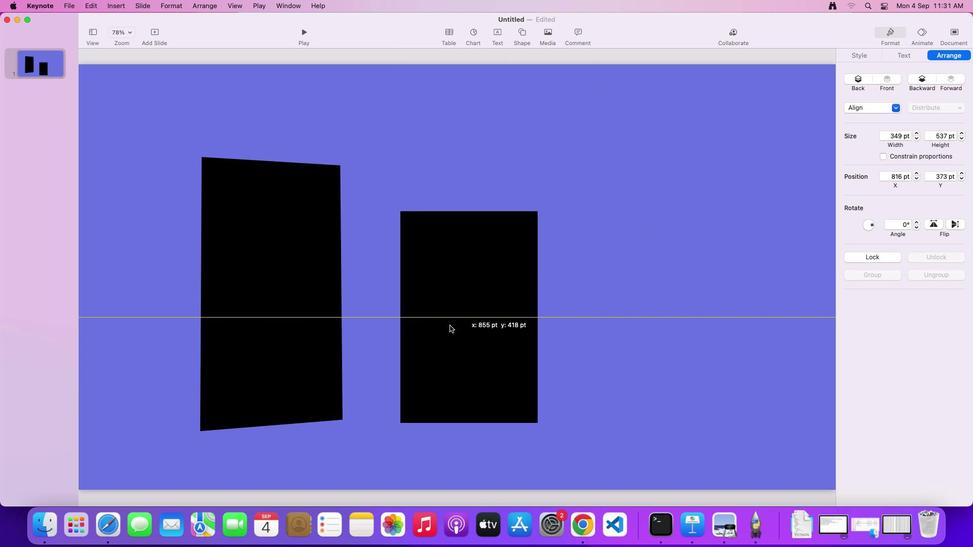 
Action: Mouse moved to (477, 375)
Screenshot: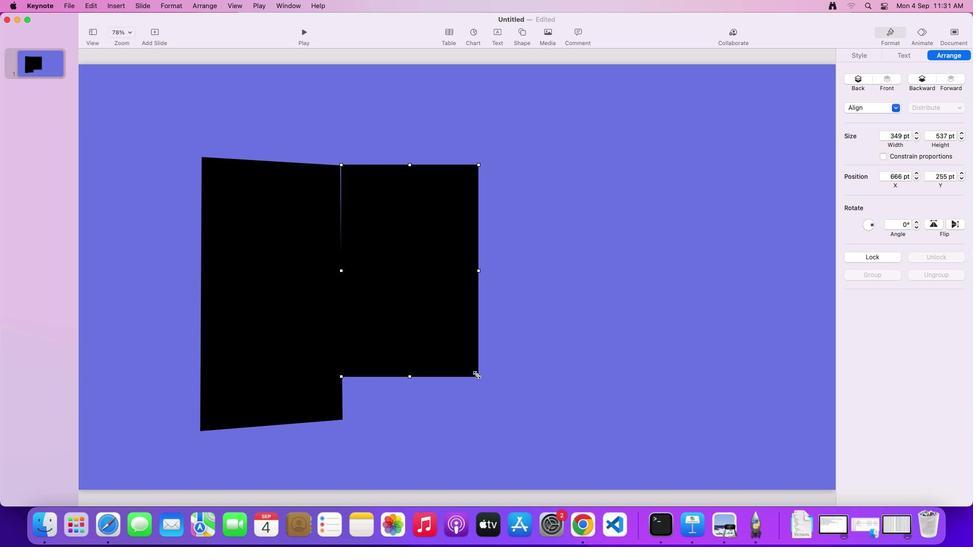 
Action: Mouse pressed left at (477, 375)
Screenshot: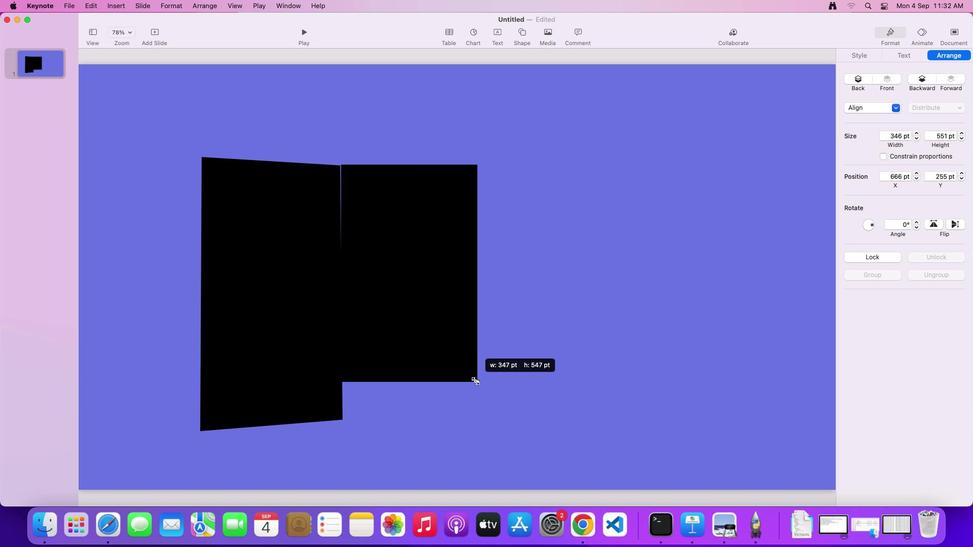 
Action: Mouse moved to (341, 164)
Screenshot: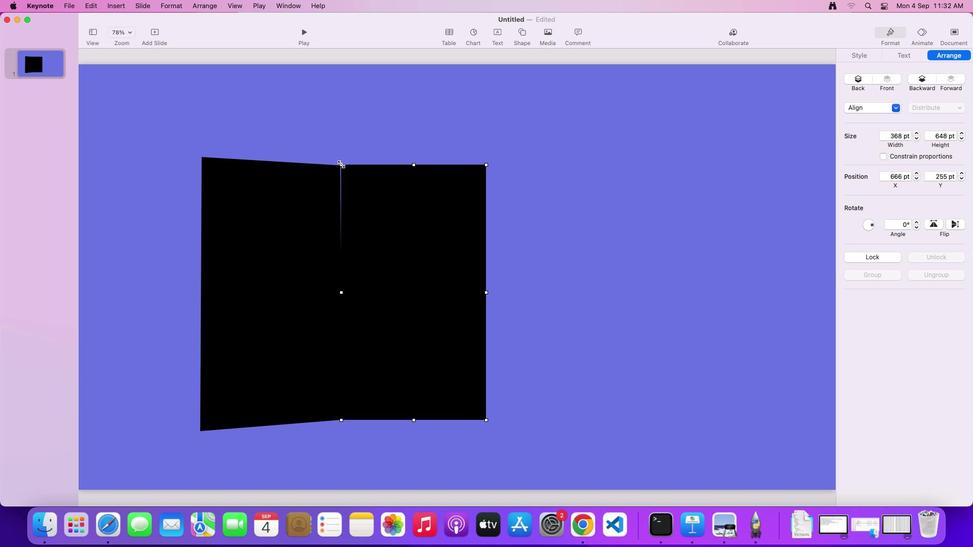 
Action: Mouse pressed left at (341, 164)
Screenshot: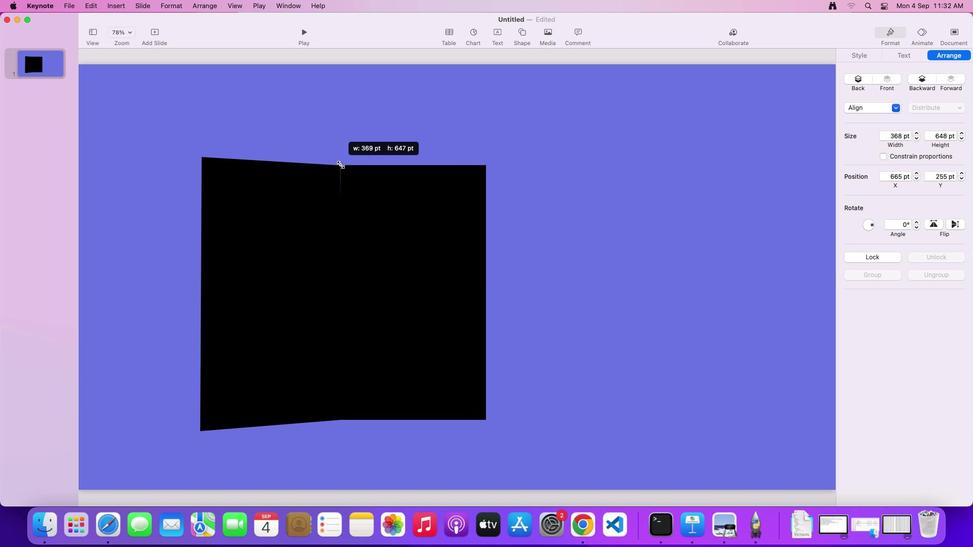 
Action: Mouse moved to (376, 208)
Screenshot: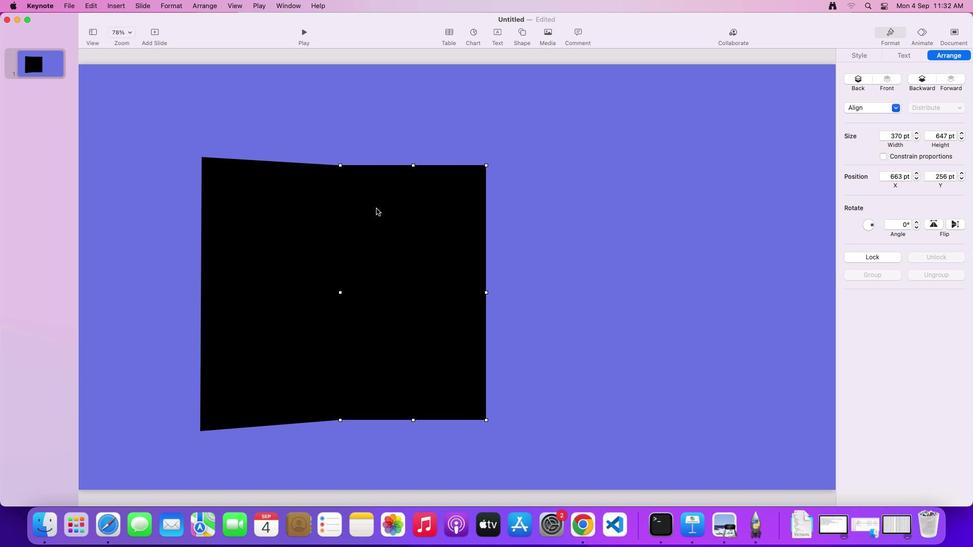
Action: Mouse pressed left at (376, 208)
Screenshot: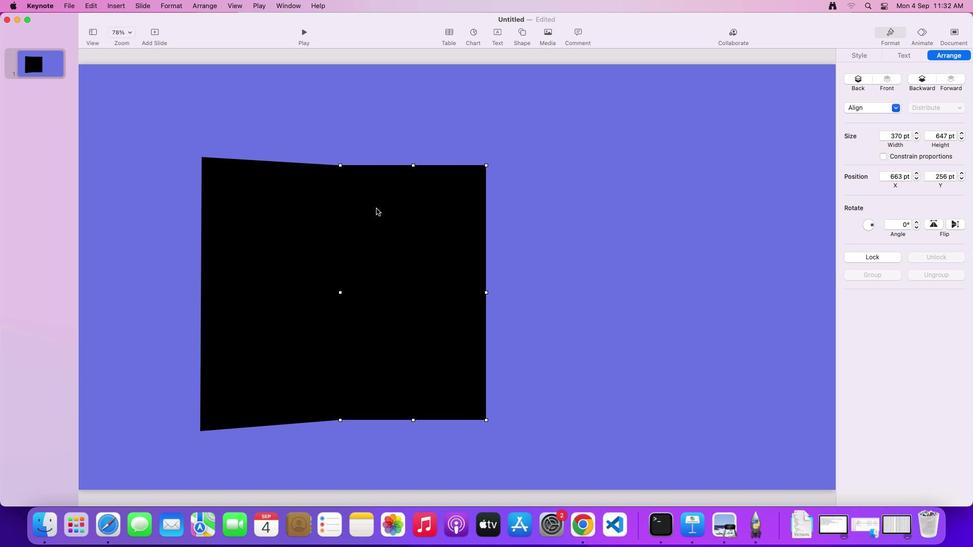 
Action: Mouse moved to (379, 206)
Screenshot: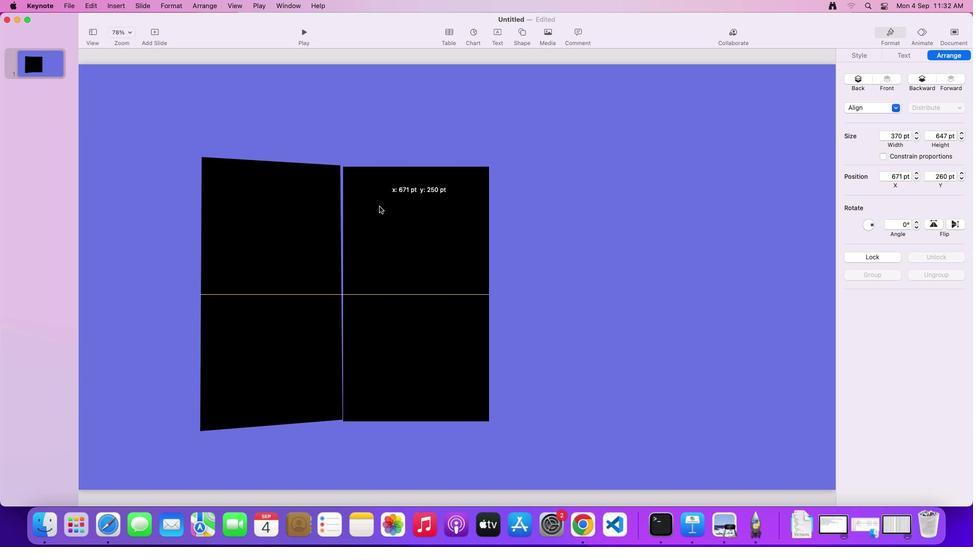 
Action: Mouse pressed right at (379, 206)
Screenshot: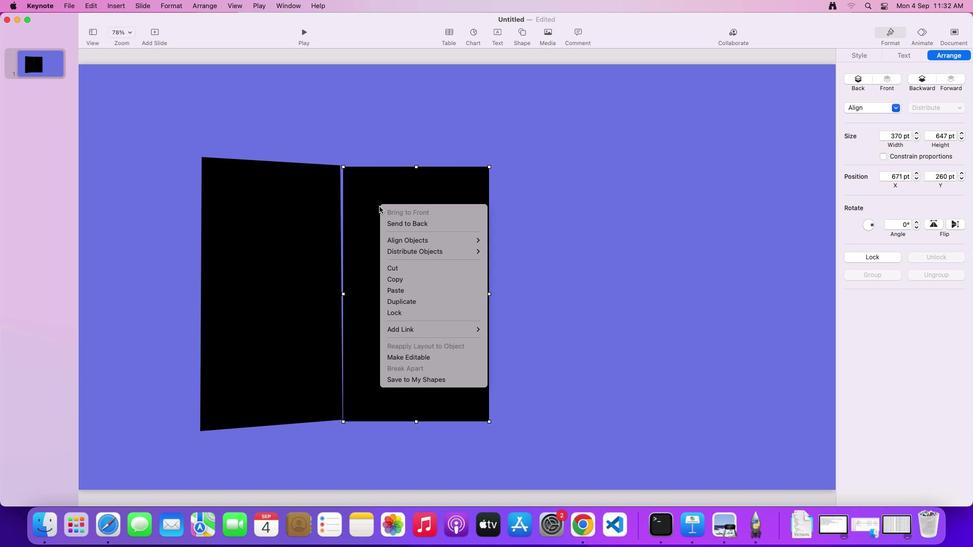 
Action: Mouse moved to (422, 360)
Screenshot: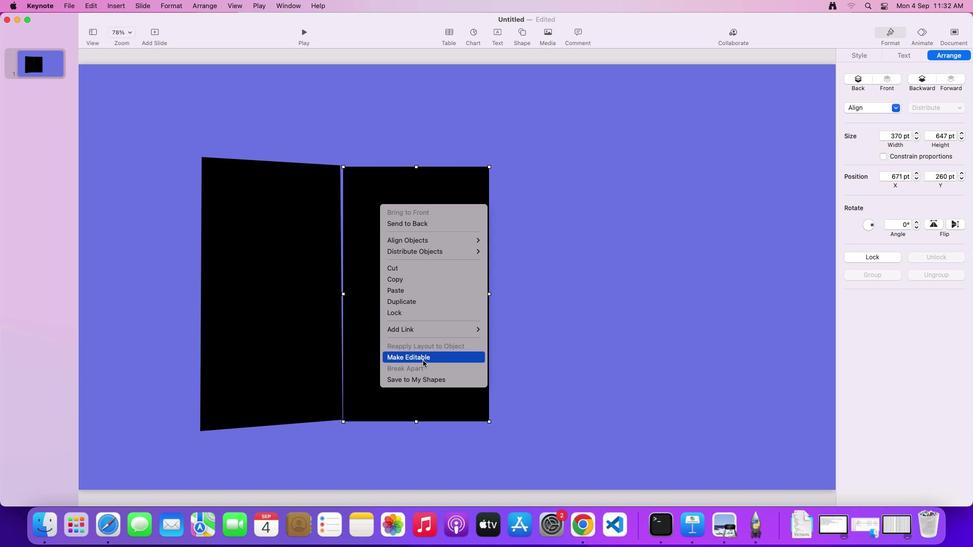 
Action: Mouse pressed left at (422, 360)
Screenshot: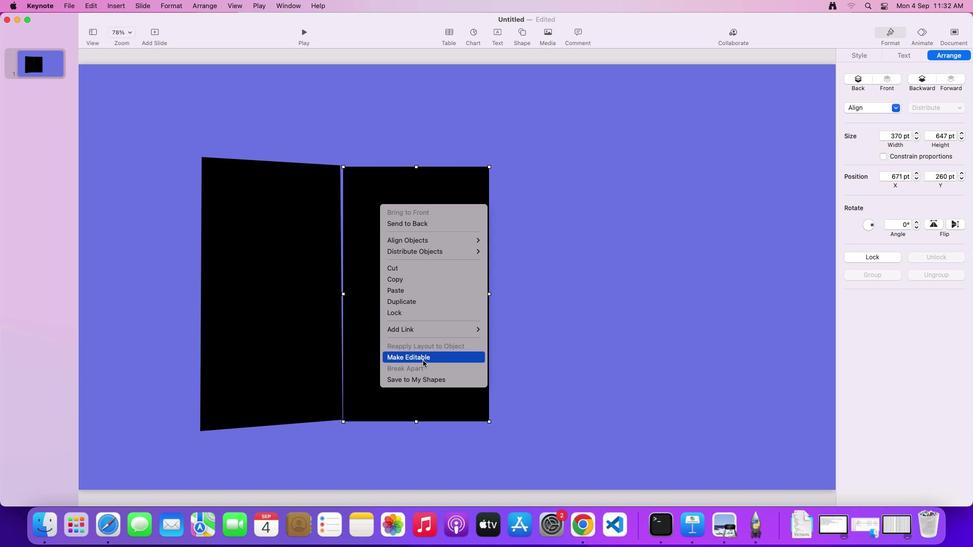 
Action: Mouse moved to (487, 165)
Screenshot: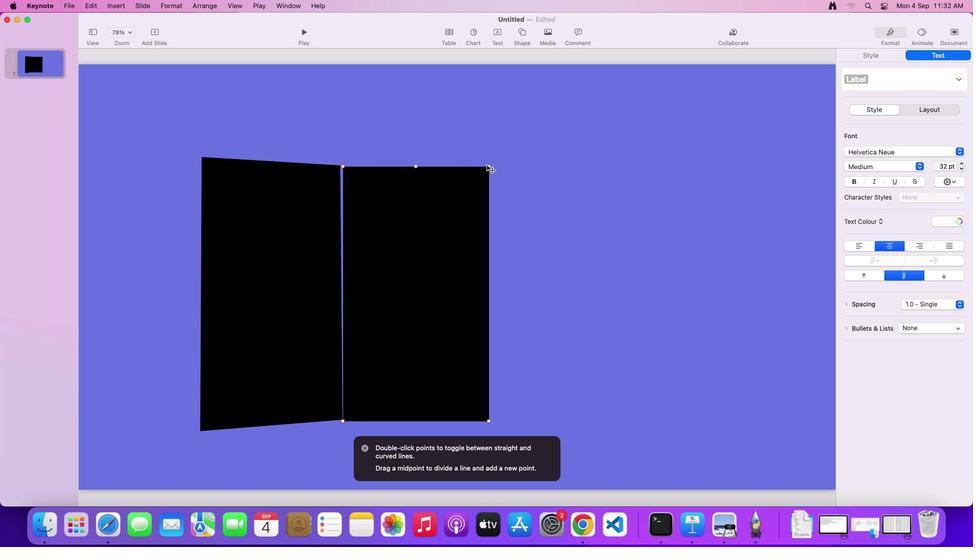 
Action: Mouse pressed left at (487, 165)
Screenshot: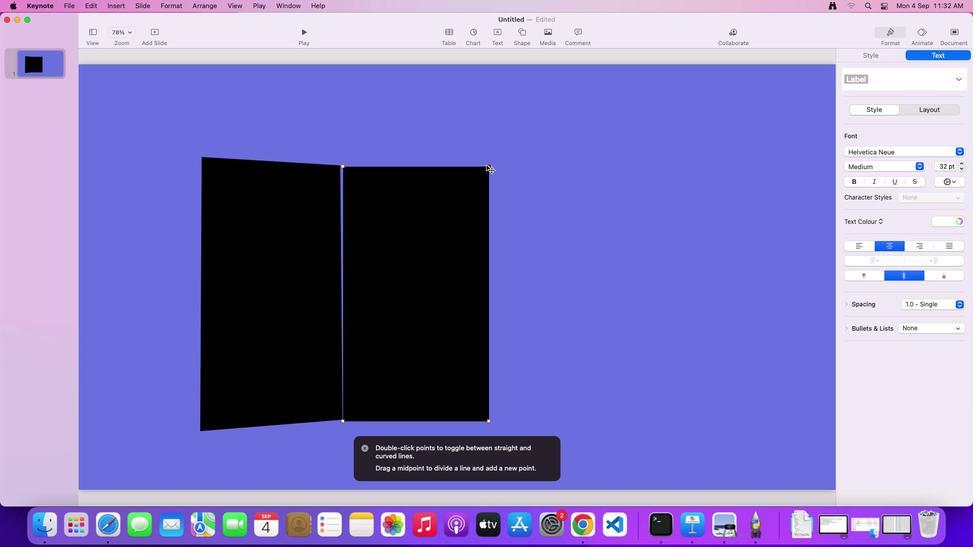
Action: Mouse moved to (486, 419)
Screenshot: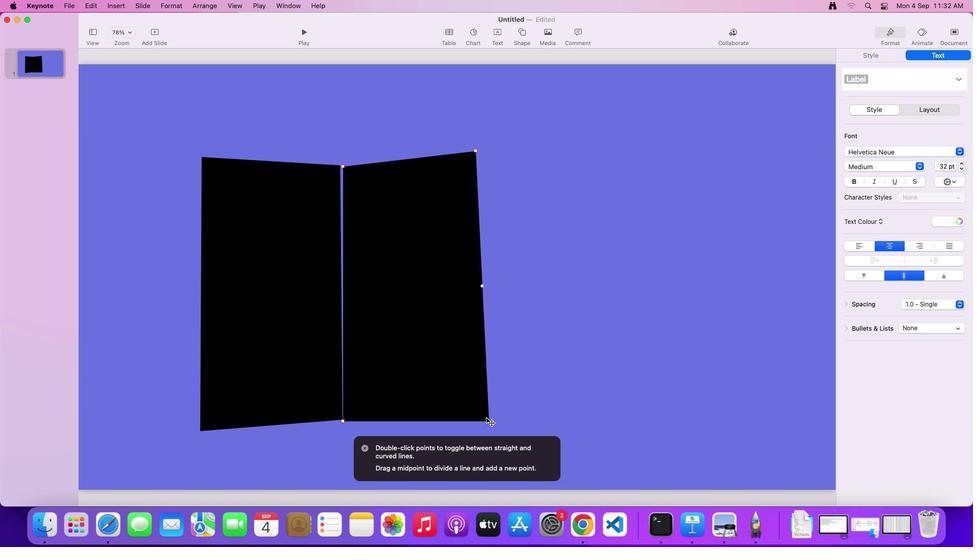 
Action: Mouse pressed left at (486, 419)
Screenshot: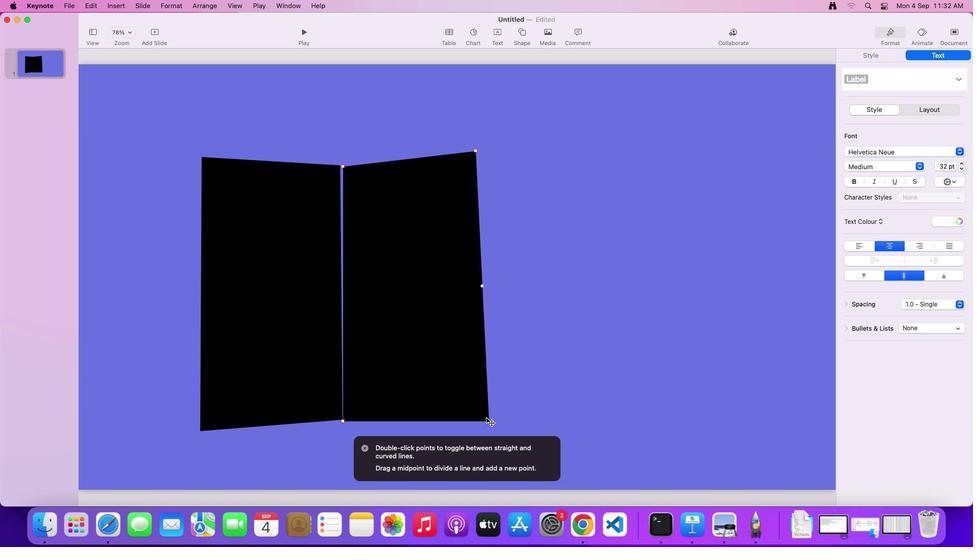 
Action: Mouse moved to (341, 163)
Screenshot: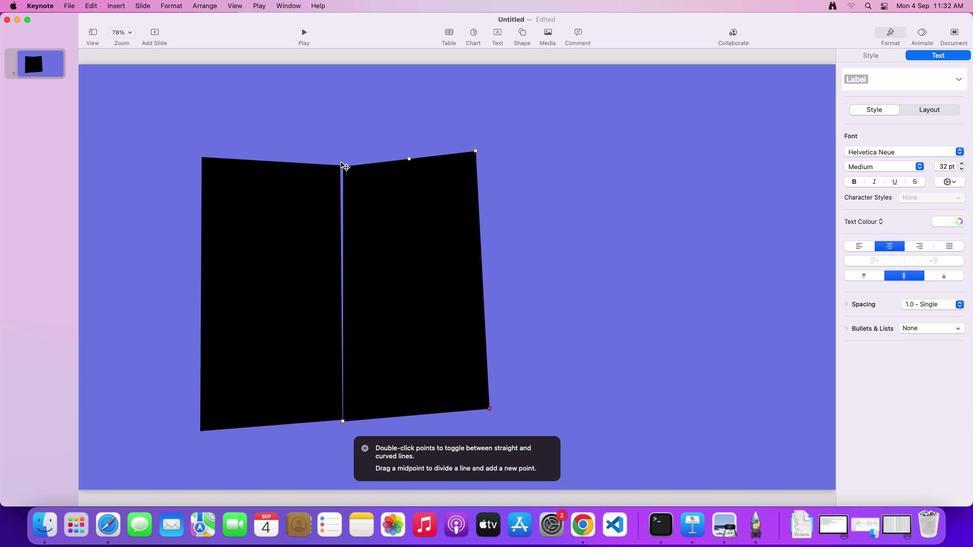 
Action: Mouse pressed left at (341, 163)
Screenshot: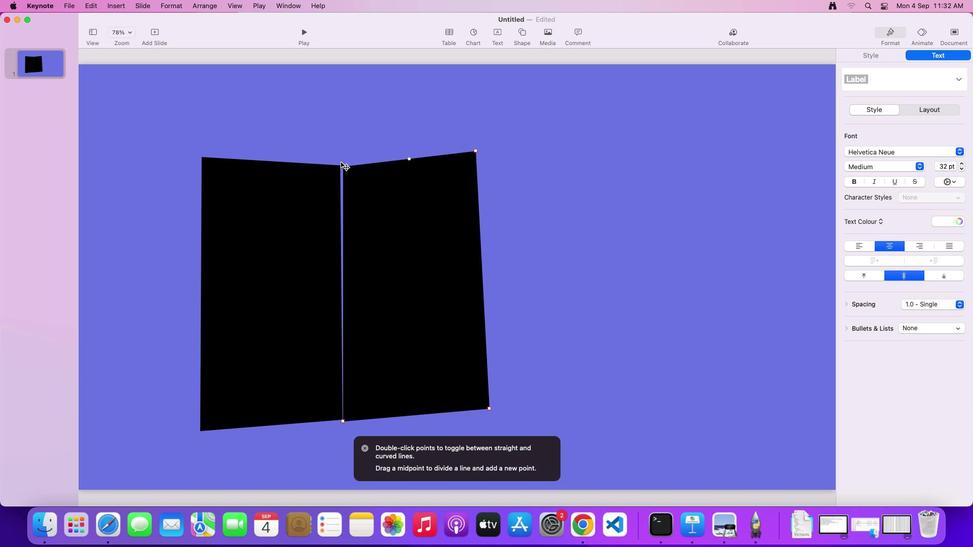 
Action: Mouse moved to (340, 421)
Screenshot: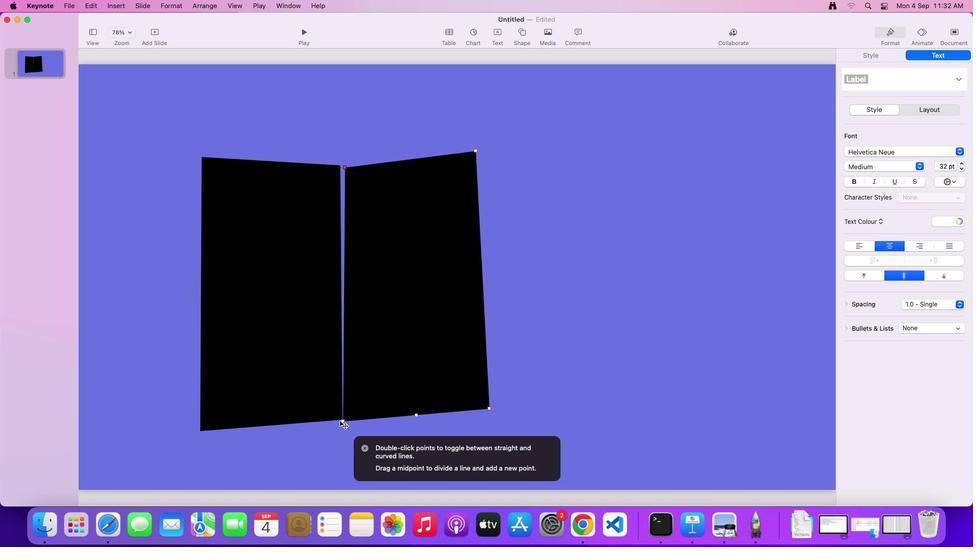 
Action: Mouse pressed left at (340, 421)
Screenshot: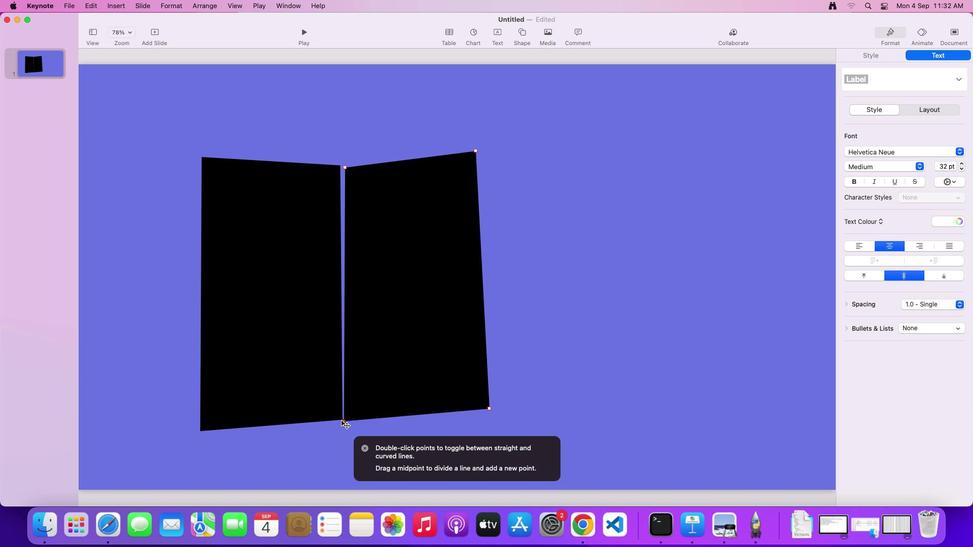 
Action: Mouse moved to (396, 327)
Screenshot: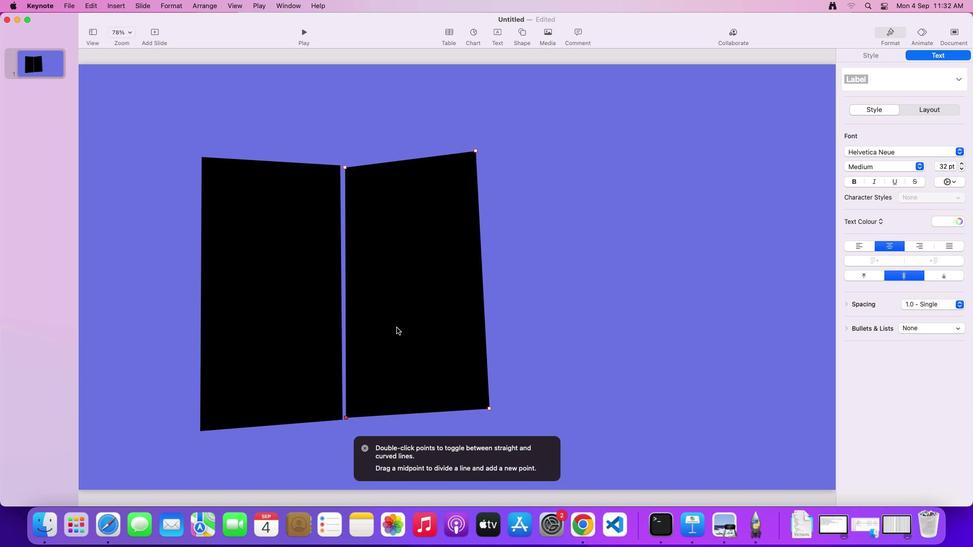 
Action: Mouse pressed left at (396, 327)
Screenshot: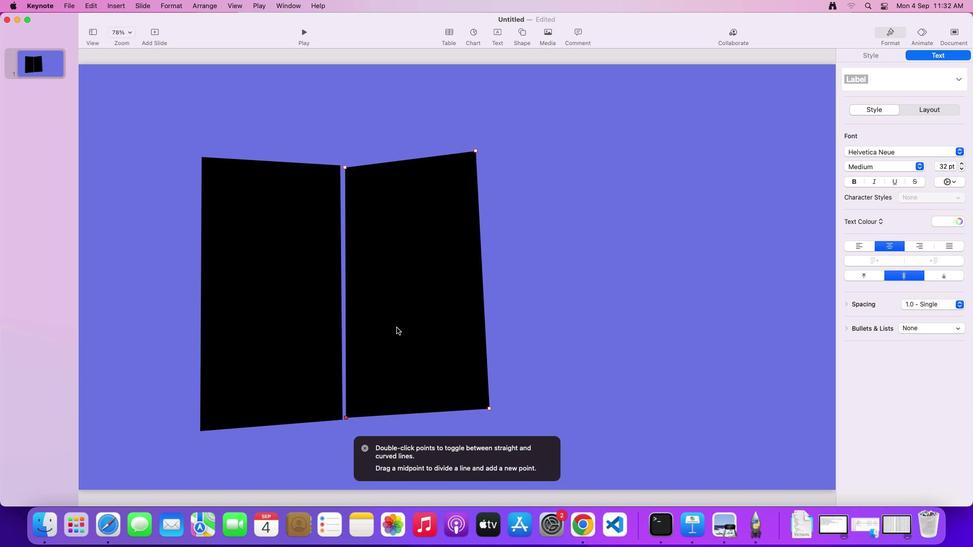 
Action: Mouse pressed left at (396, 327)
Screenshot: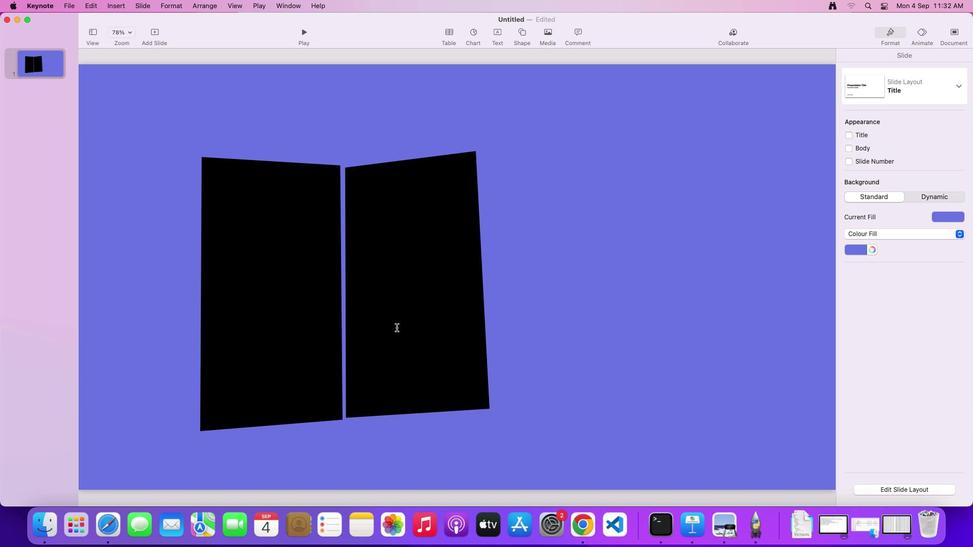 
Action: Mouse moved to (576, 322)
Screenshot: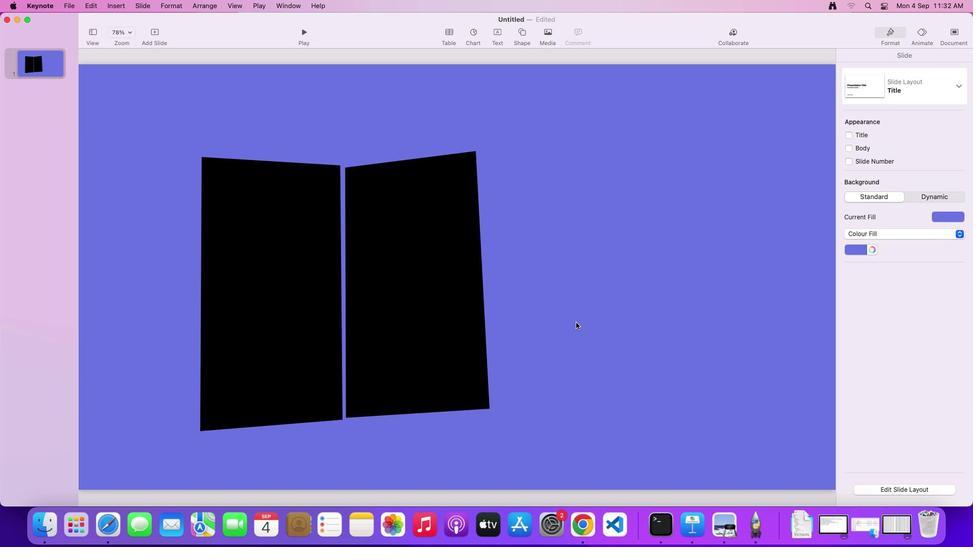 
Action: Mouse pressed left at (576, 322)
Screenshot: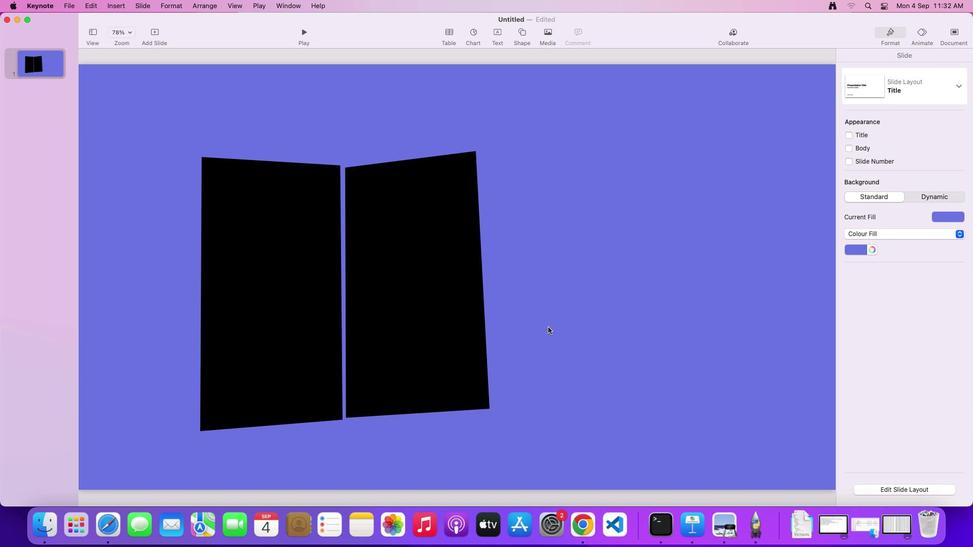 
Action: Mouse moved to (411, 329)
Screenshot: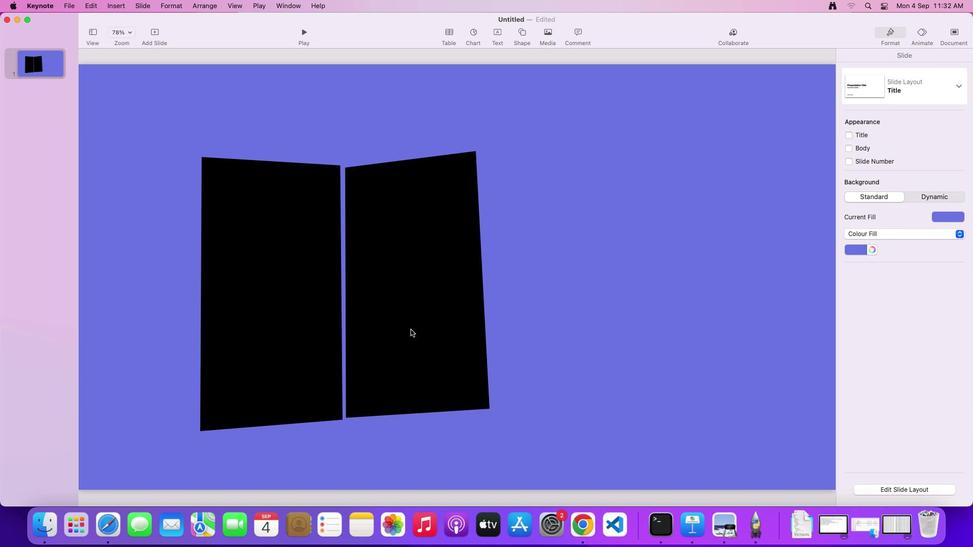 
Action: Mouse pressed left at (411, 329)
Screenshot: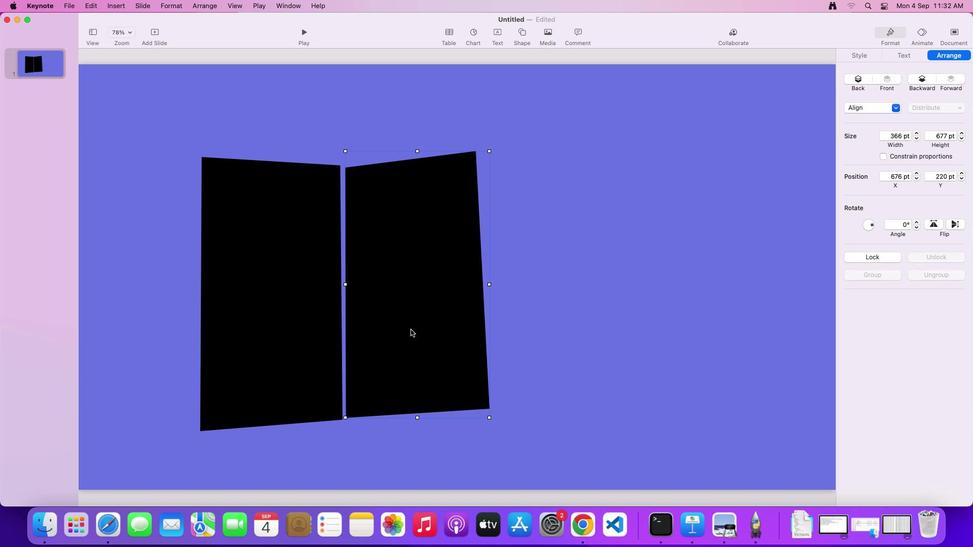 
Action: Mouse moved to (425, 319)
Screenshot: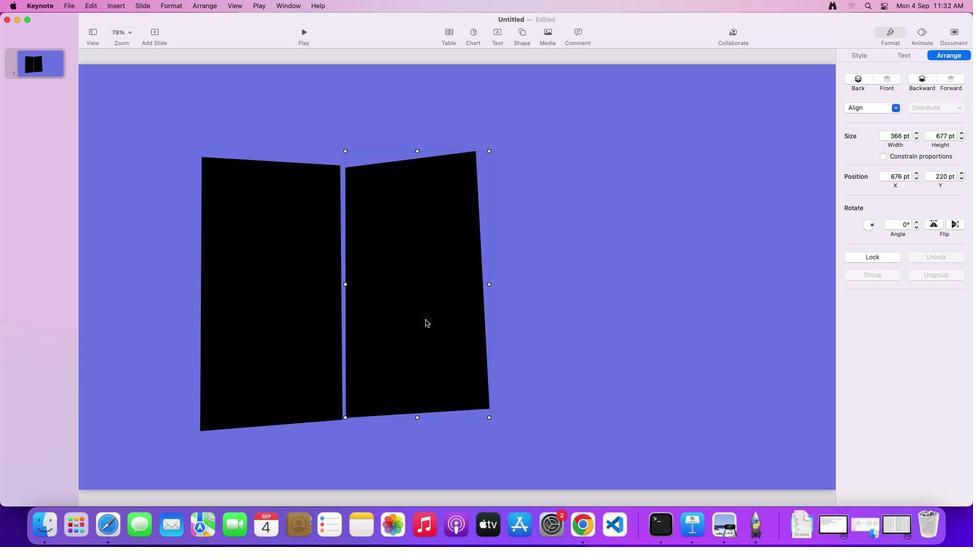
Action: Mouse pressed left at (425, 319)
Screenshot: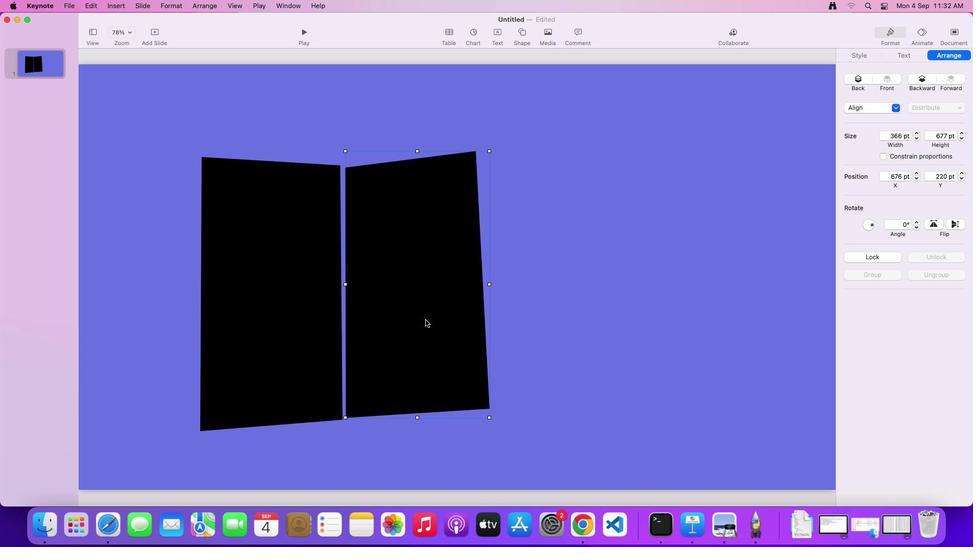 
Action: Mouse moved to (420, 321)
Screenshot: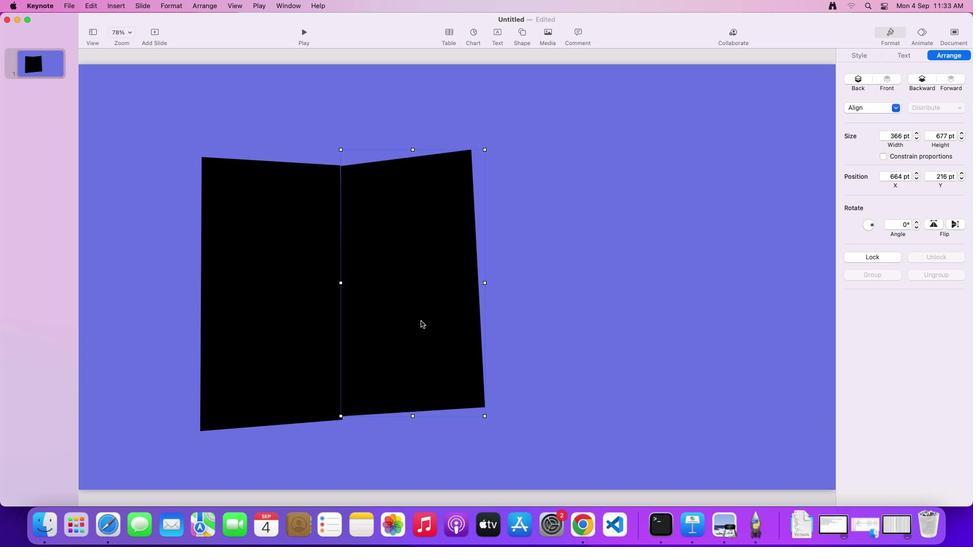 
Action: Mouse pressed right at (420, 321)
Screenshot: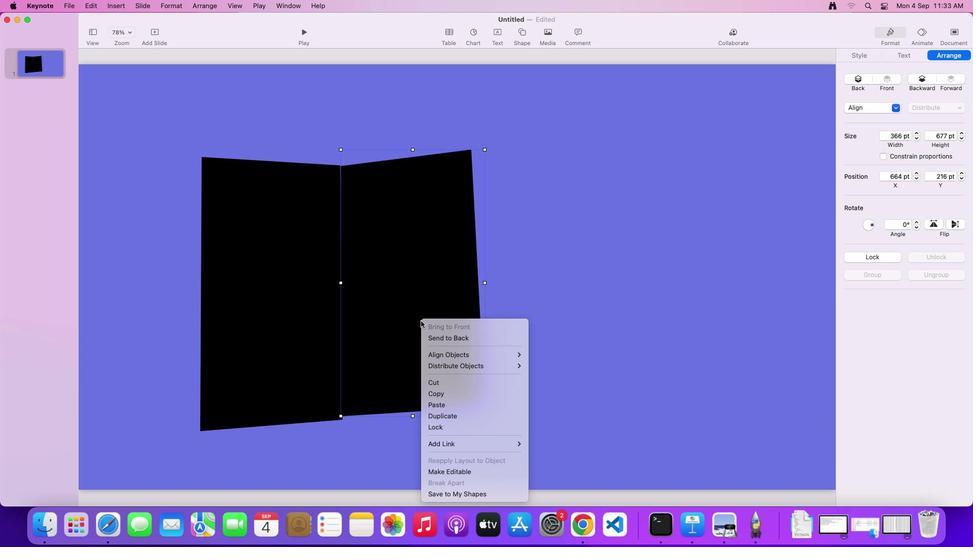 
Action: Mouse moved to (462, 472)
Screenshot: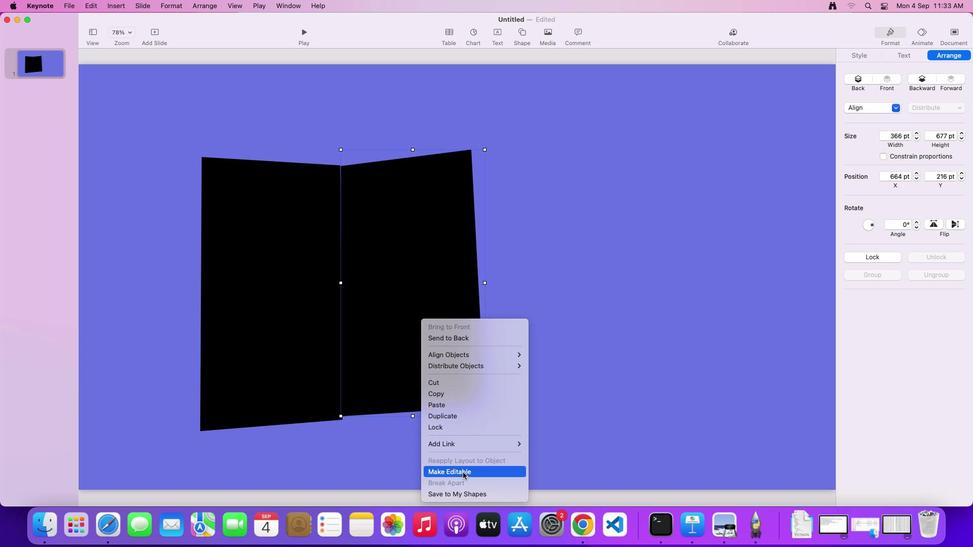 
Action: Mouse pressed left at (462, 472)
Screenshot: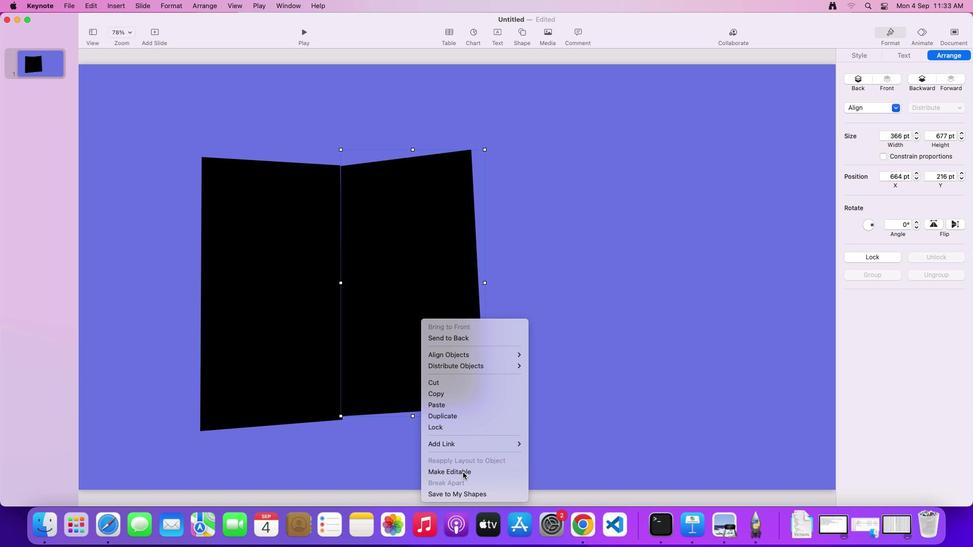 
Action: Mouse moved to (341, 415)
Screenshot: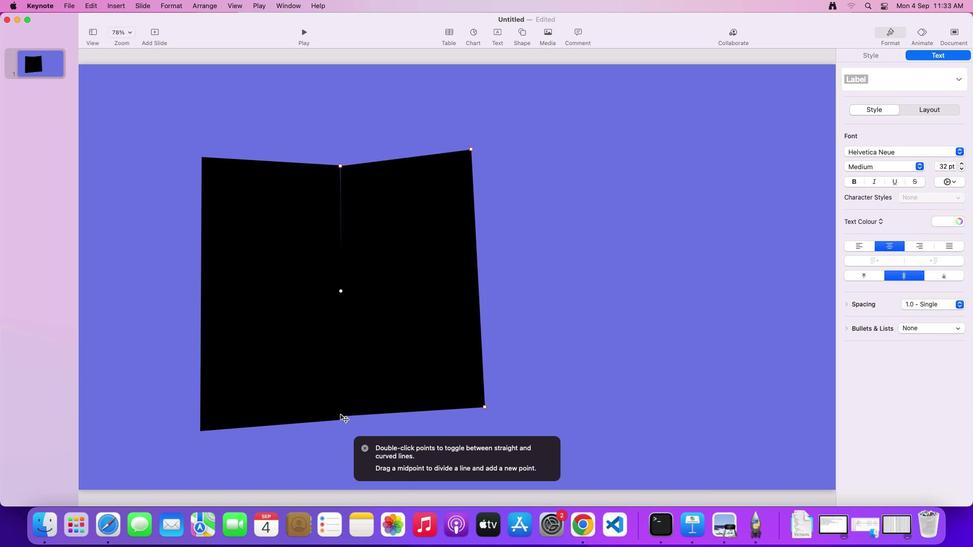 
Action: Mouse pressed left at (341, 415)
Screenshot: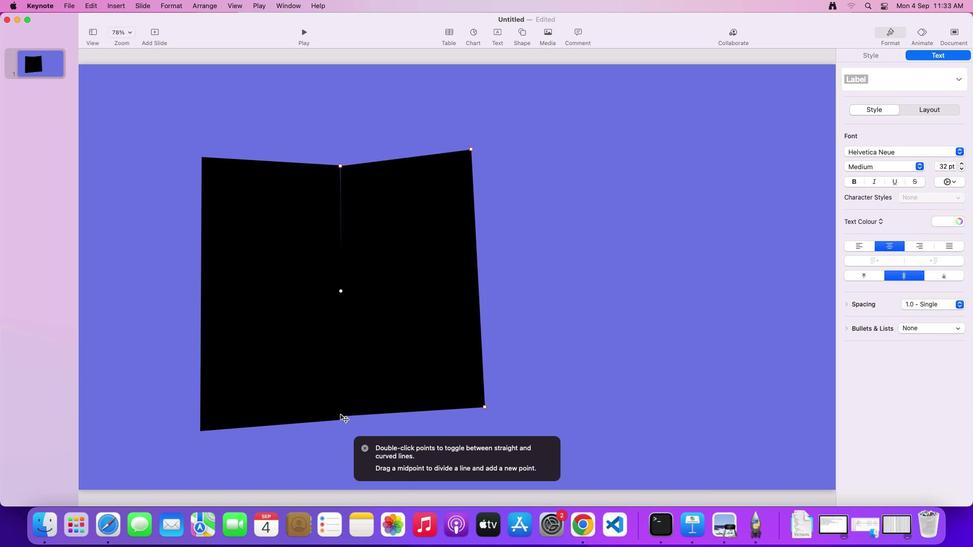 
Action: Mouse moved to (483, 405)
Screenshot: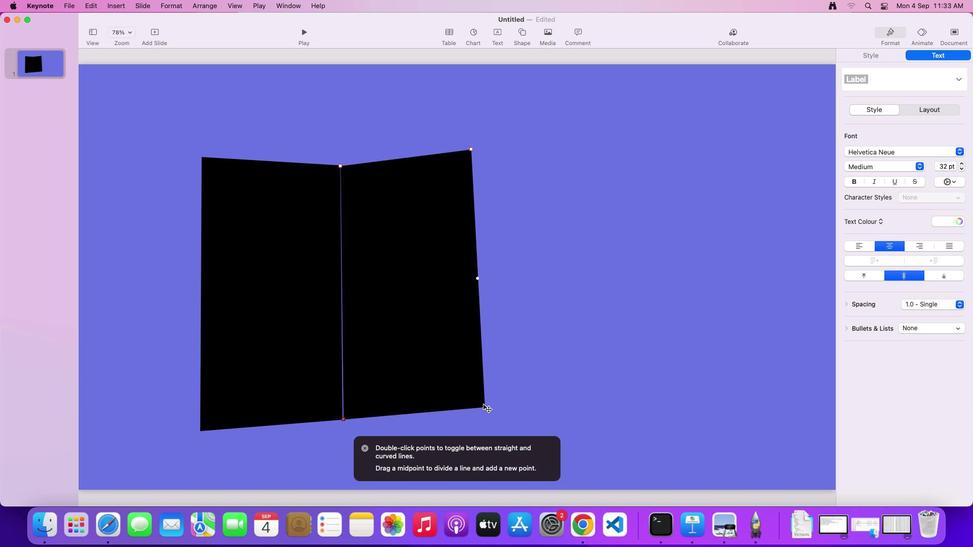 
Action: Mouse pressed left at (483, 405)
Screenshot: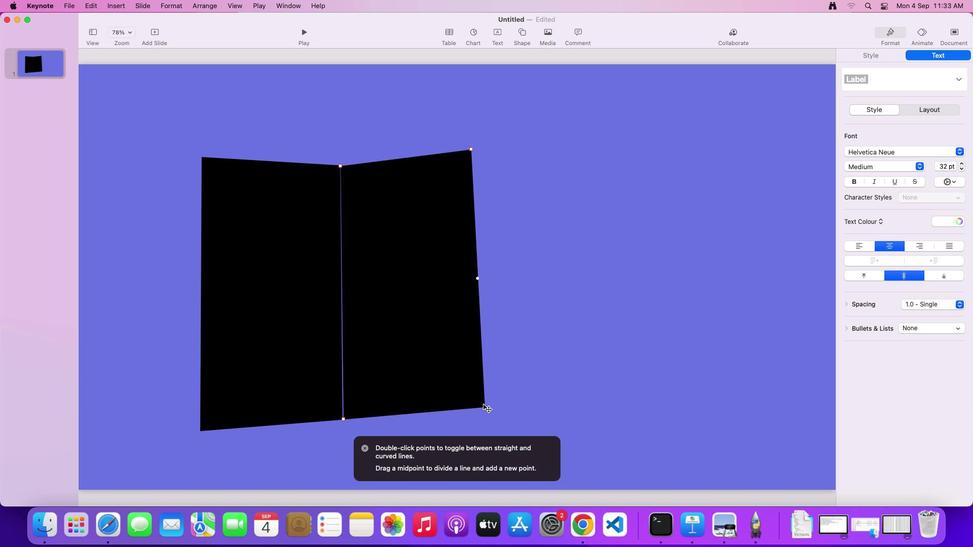 
Action: Mouse moved to (470, 149)
Screenshot: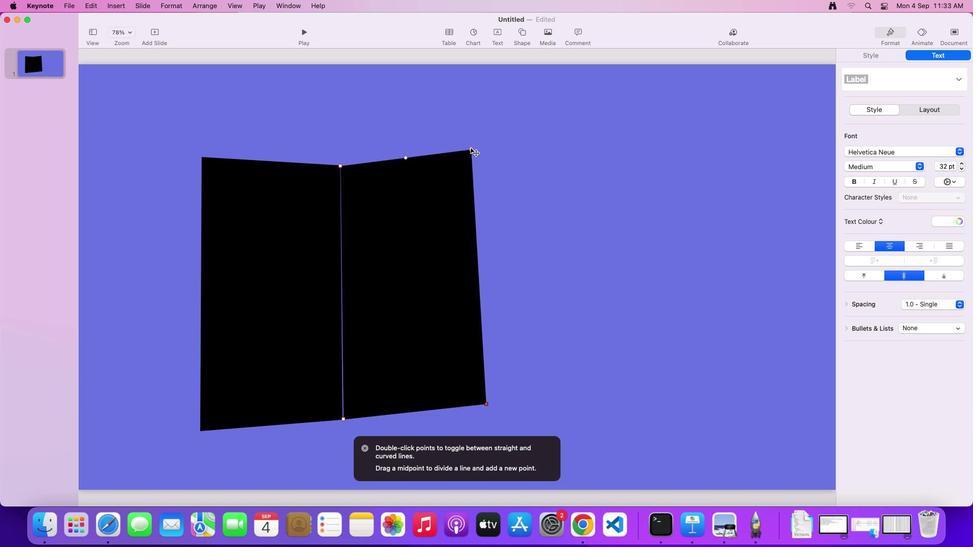 
Action: Mouse pressed left at (470, 149)
Screenshot: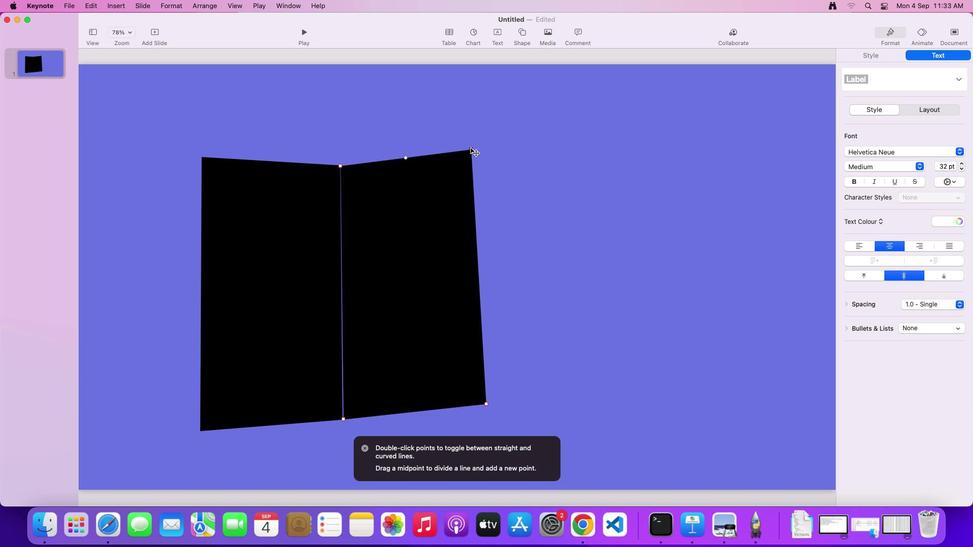 
Action: Mouse moved to (424, 330)
Screenshot: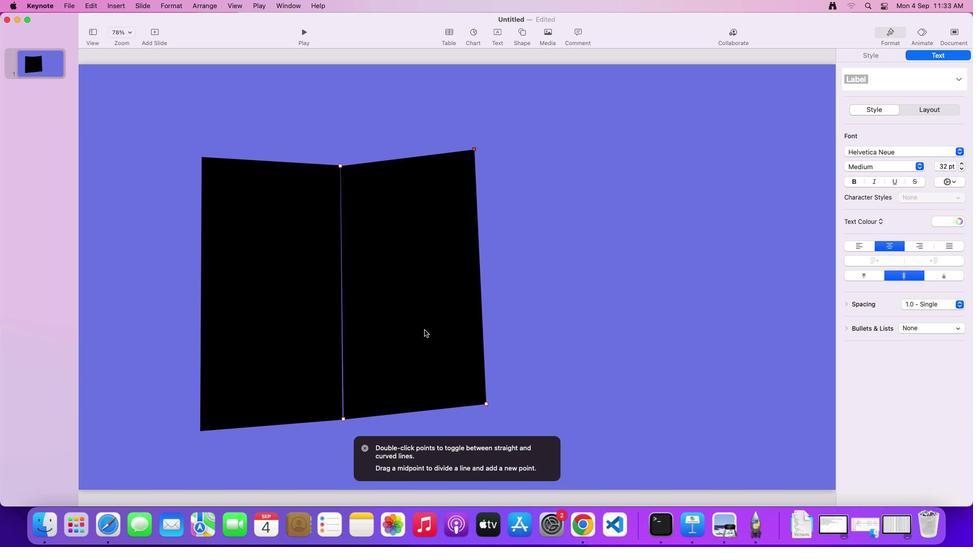 
Action: Mouse pressed left at (424, 330)
Screenshot: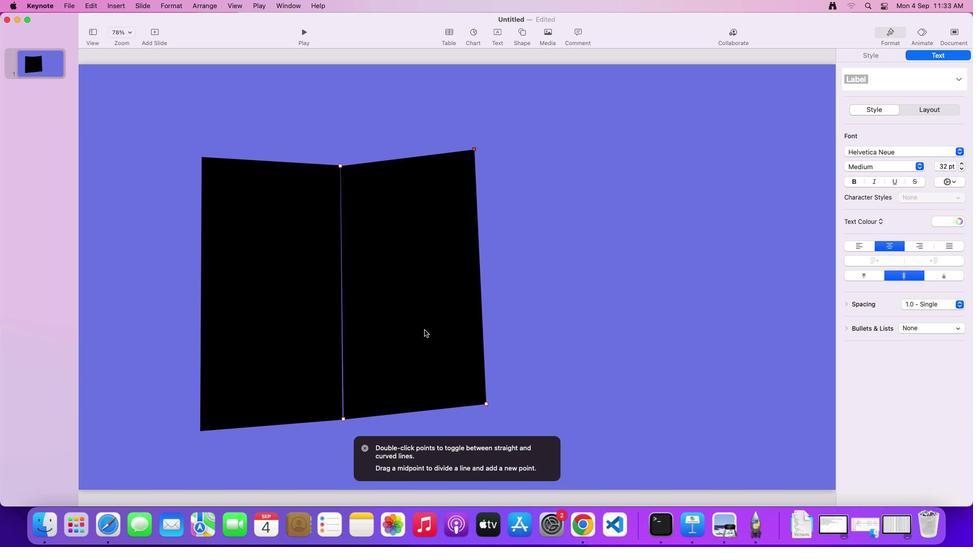 
Action: Mouse pressed left at (424, 330)
Screenshot: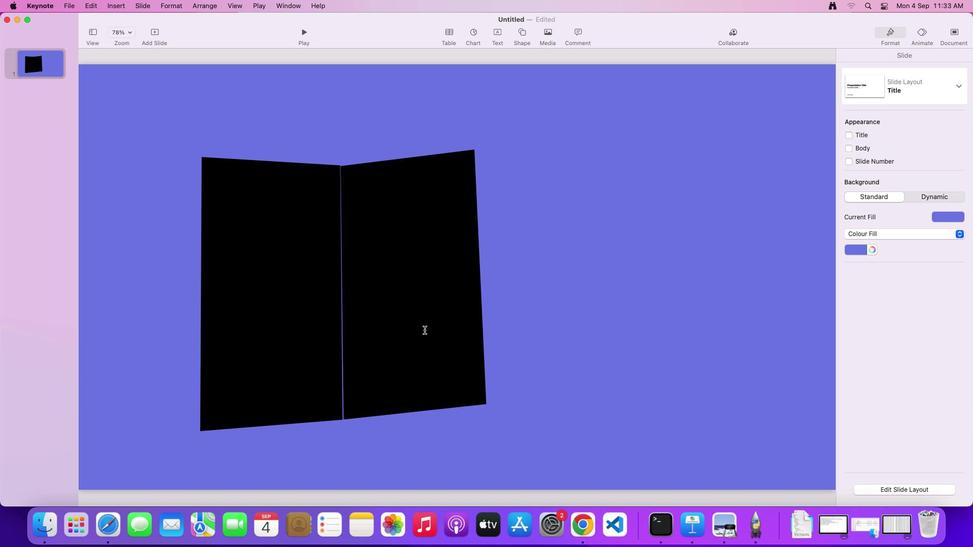 
Action: Mouse moved to (561, 318)
Screenshot: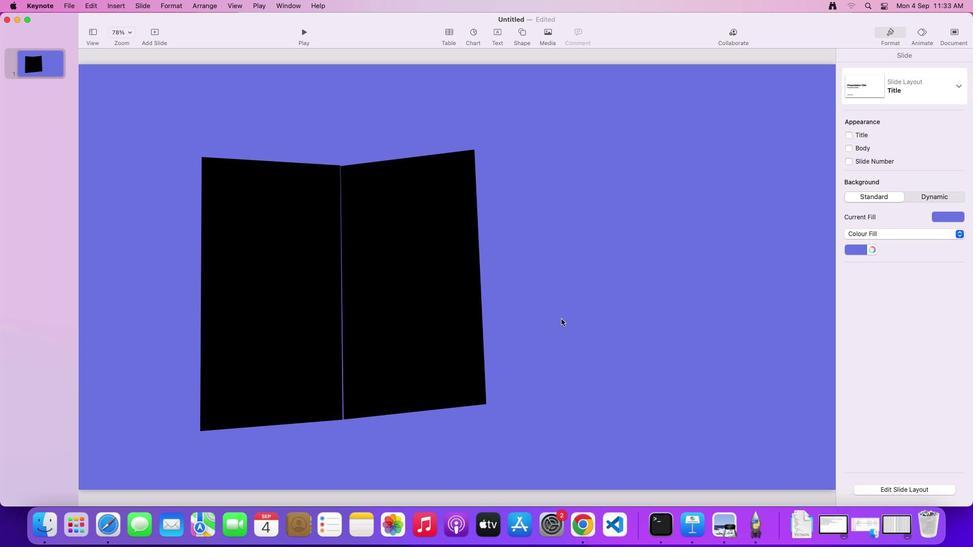 
Action: Mouse pressed left at (561, 318)
Screenshot: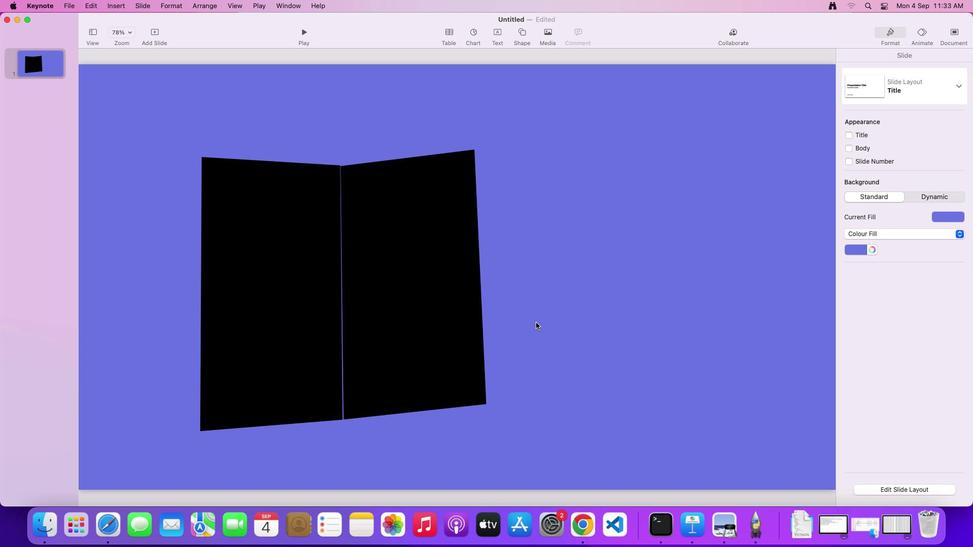 
Action: Mouse moved to (421, 322)
Screenshot: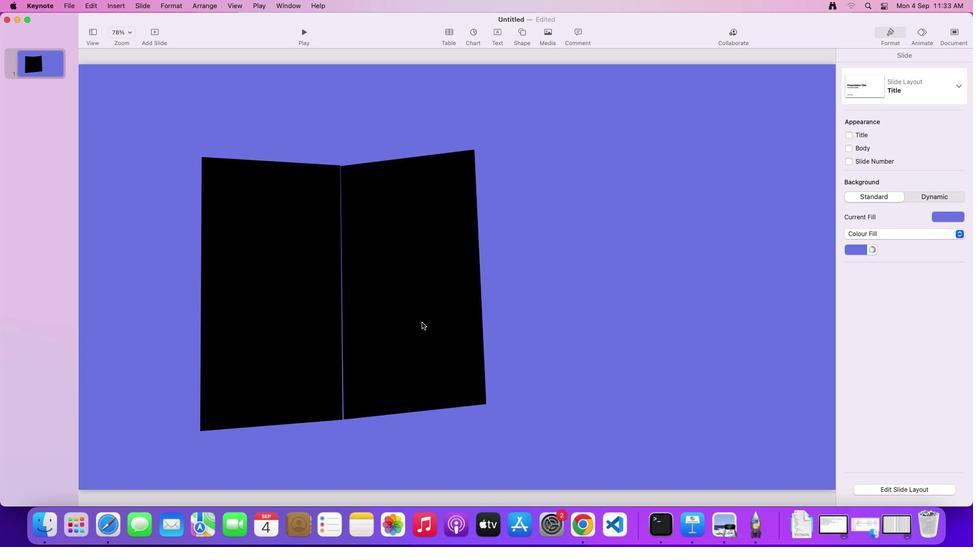 
Action: Mouse pressed left at (421, 322)
Screenshot: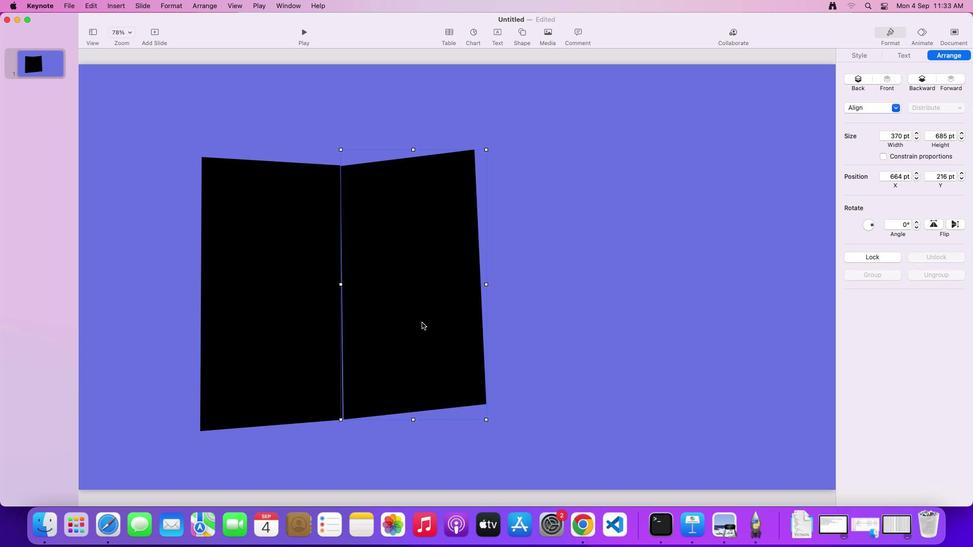 
Action: Mouse moved to (421, 318)
Screenshot: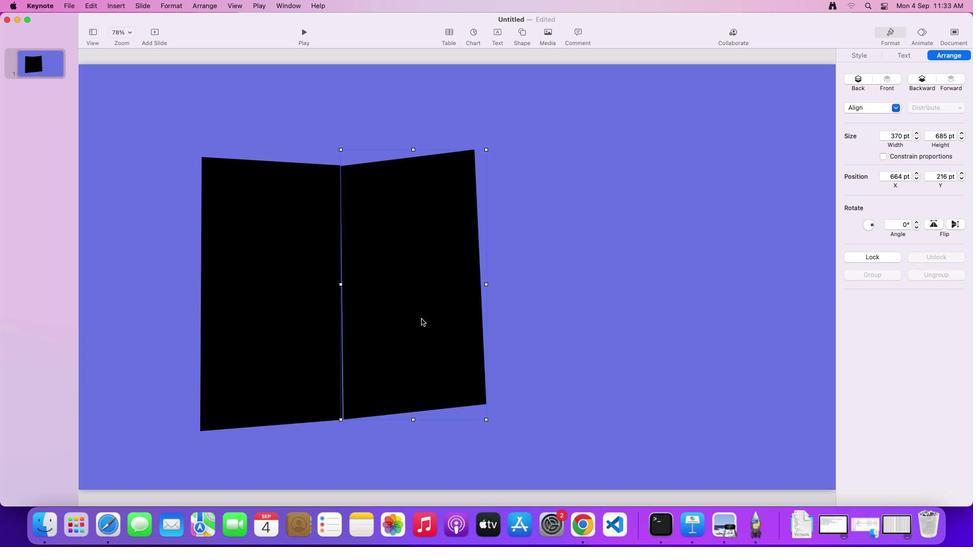 
Action: Mouse pressed left at (421, 318)
Screenshot: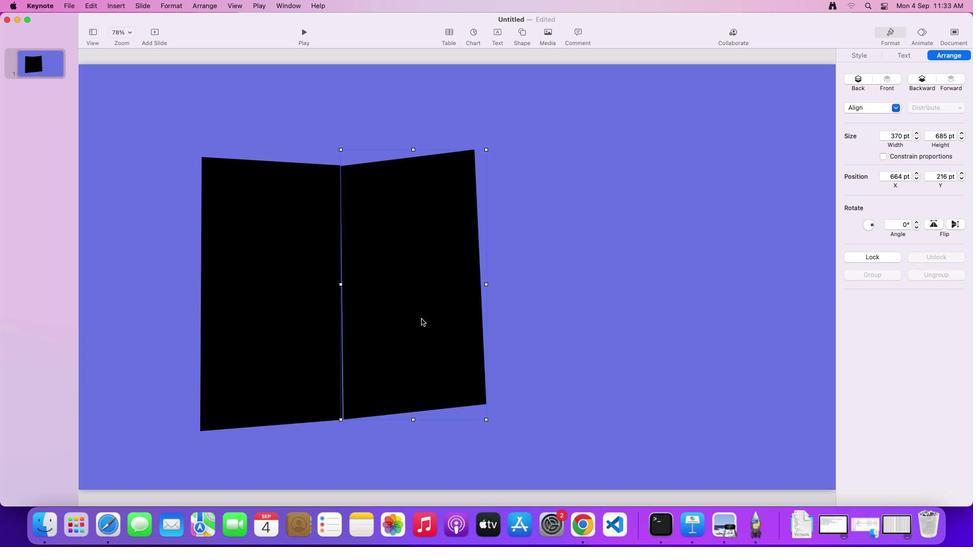 
Action: Mouse moved to (851, 56)
Screenshot: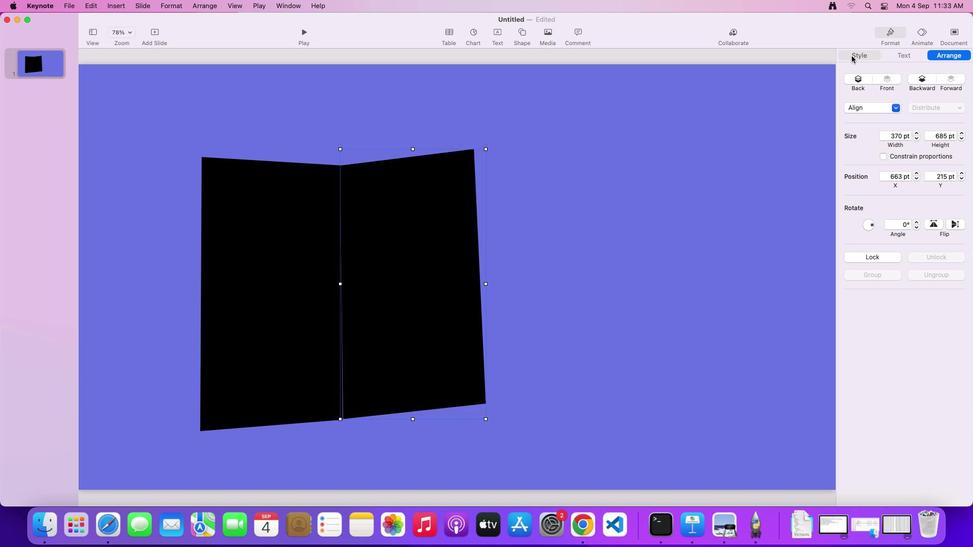 
Action: Mouse pressed left at (851, 56)
Screenshot: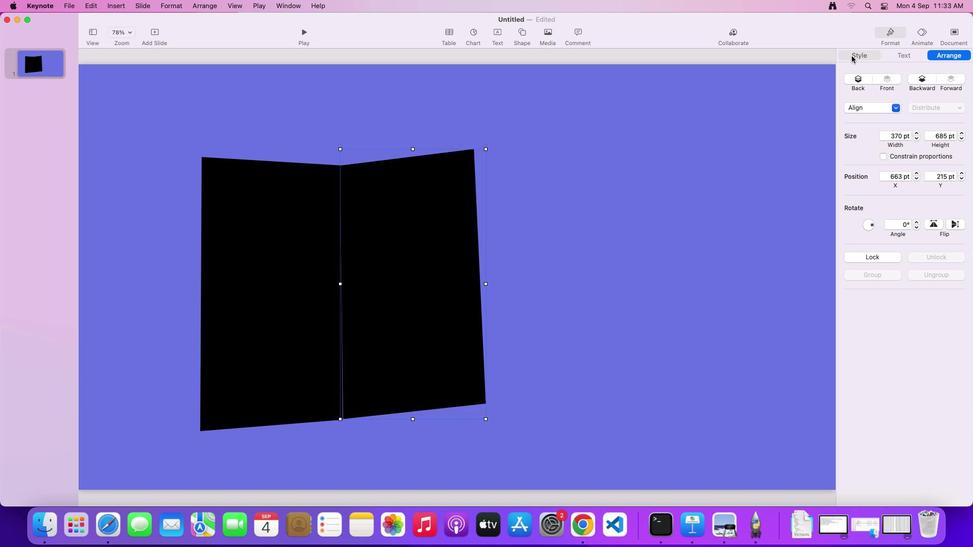 
Action: Mouse moved to (864, 195)
Screenshot: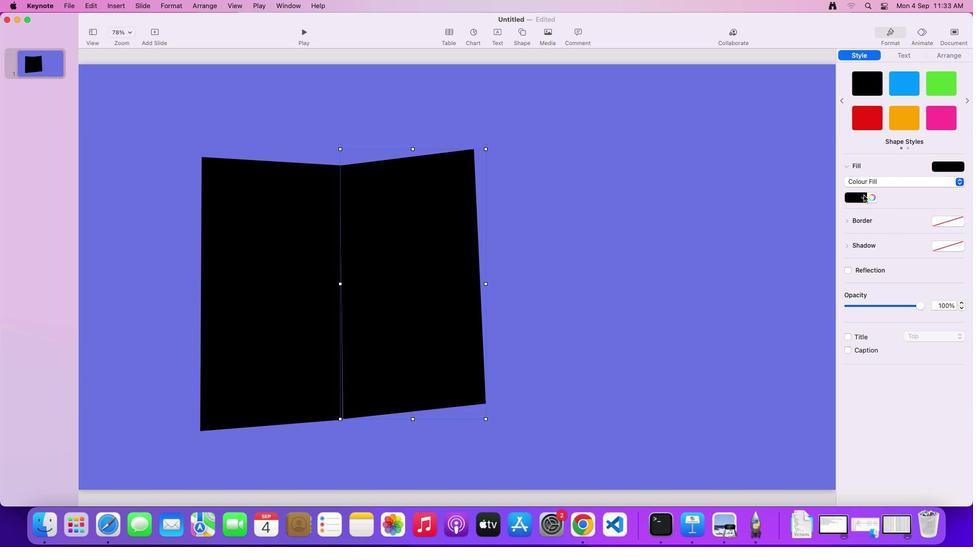 
Action: Mouse pressed left at (864, 195)
Screenshot: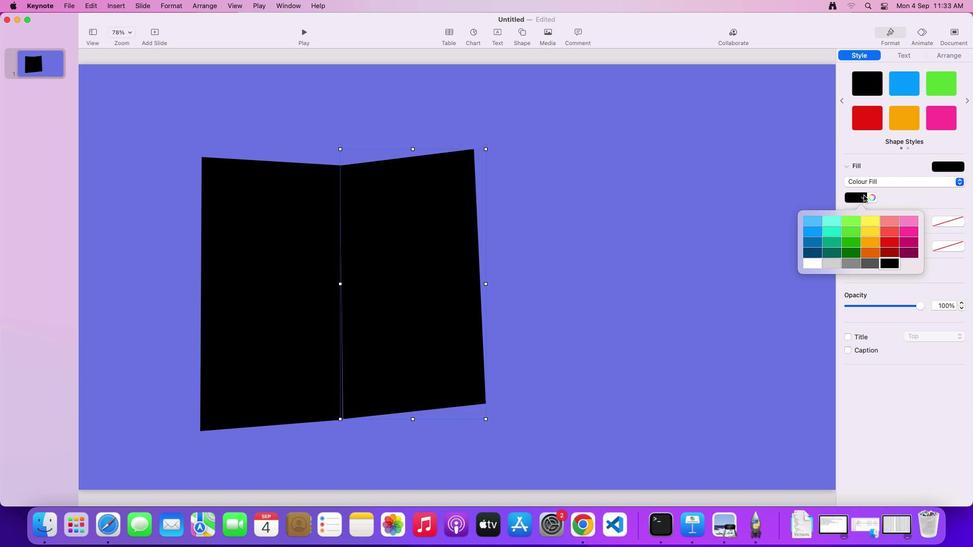
Action: Mouse moved to (862, 261)
Screenshot: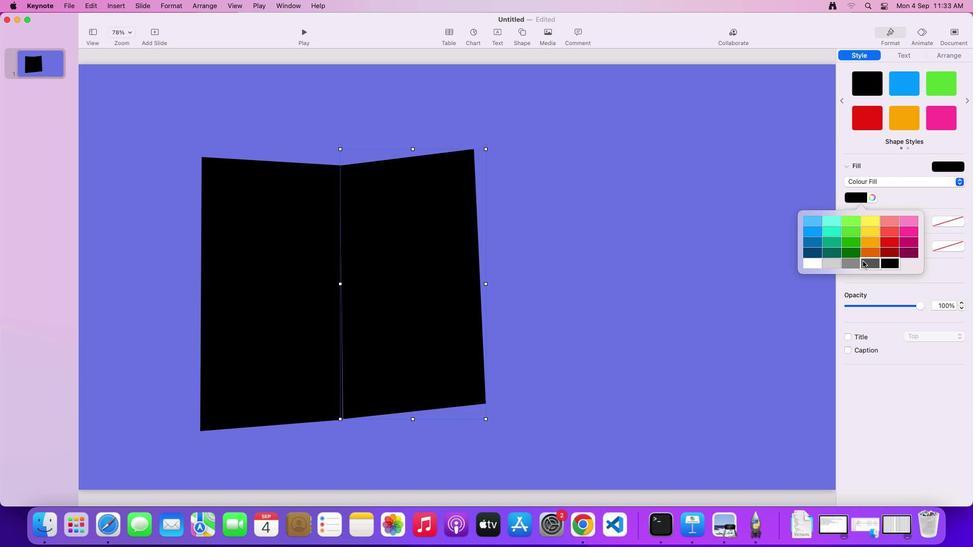 
Action: Mouse pressed left at (862, 261)
Screenshot: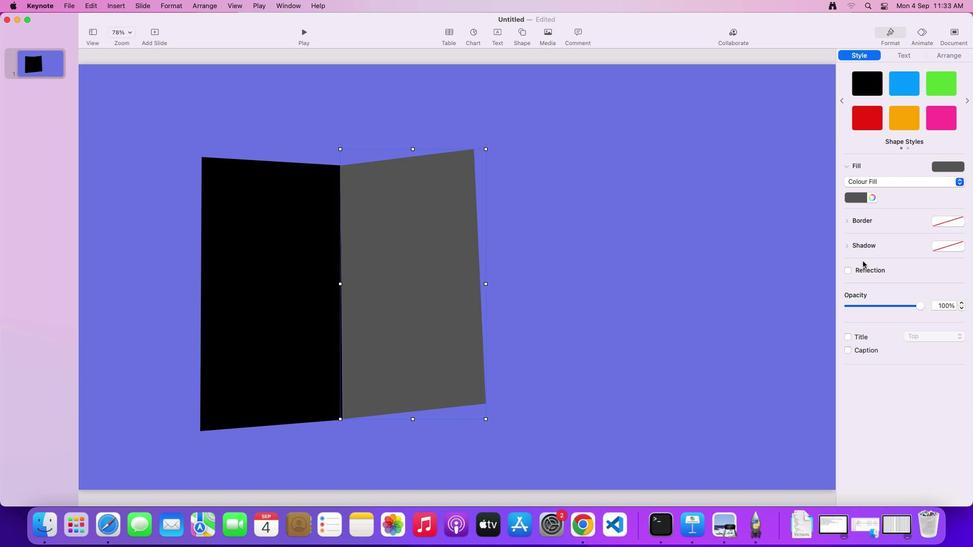 
Action: Mouse moved to (444, 362)
Screenshot: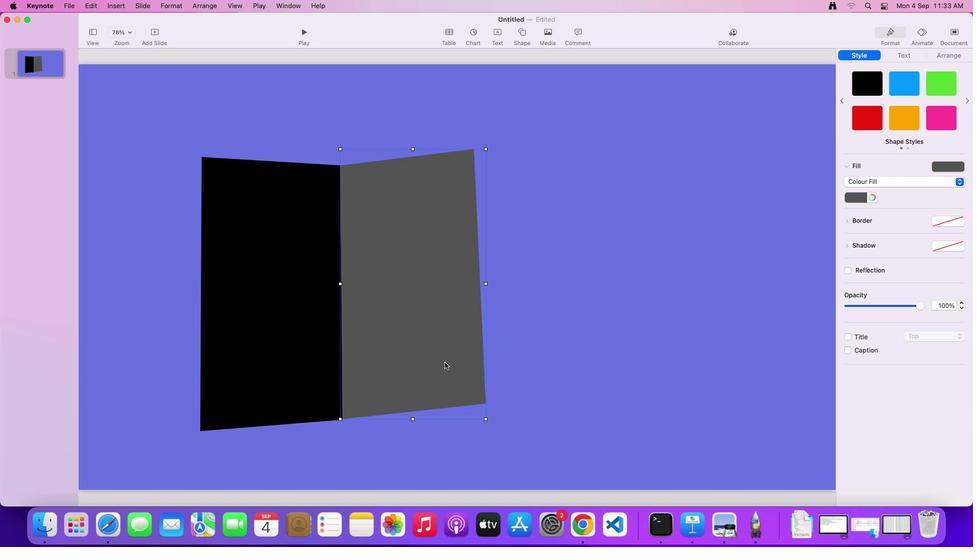 
Action: Mouse pressed left at (444, 362)
Screenshot: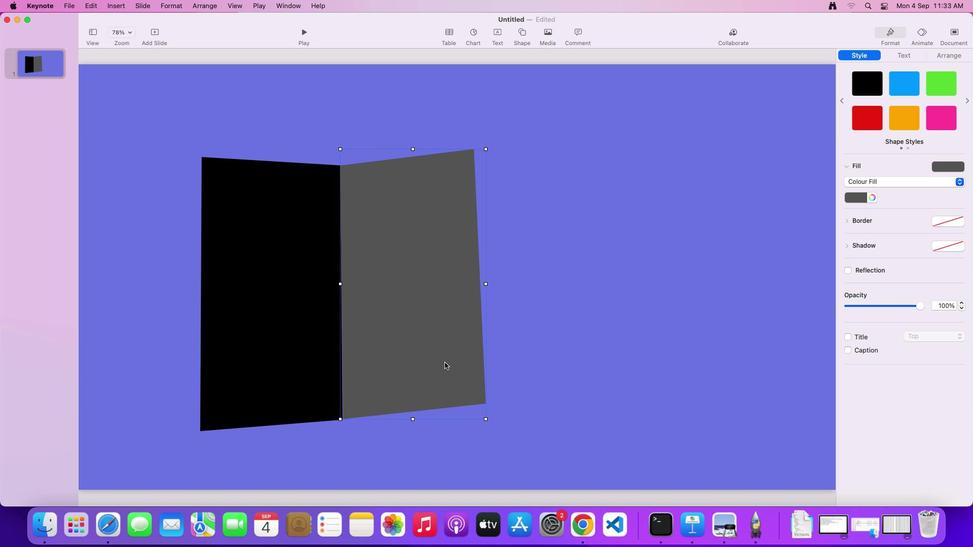 
Action: Mouse moved to (609, 324)
Screenshot: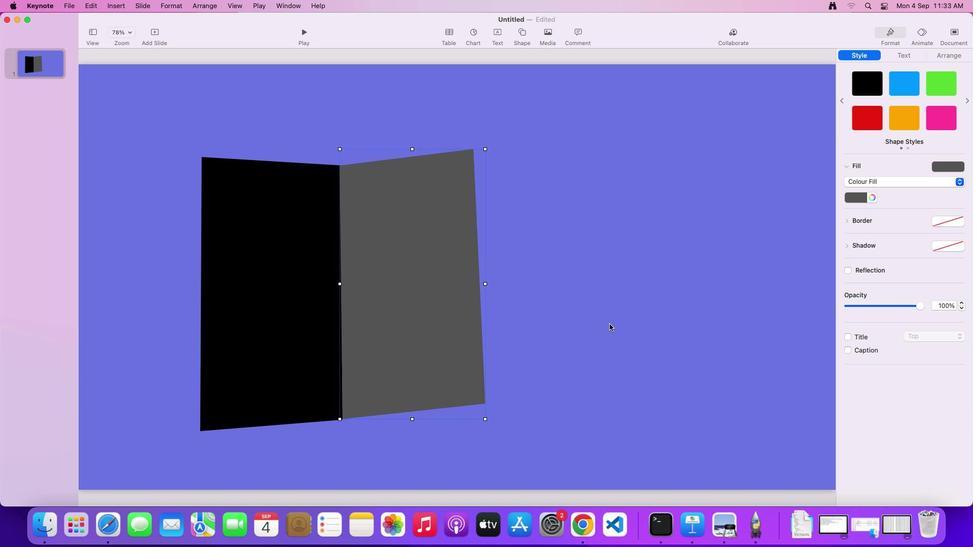 
Action: Mouse pressed left at (609, 324)
Screenshot: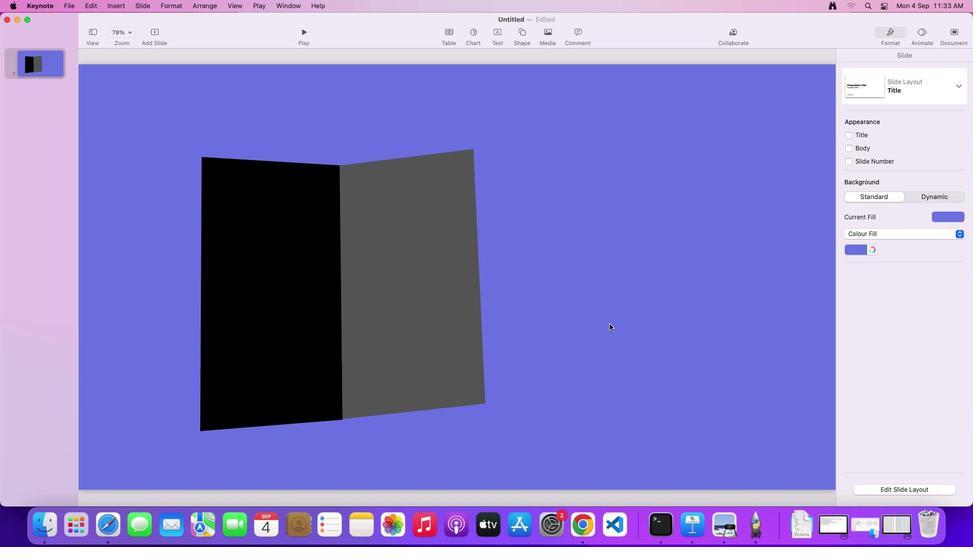 
Action: Mouse moved to (288, 287)
Screenshot: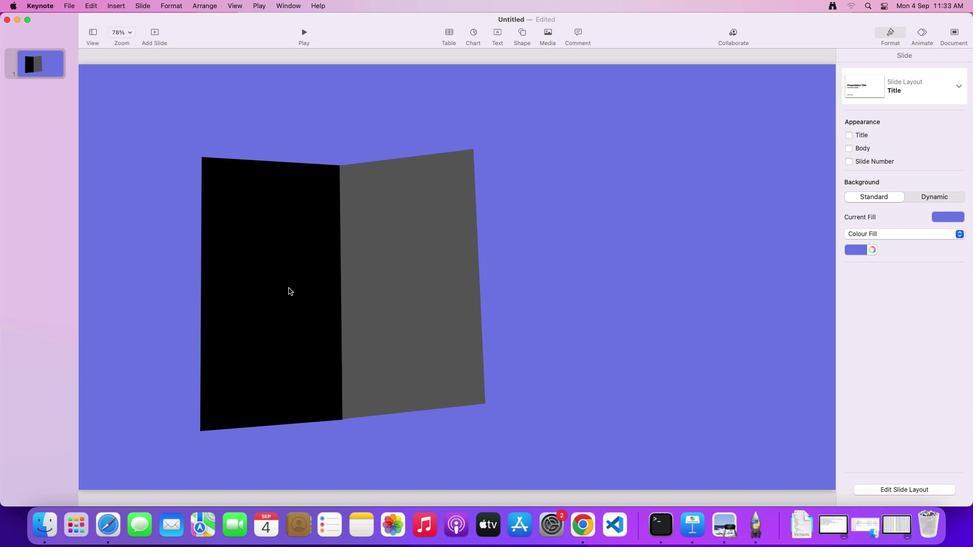 
Action: Mouse pressed left at (288, 287)
Screenshot: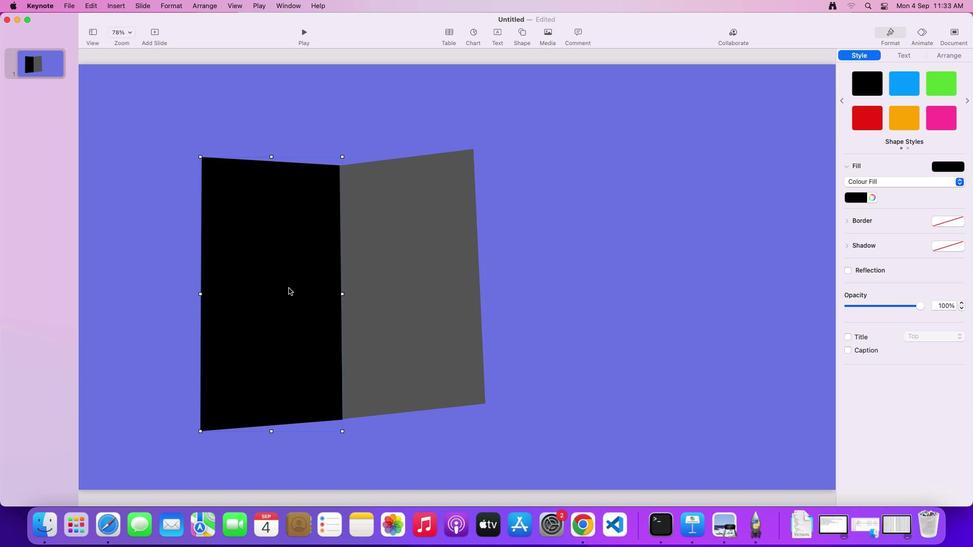 
Action: Mouse pressed right at (288, 287)
Screenshot: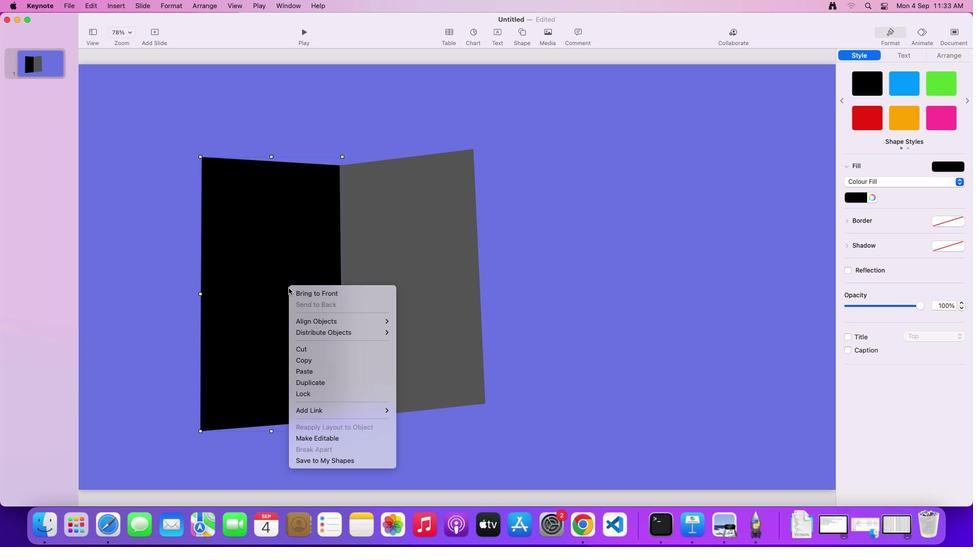 
Action: Mouse moved to (731, 295)
Screenshot: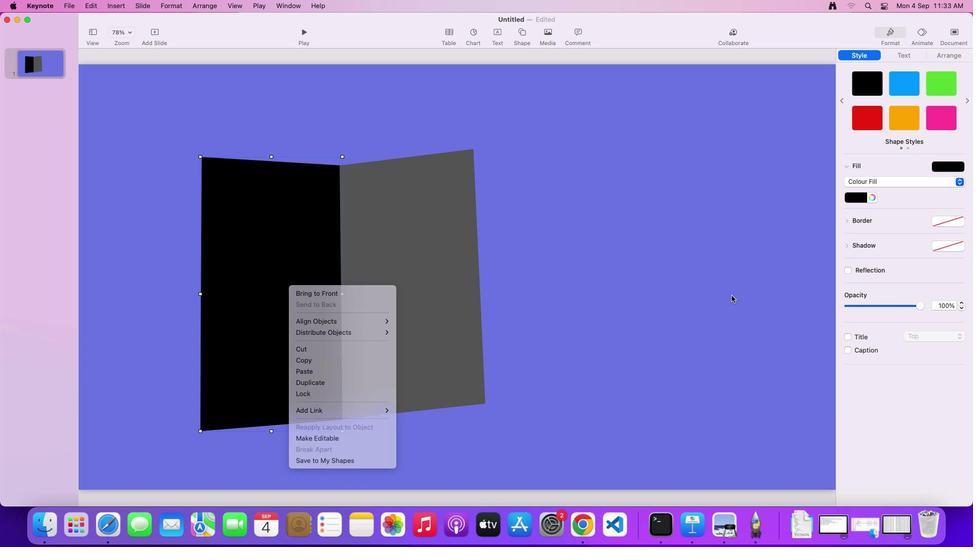 
Action: Mouse pressed left at (731, 295)
Screenshot: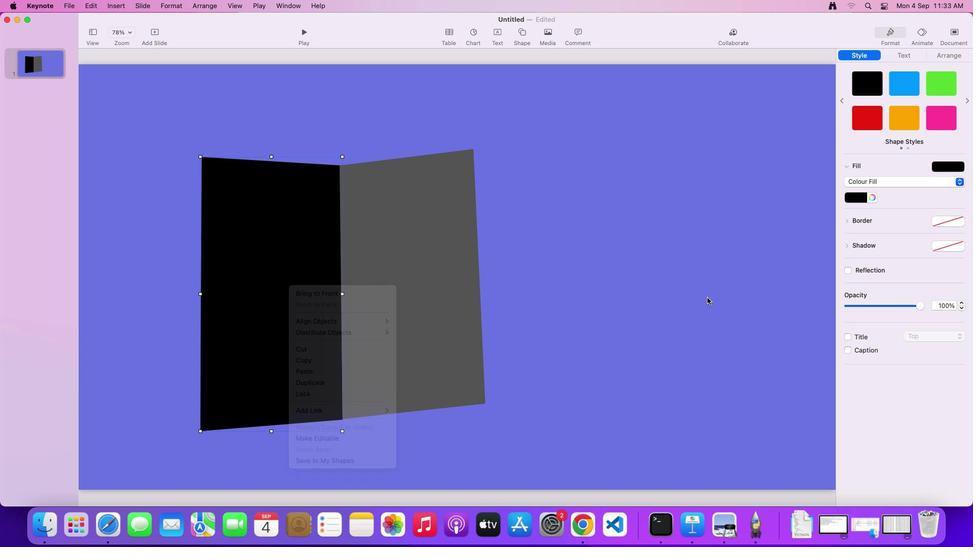 
Action: Mouse moved to (298, 308)
Screenshot: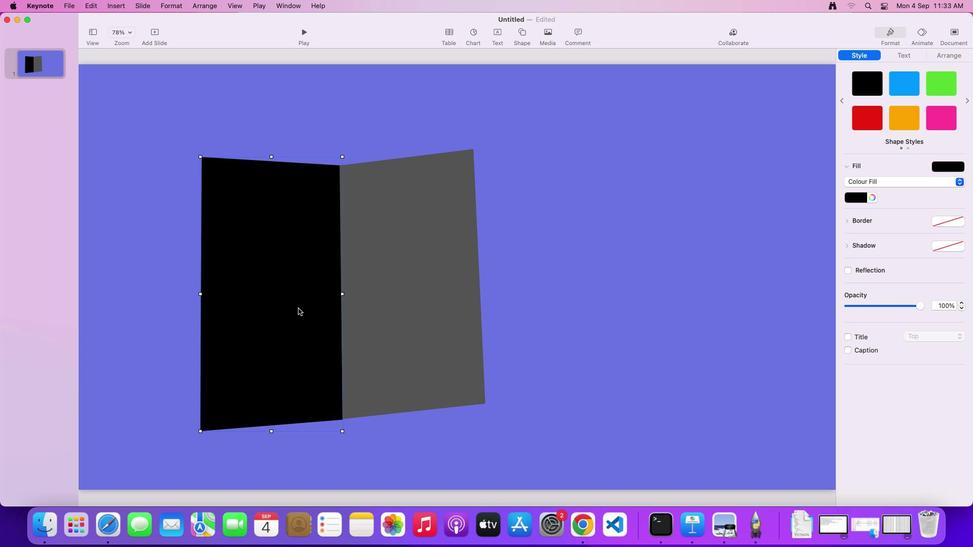 
Action: Key pressed Key.alt
Screenshot: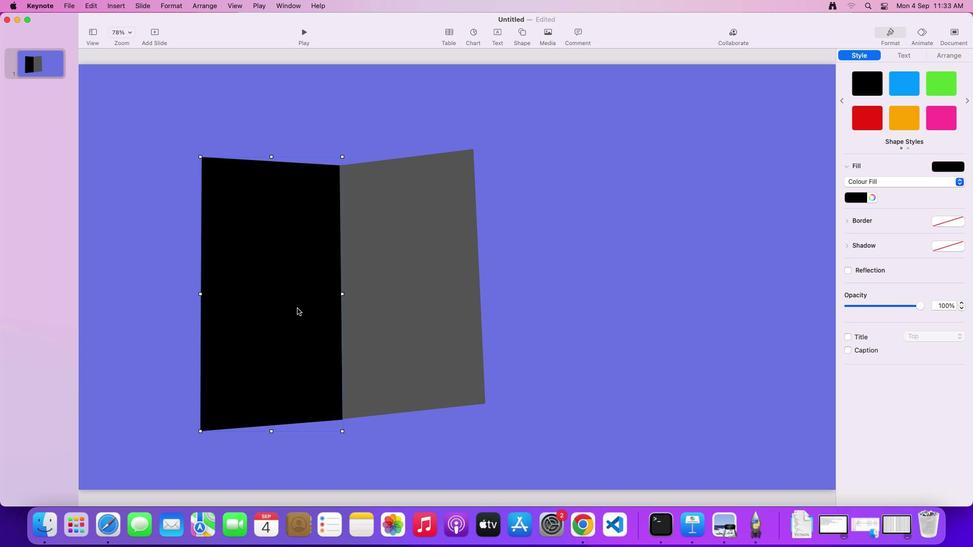 
Action: Mouse moved to (295, 308)
Screenshot: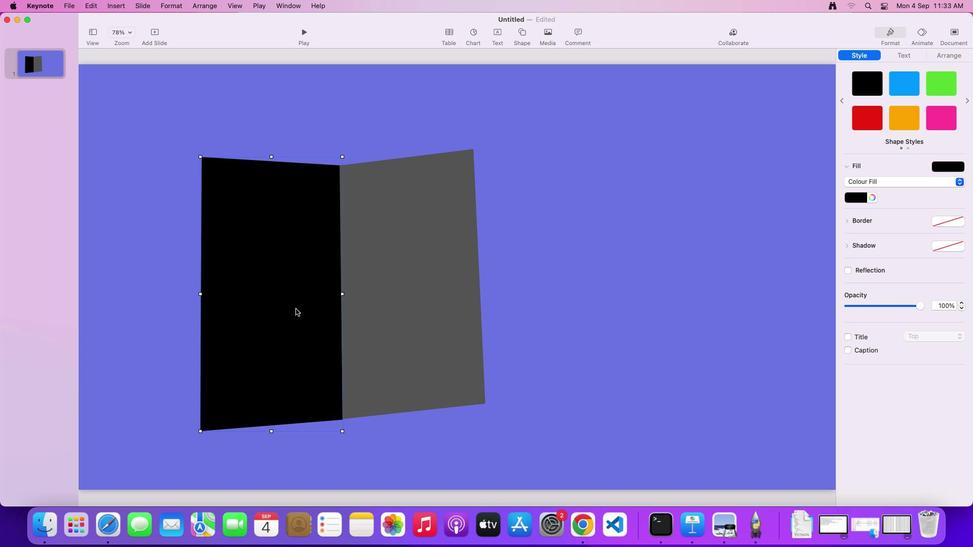 
Action: Mouse pressed left at (295, 308)
Screenshot: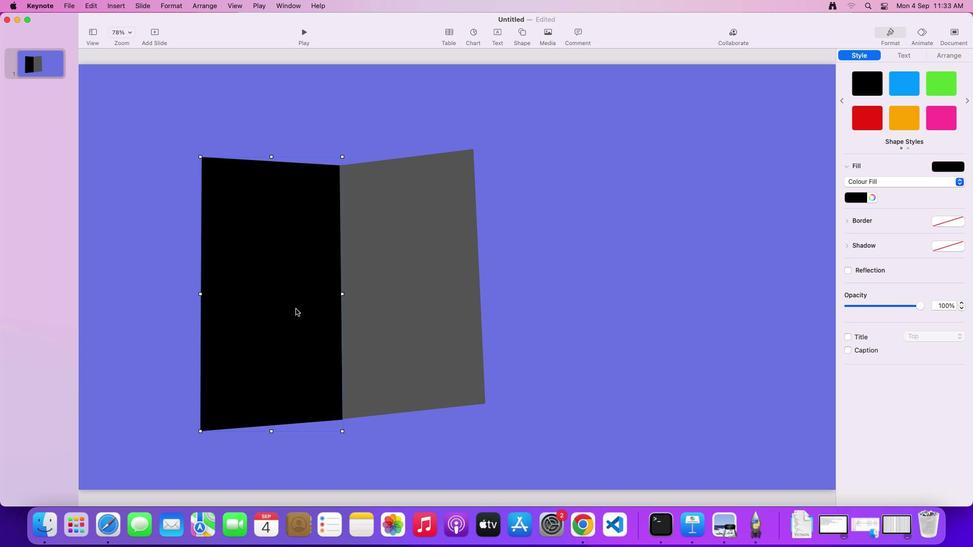 
Action: Mouse moved to (291, 305)
Screenshot: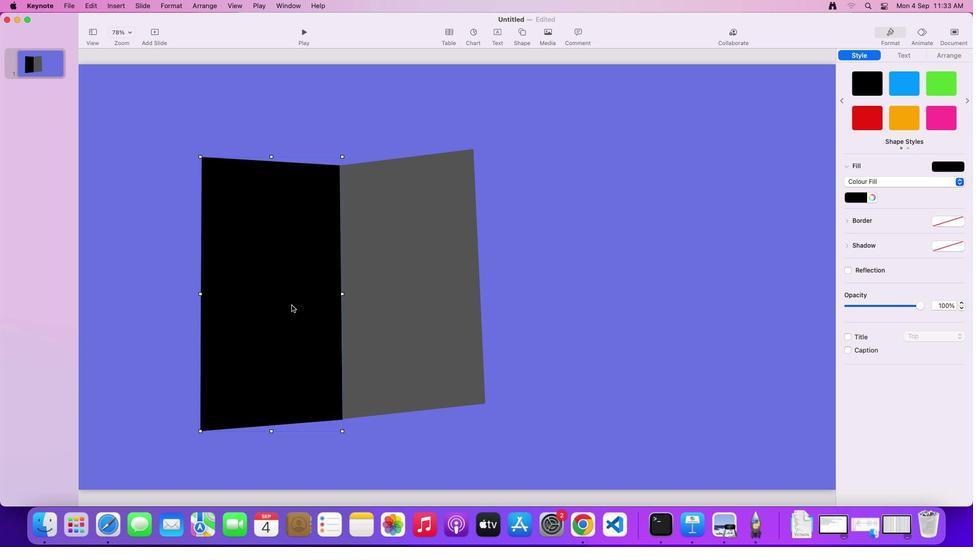 
Action: Mouse pressed left at (291, 305)
Screenshot: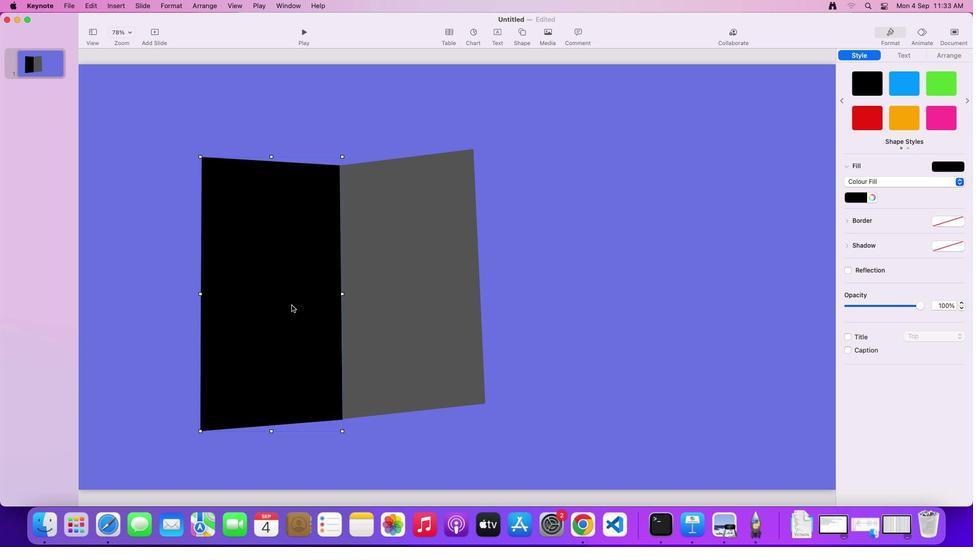 
Action: Mouse moved to (553, 329)
Screenshot: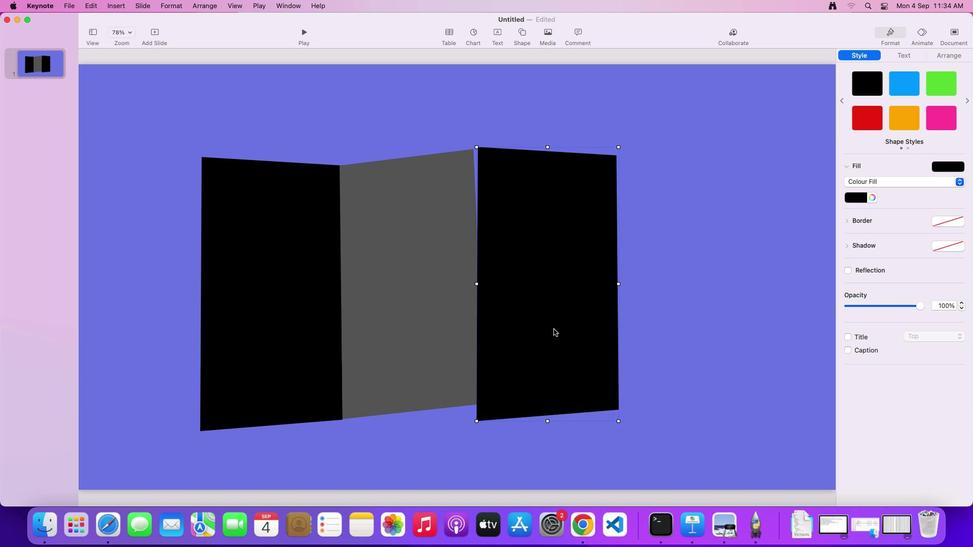 
Action: Mouse pressed left at (553, 329)
Screenshot: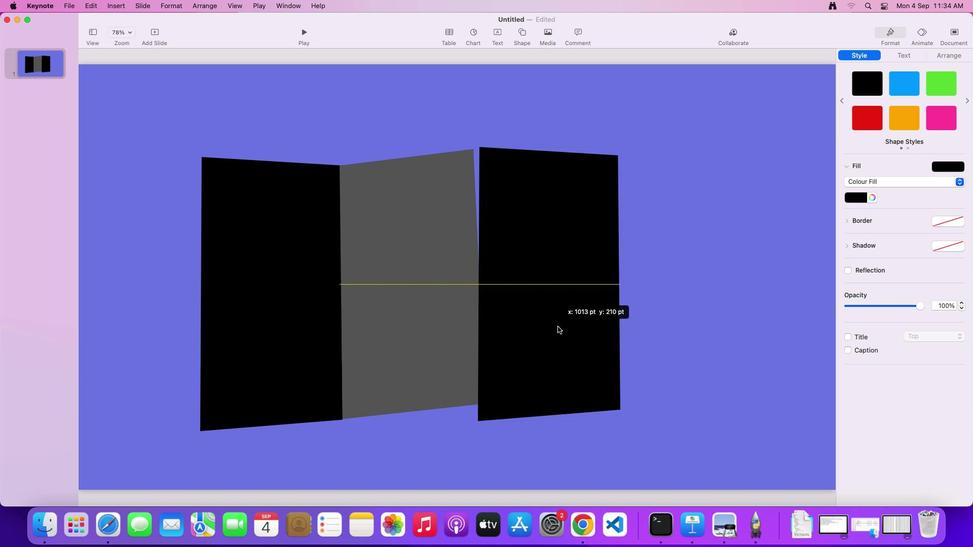 
Action: Mouse moved to (540, 335)
Screenshot: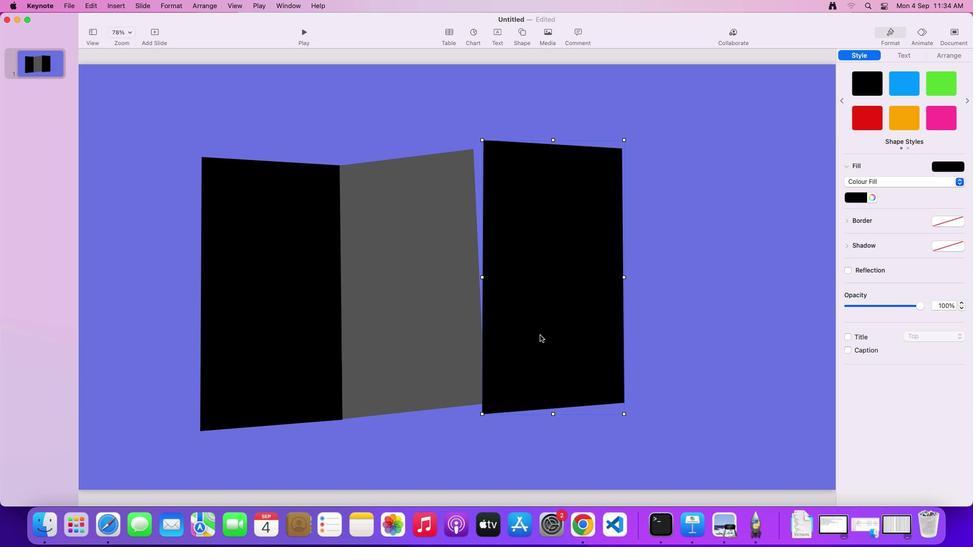 
Action: Mouse pressed left at (540, 335)
Screenshot: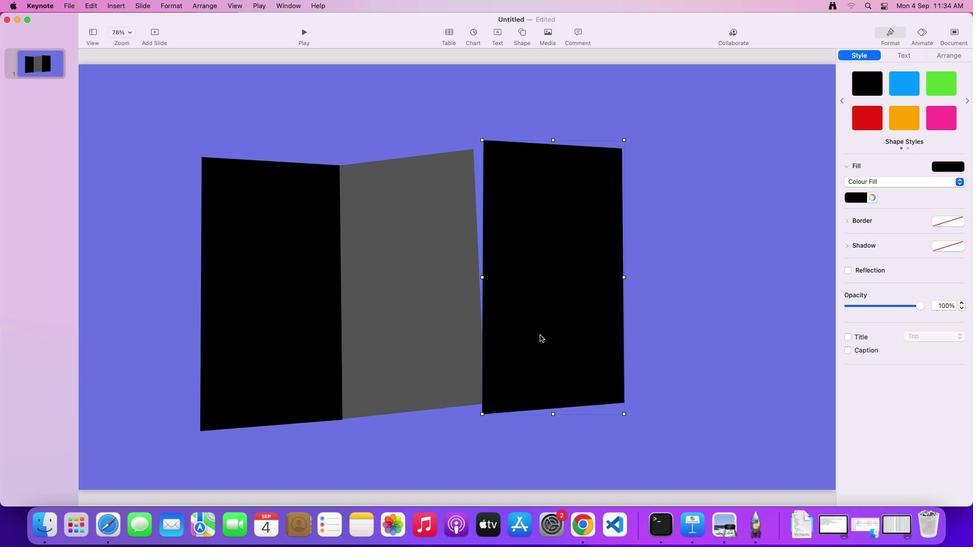 
Action: Mouse pressed left at (540, 335)
Screenshot: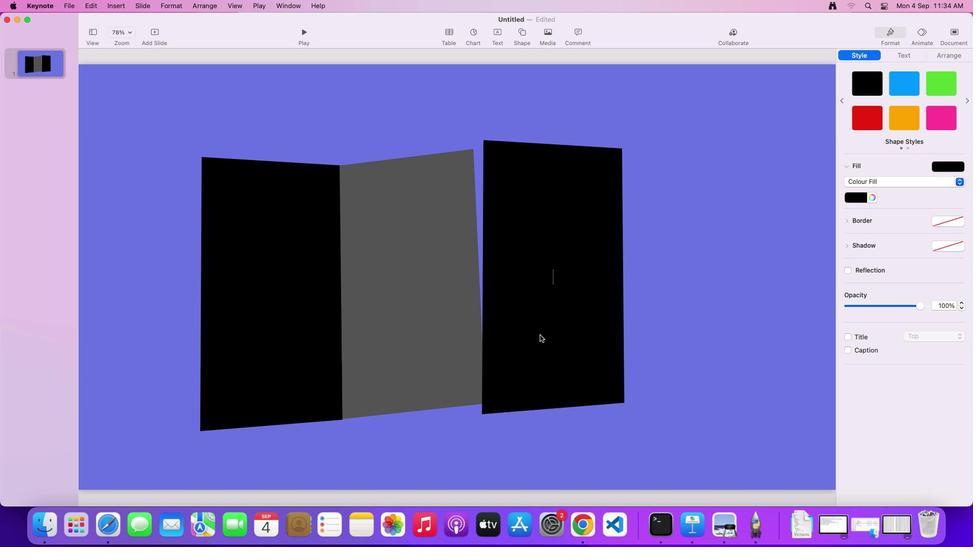 
Action: Mouse moved to (508, 312)
Screenshot: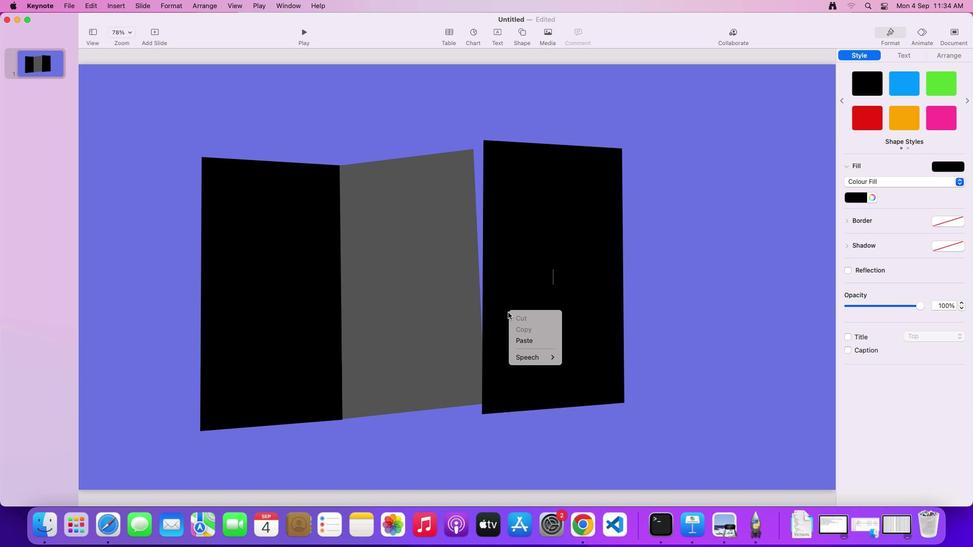 
Action: Mouse pressed right at (508, 312)
Screenshot: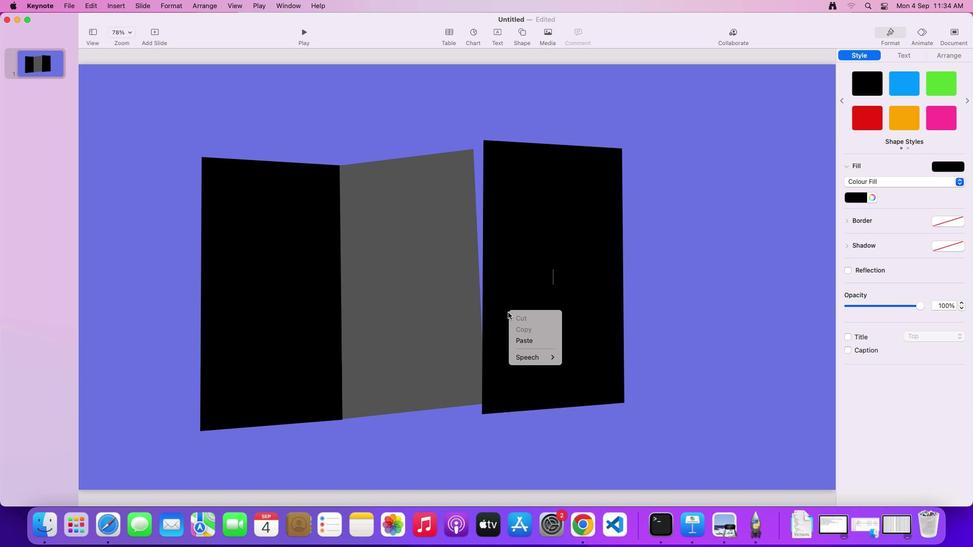 
Action: Mouse moved to (692, 369)
Screenshot: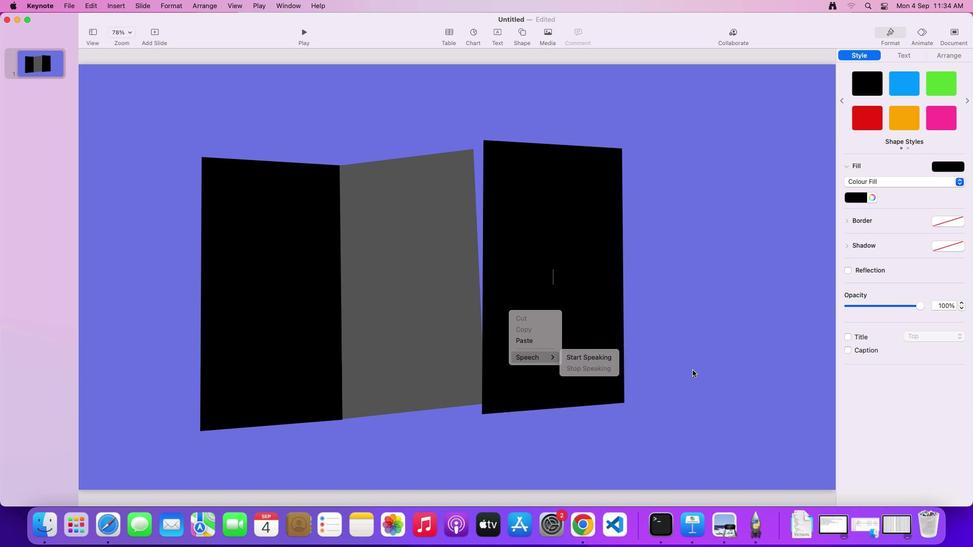 
Action: Mouse pressed left at (692, 369)
Screenshot: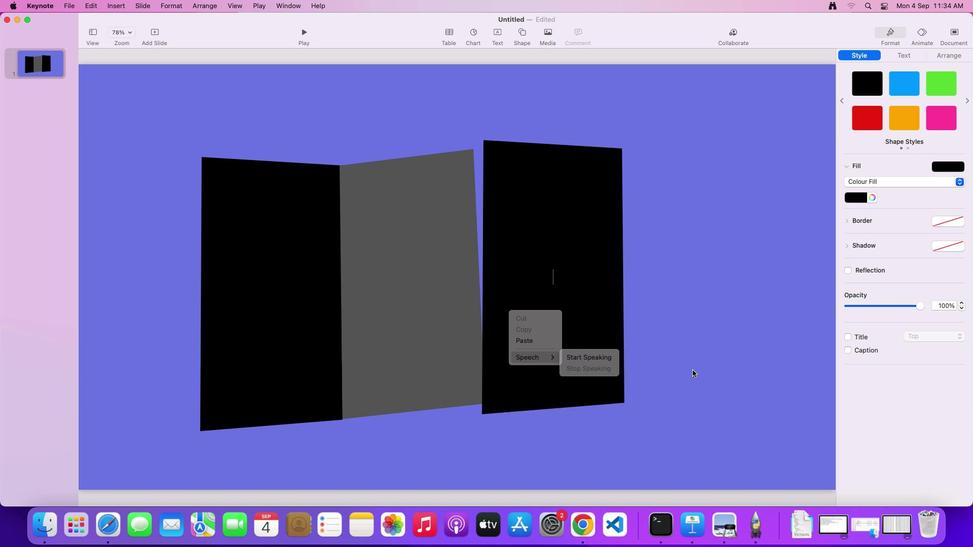 
Action: Mouse moved to (542, 351)
Screenshot: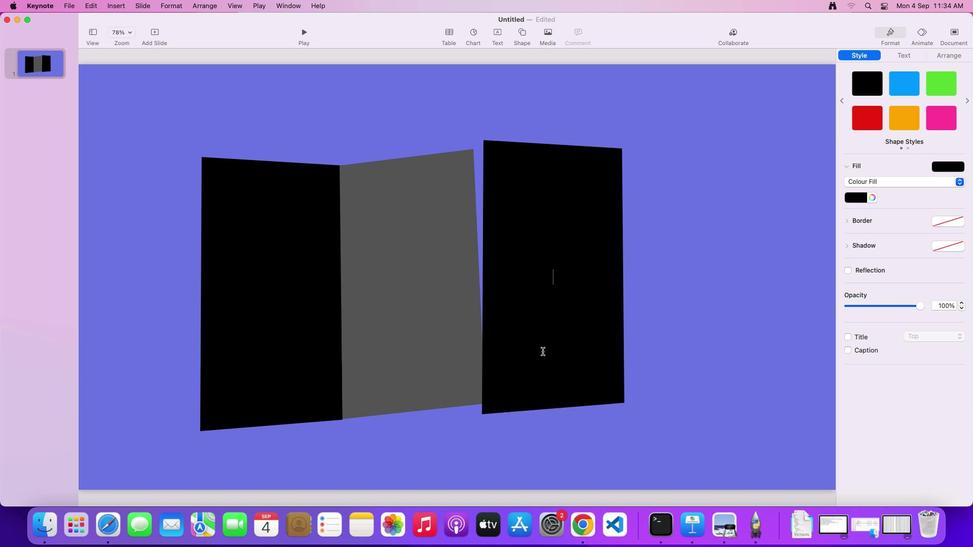 
Action: Mouse pressed left at (542, 351)
Screenshot: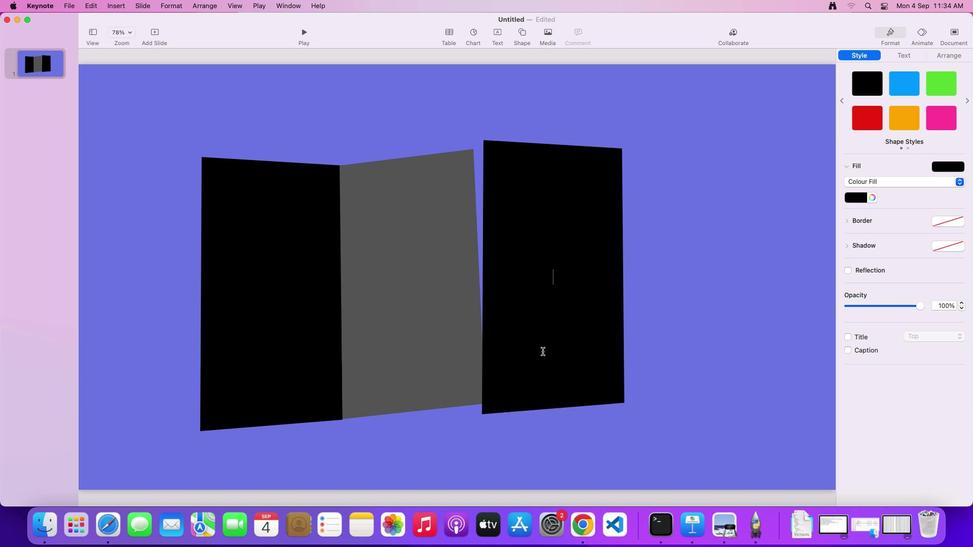 
Action: Mouse pressed right at (542, 351)
Screenshot: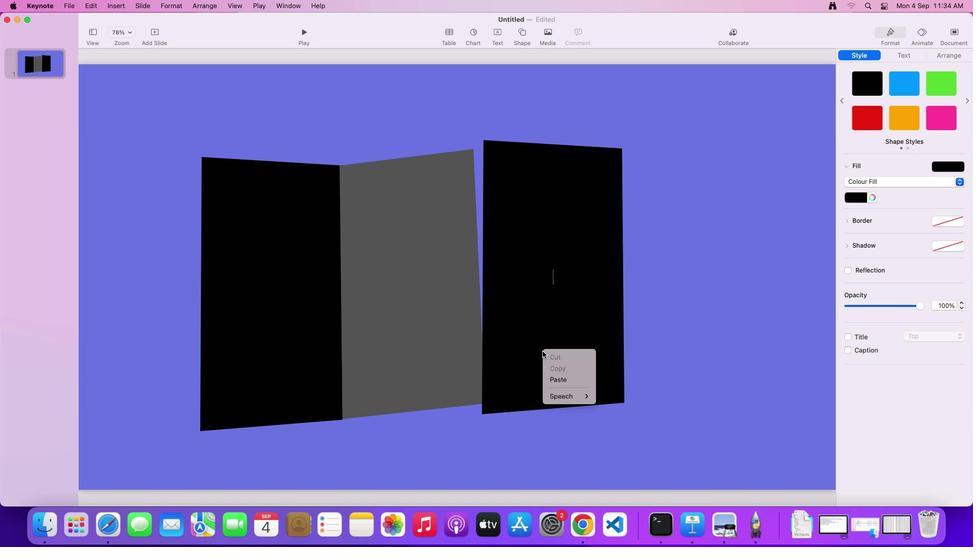 
Action: Mouse moved to (700, 377)
Screenshot: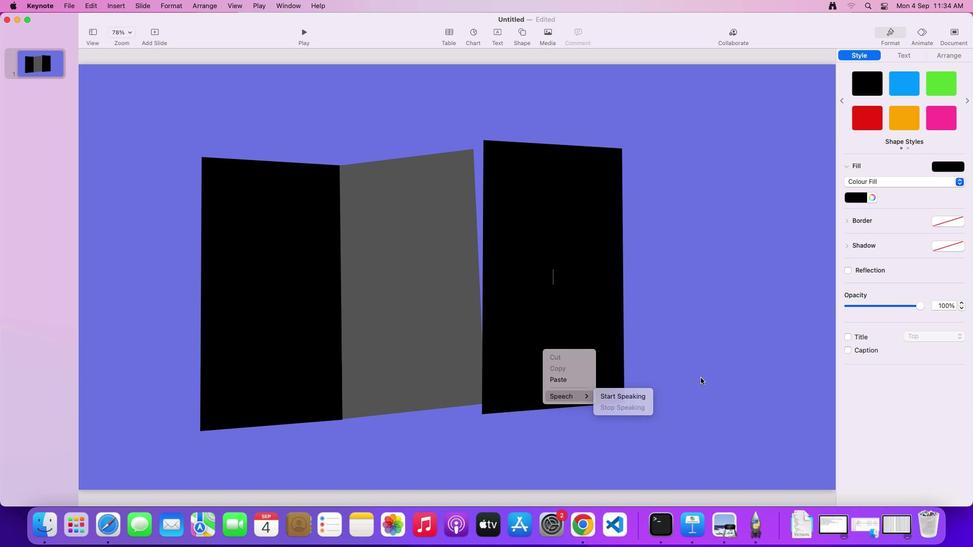
Action: Mouse pressed left at (700, 377)
Screenshot: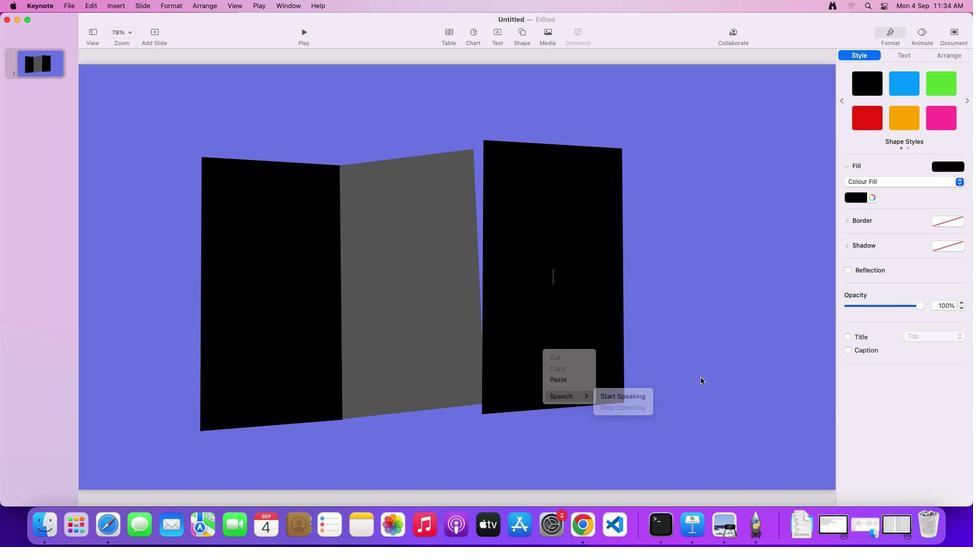
Action: Mouse moved to (675, 375)
Screenshot: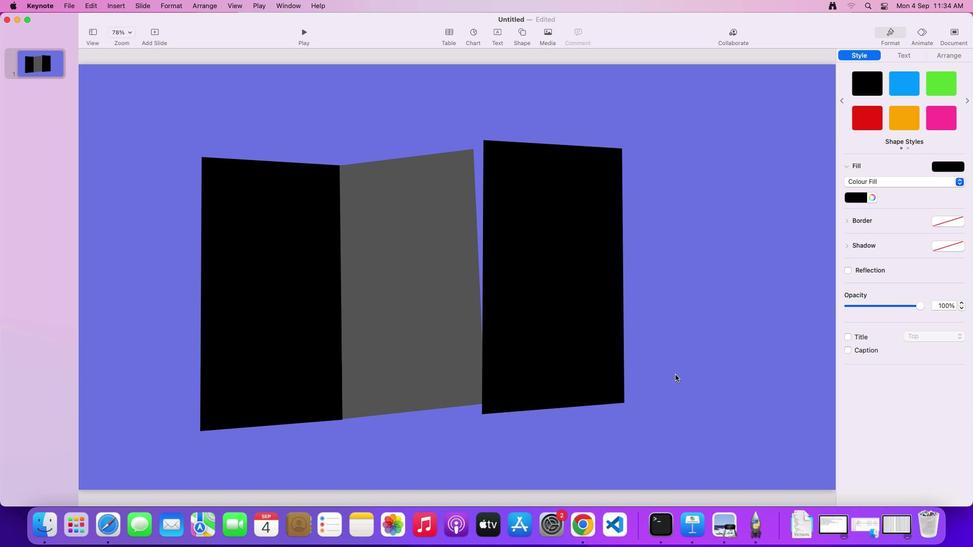 
Action: Mouse pressed left at (675, 375)
Screenshot: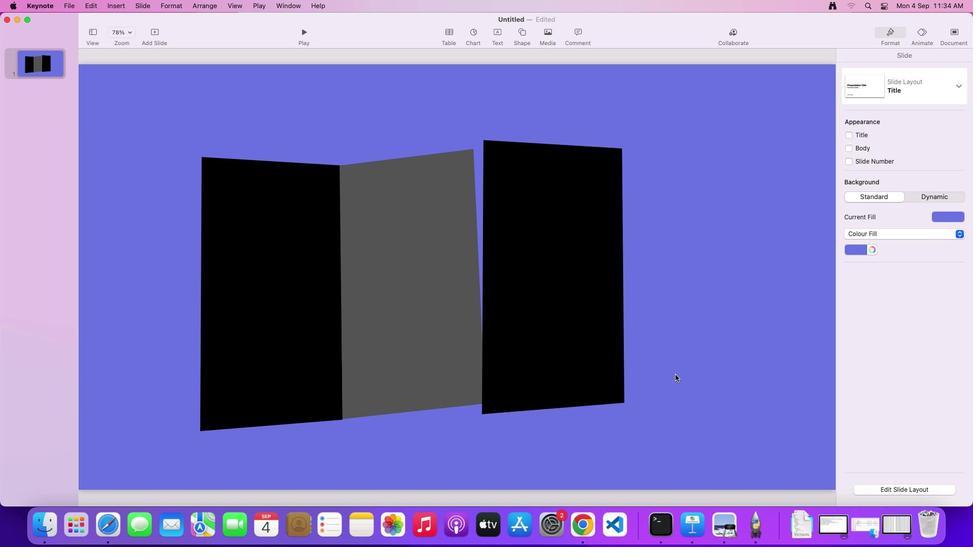 
Action: Mouse moved to (699, 346)
Screenshot: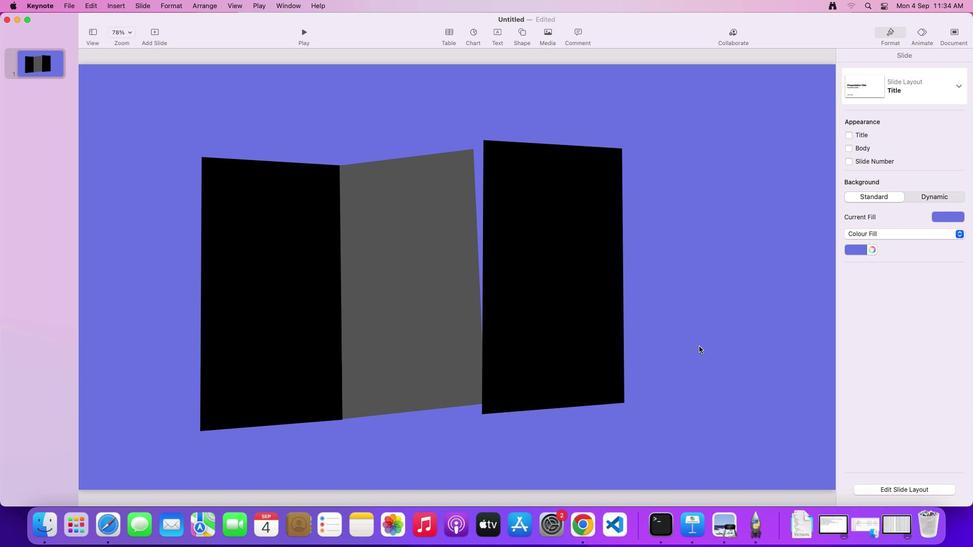 
Action: Mouse pressed left at (699, 346)
Screenshot: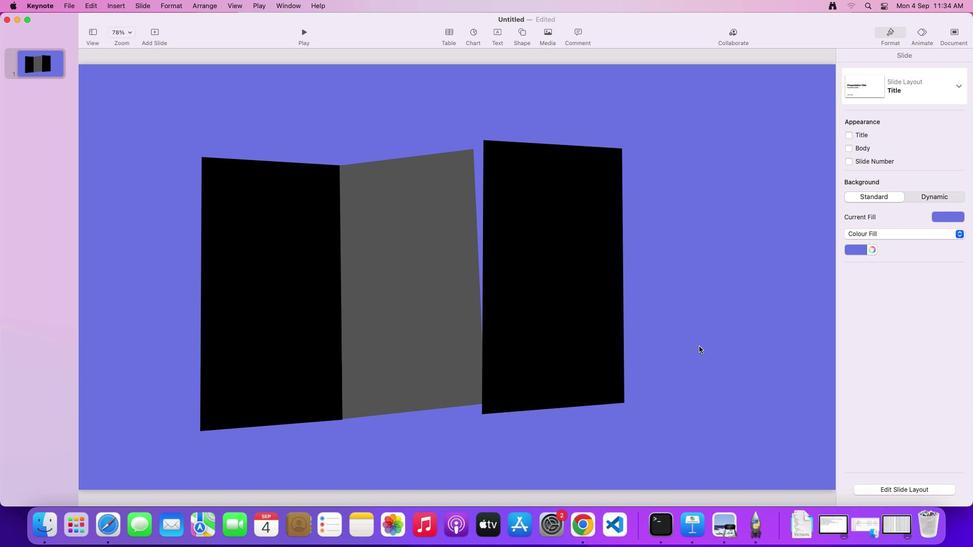 
Action: Mouse moved to (576, 341)
Screenshot: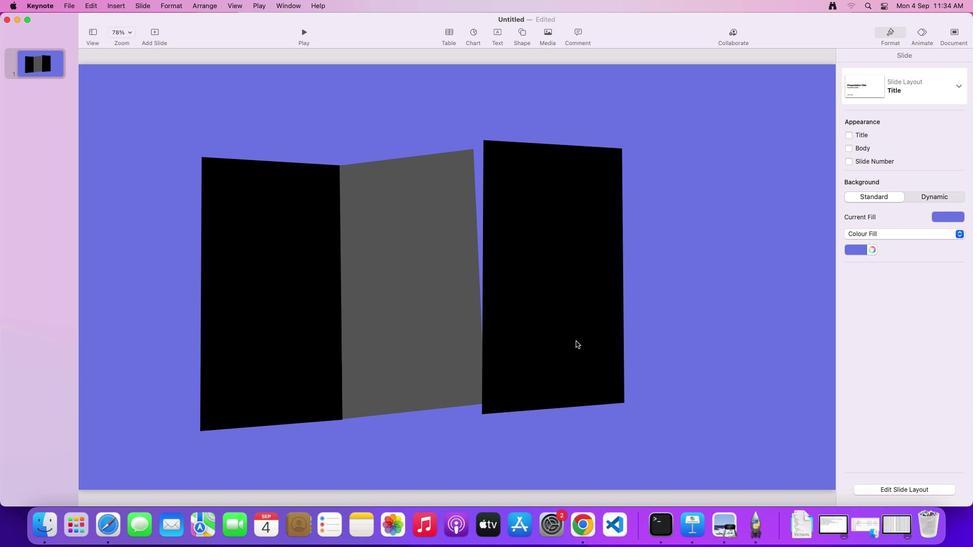 
Action: Mouse pressed left at (576, 341)
Screenshot: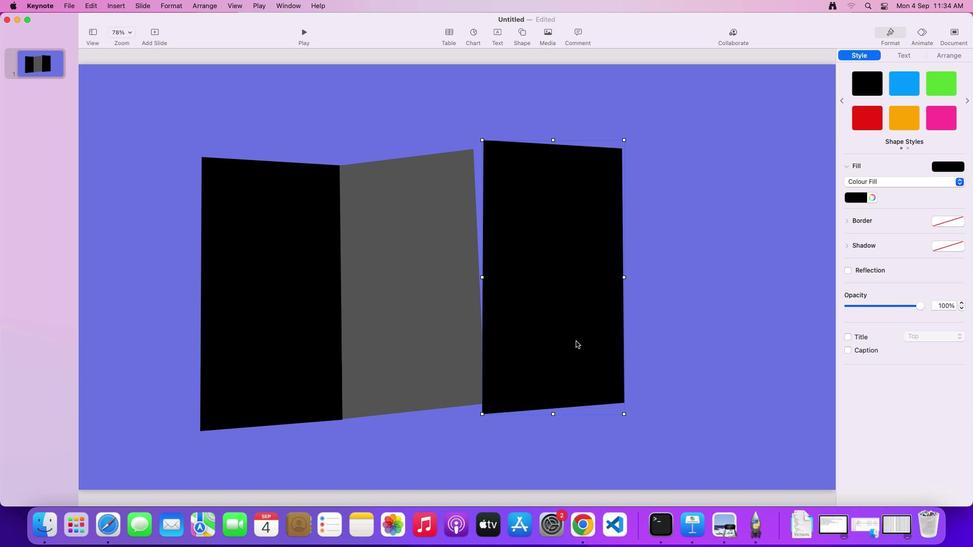 
Action: Mouse pressed right at (576, 341)
Screenshot: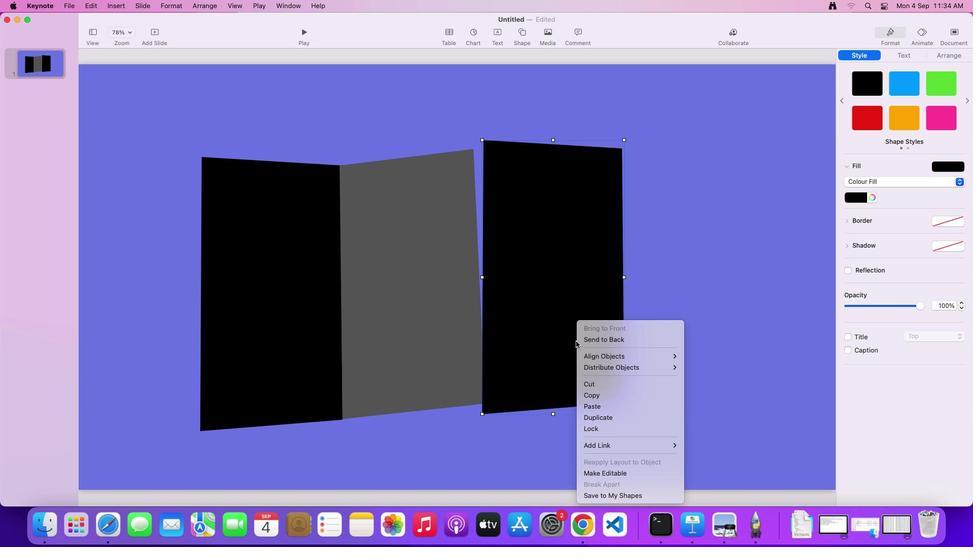 
Action: Mouse moved to (610, 476)
Screenshot: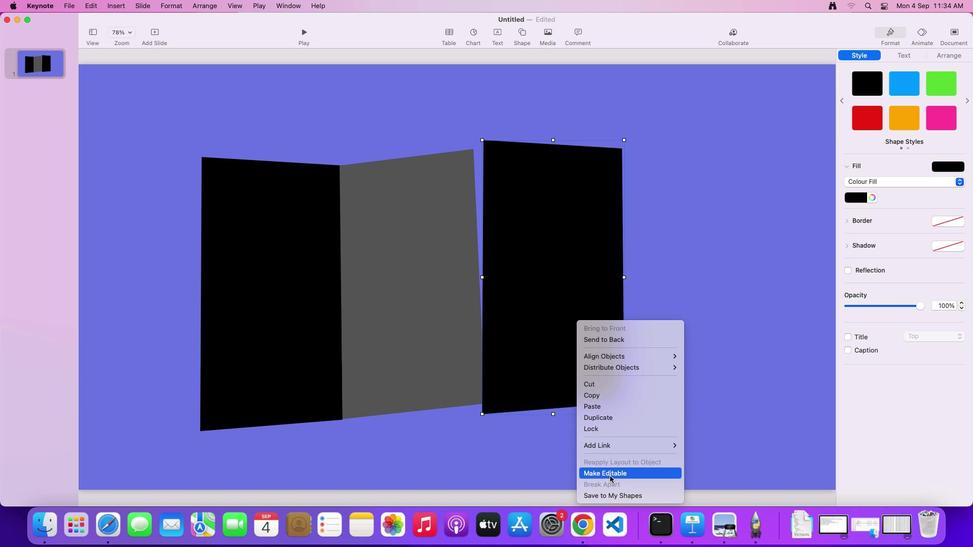 
Action: Mouse pressed left at (610, 476)
Screenshot: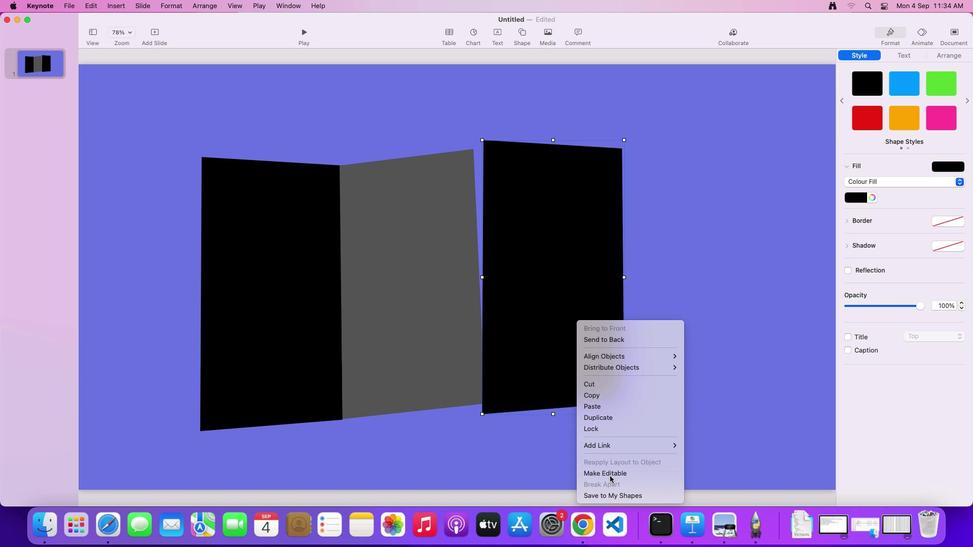 
Action: Mouse moved to (482, 138)
Screenshot: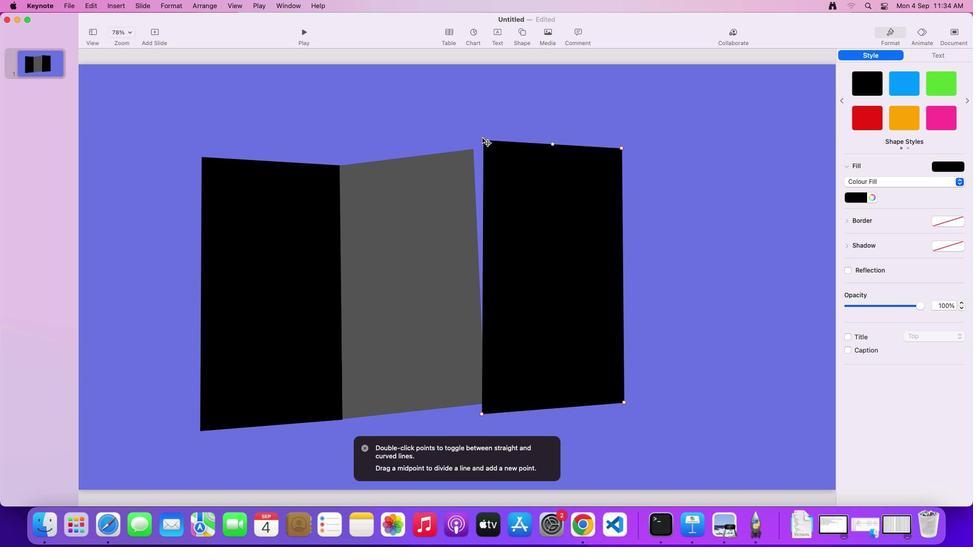 
Action: Mouse pressed left at (482, 138)
Screenshot: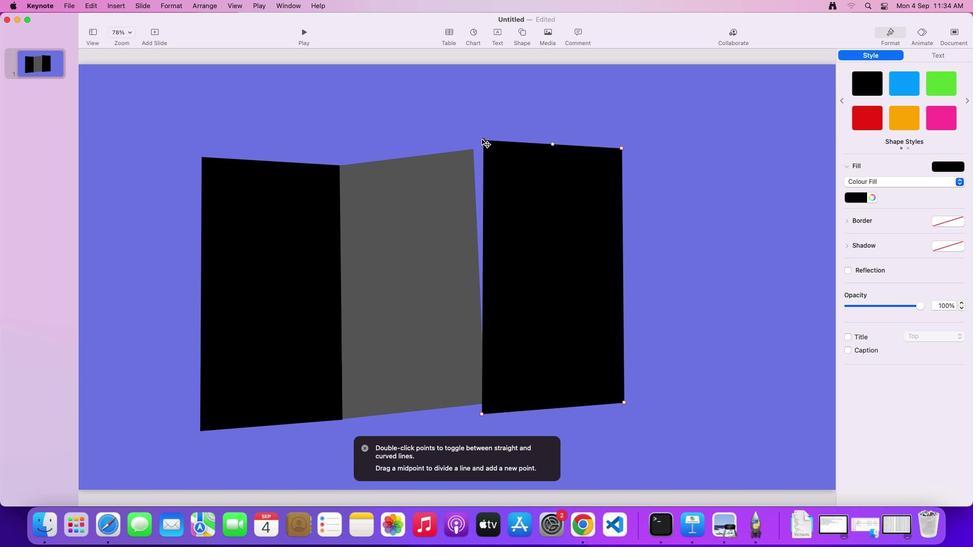
Action: Mouse moved to (479, 413)
Screenshot: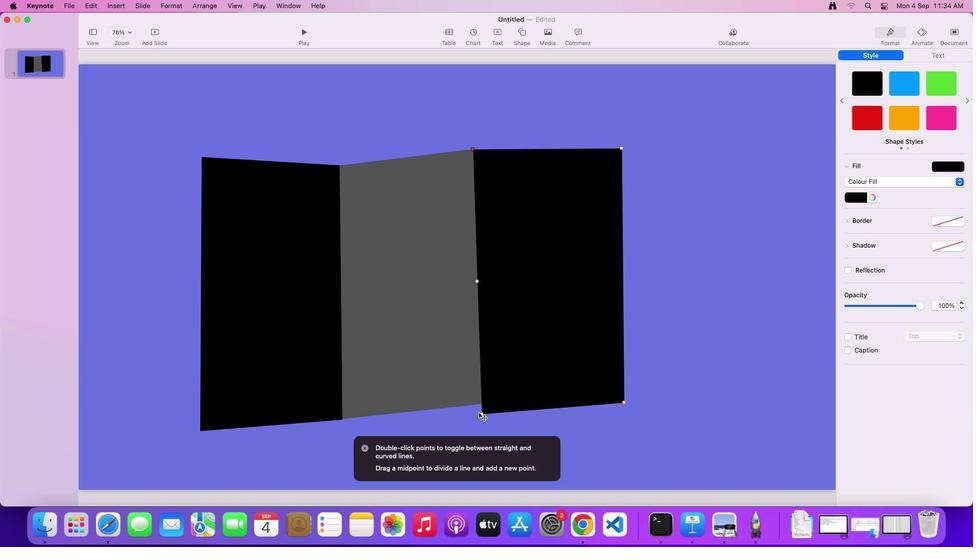 
Action: Mouse pressed left at (479, 413)
Screenshot: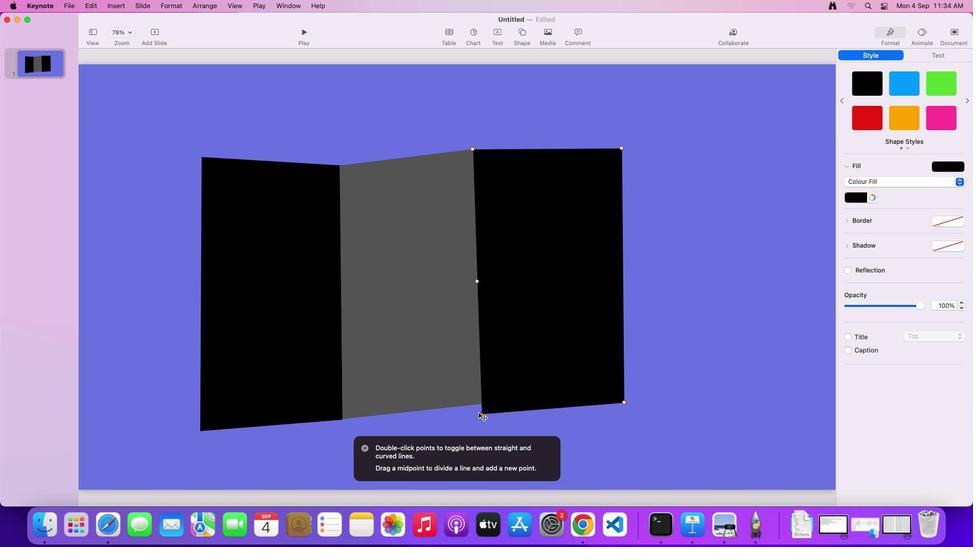 
Action: Mouse moved to (619, 146)
Screenshot: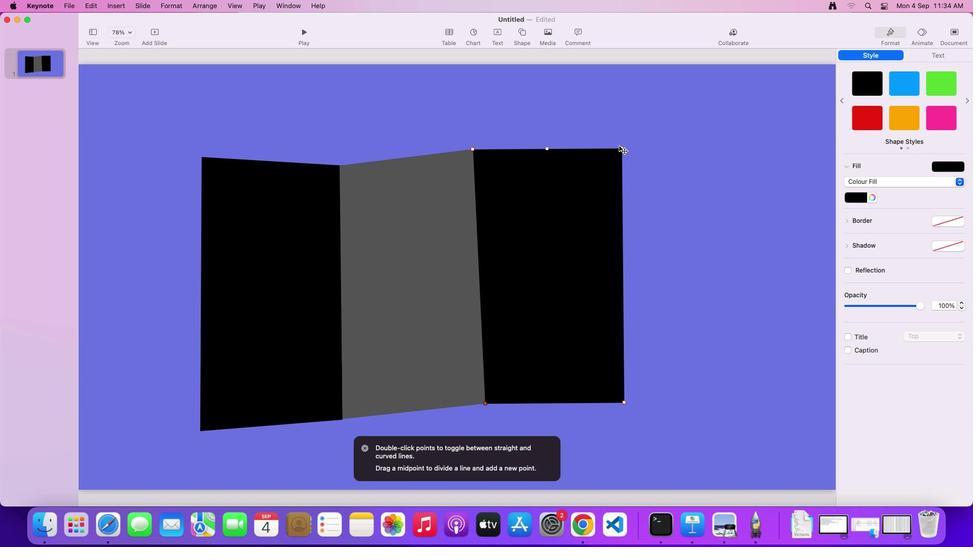 
Action: Mouse pressed left at (619, 146)
Screenshot: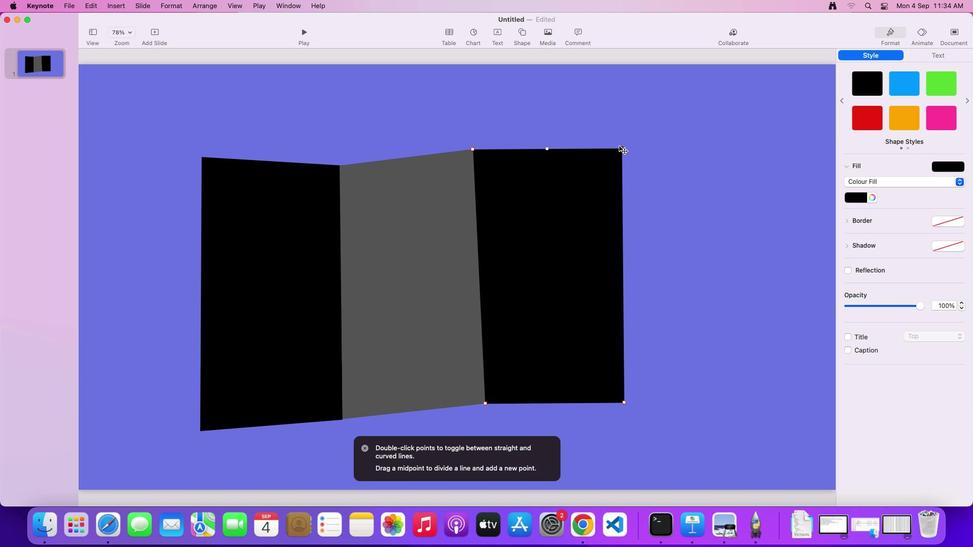 
Action: Mouse moved to (622, 402)
Screenshot: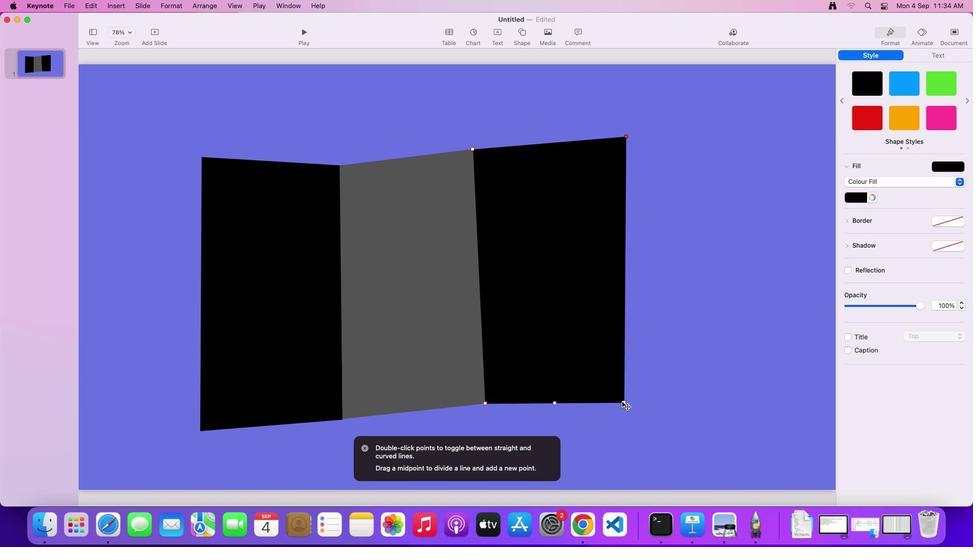 
Action: Mouse pressed left at (622, 402)
Screenshot: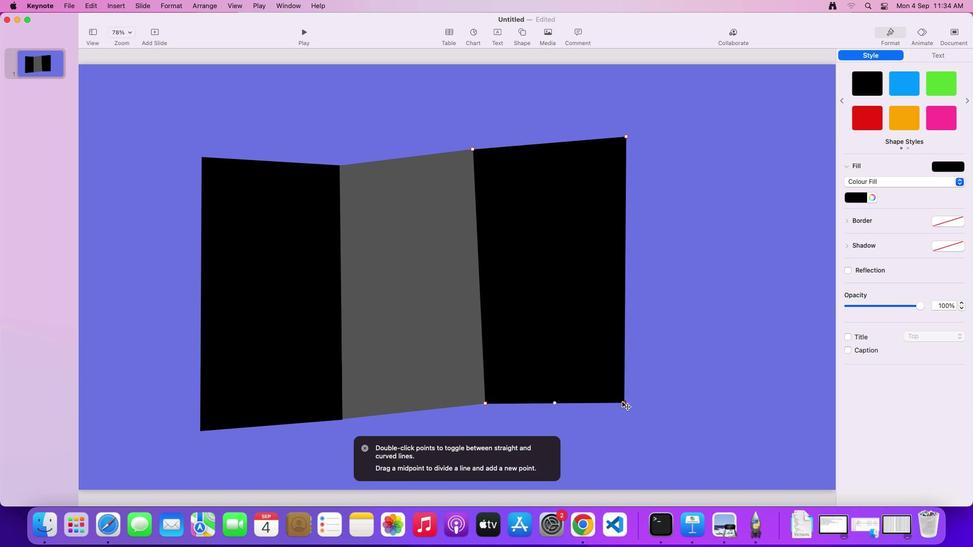 
Action: Mouse moved to (624, 135)
Screenshot: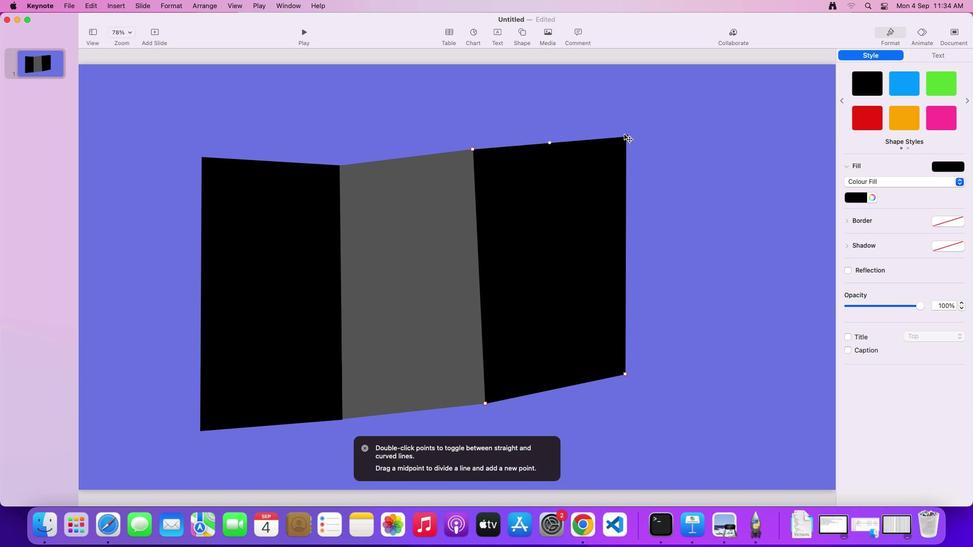 
Action: Mouse pressed left at (624, 135)
Screenshot: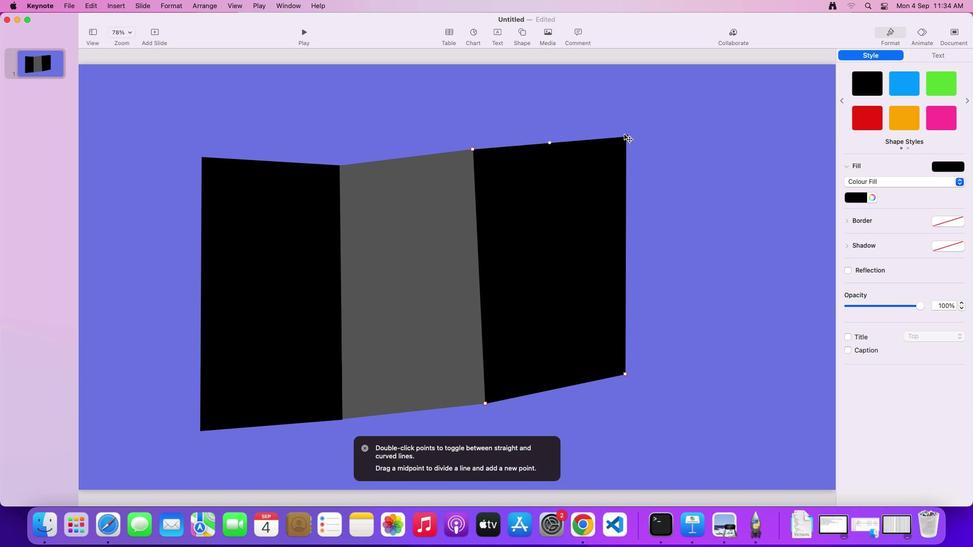 
Action: Mouse moved to (557, 312)
Screenshot: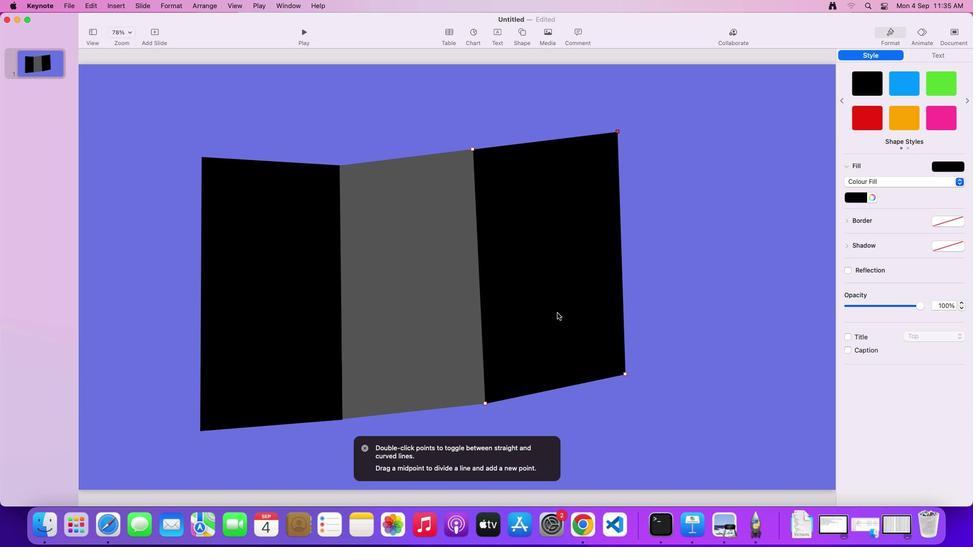 
Action: Mouse pressed left at (557, 312)
Screenshot: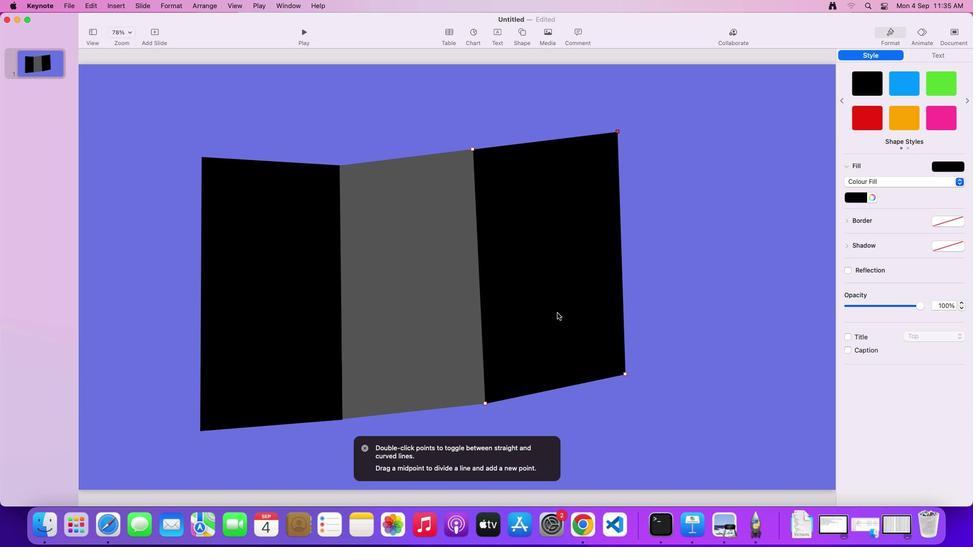 
Action: Mouse pressed left at (557, 312)
Screenshot: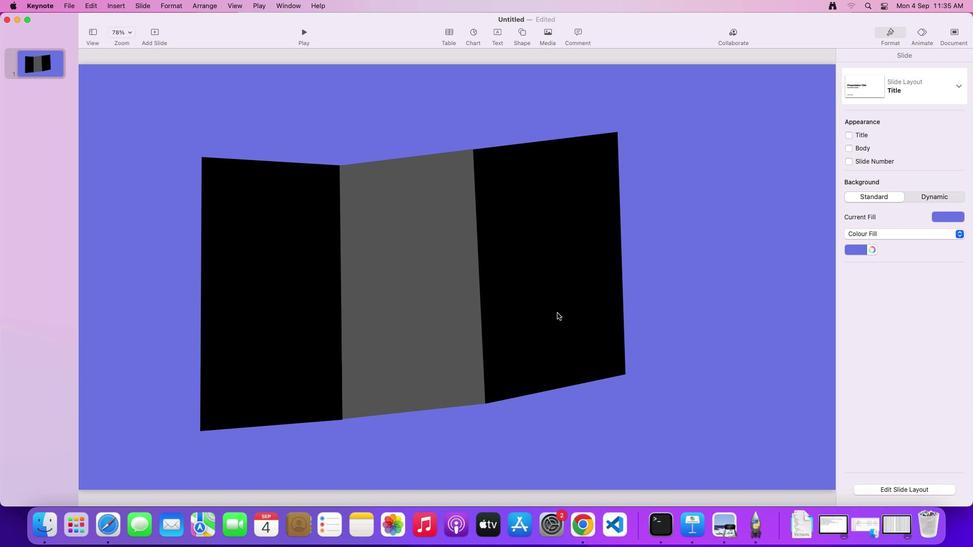 
Action: Mouse moved to (727, 325)
Screenshot: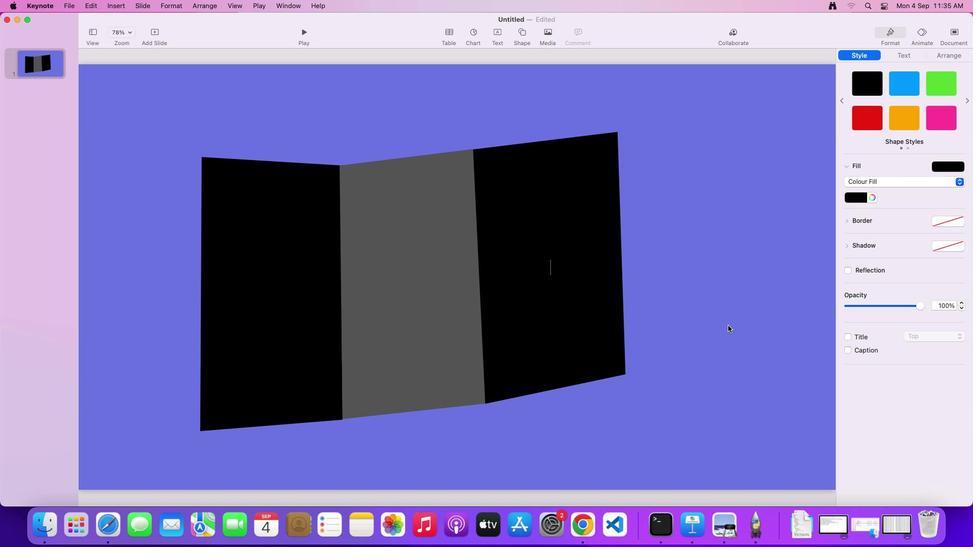 
Action: Mouse pressed left at (727, 325)
Screenshot: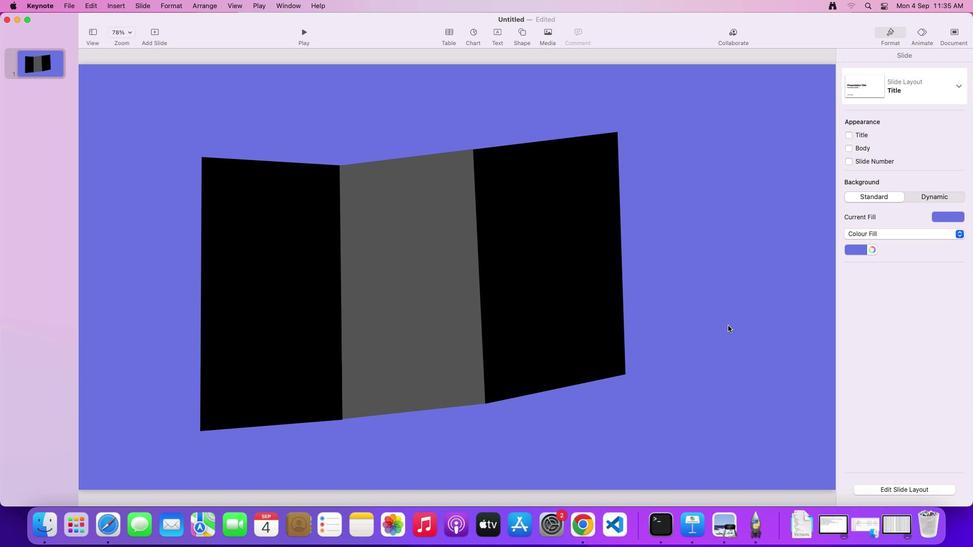 
Action: Mouse moved to (550, 327)
Screenshot: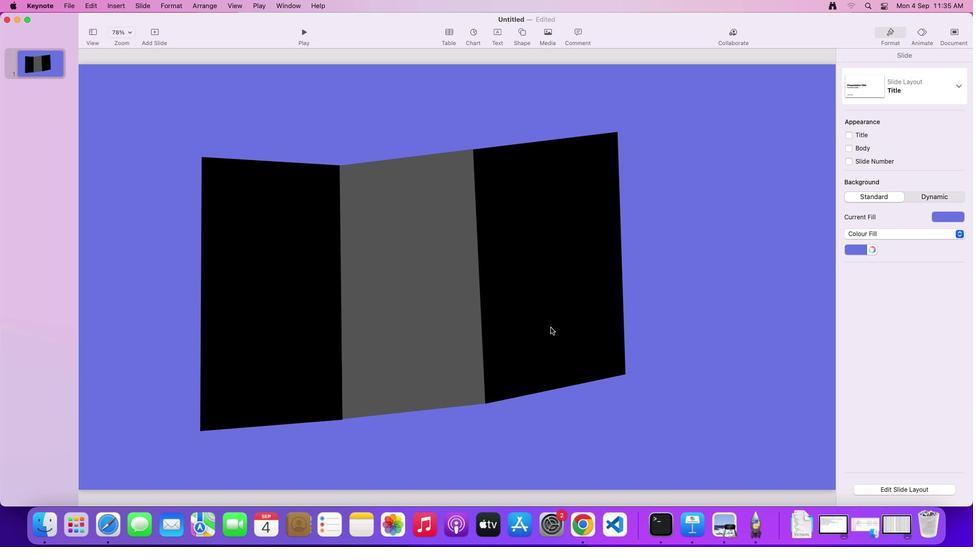 
Action: Mouse pressed left at (550, 327)
Screenshot: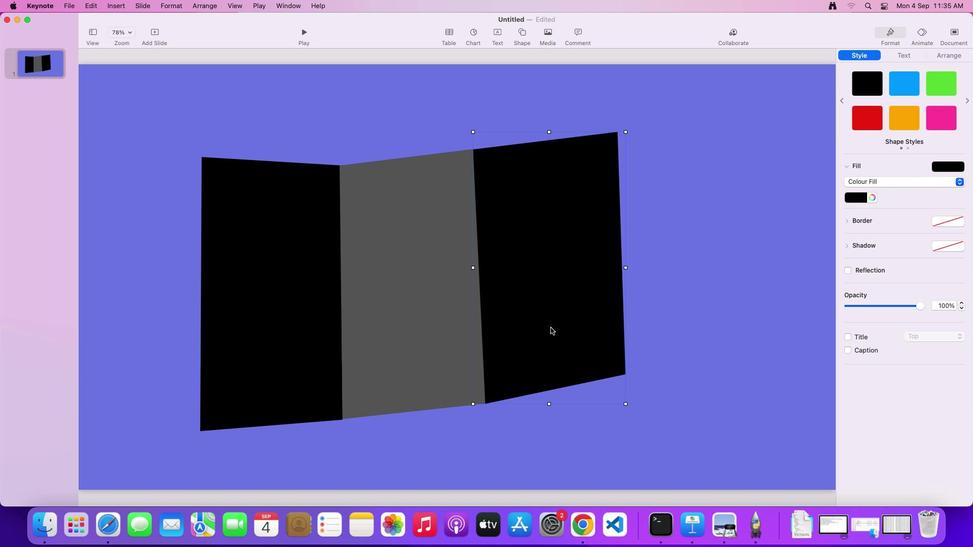 
Action: Mouse moved to (580, 339)
Screenshot: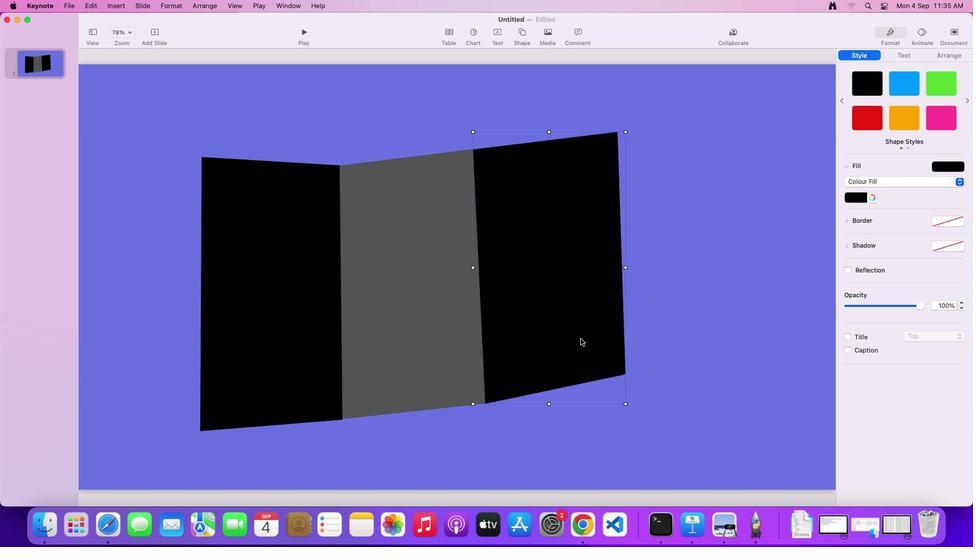 
Action: Mouse pressed right at (580, 339)
Screenshot: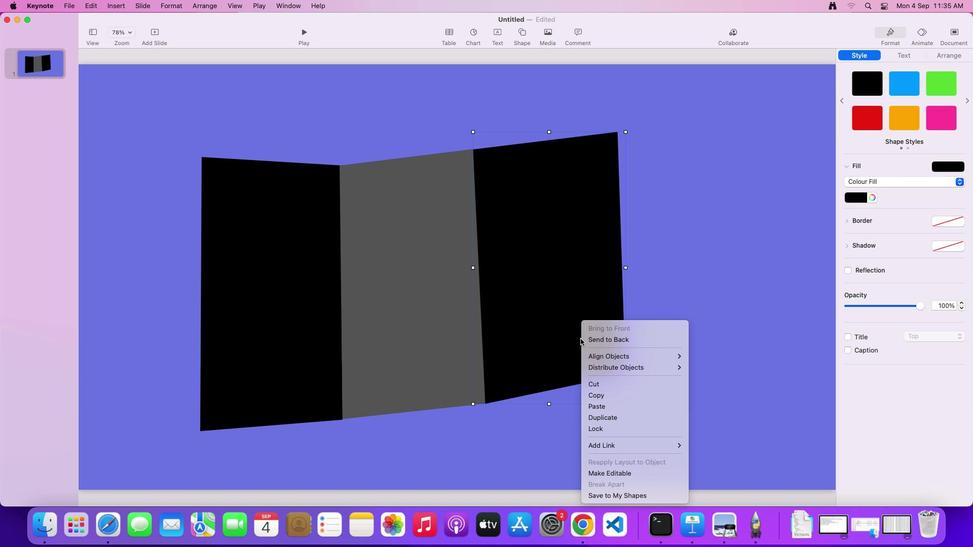 
Action: Mouse moved to (596, 474)
Screenshot: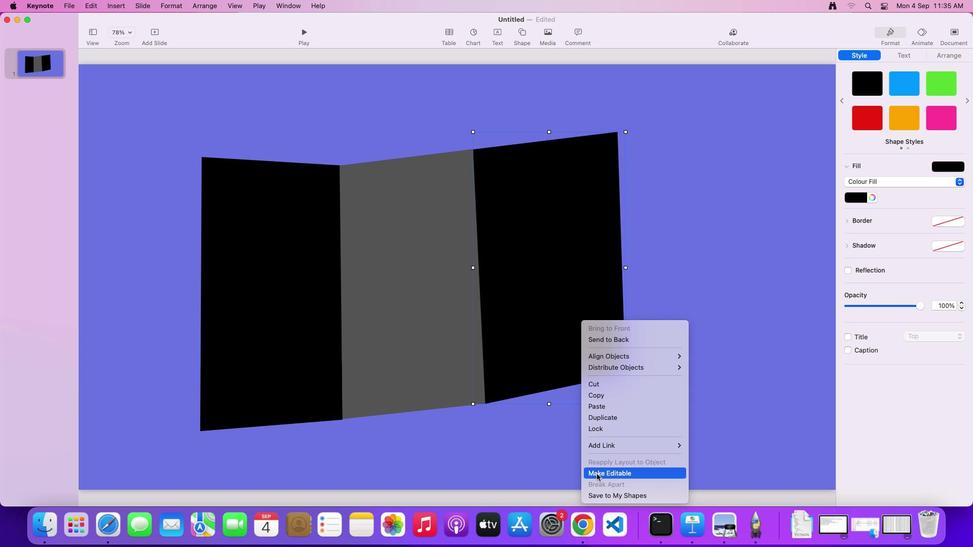 
Action: Mouse pressed left at (596, 474)
Screenshot: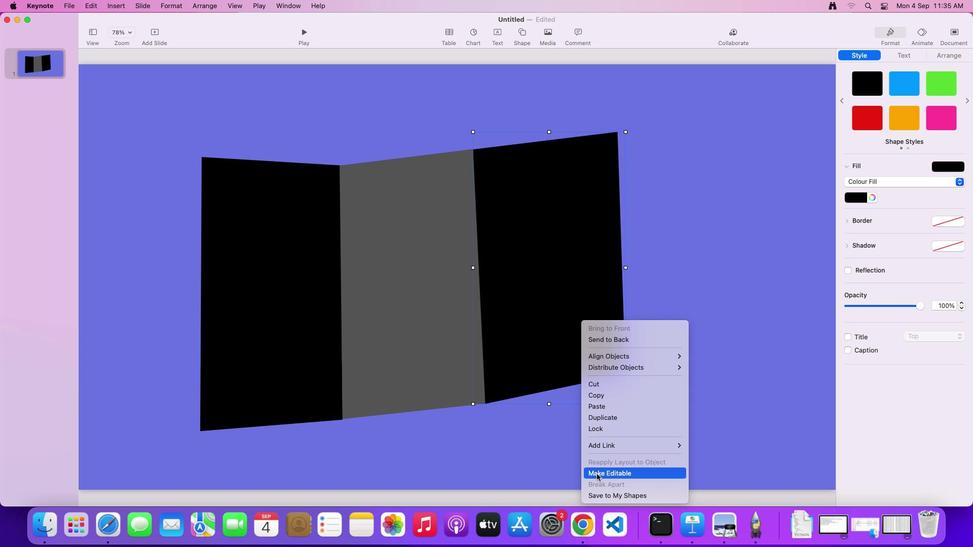
Action: Mouse moved to (622, 371)
Screenshot: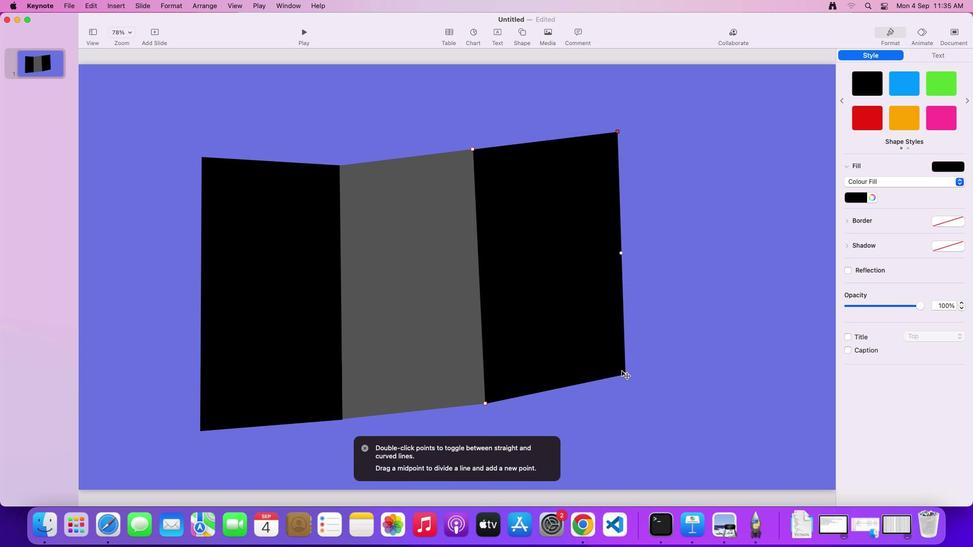 
Action: Mouse pressed left at (622, 371)
Screenshot: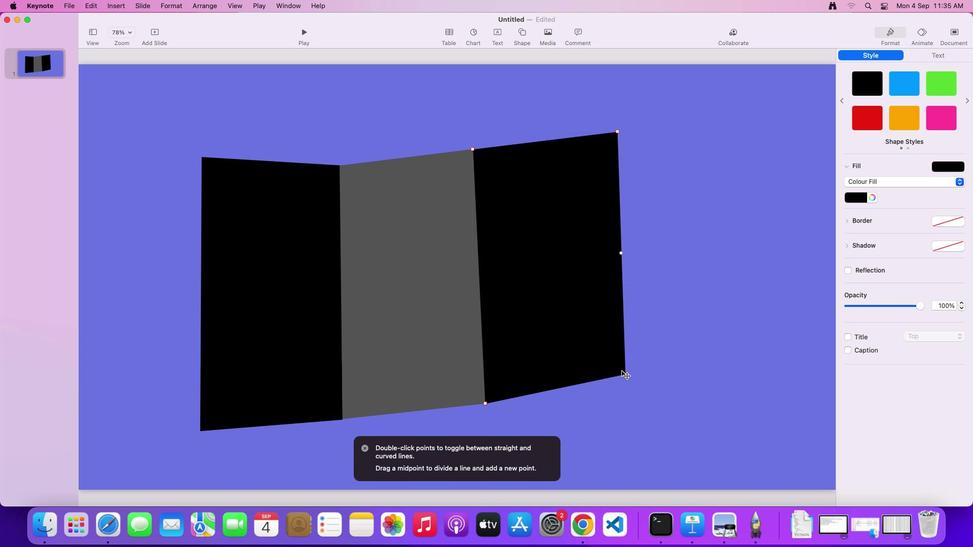 
Action: Mouse moved to (615, 128)
Screenshot: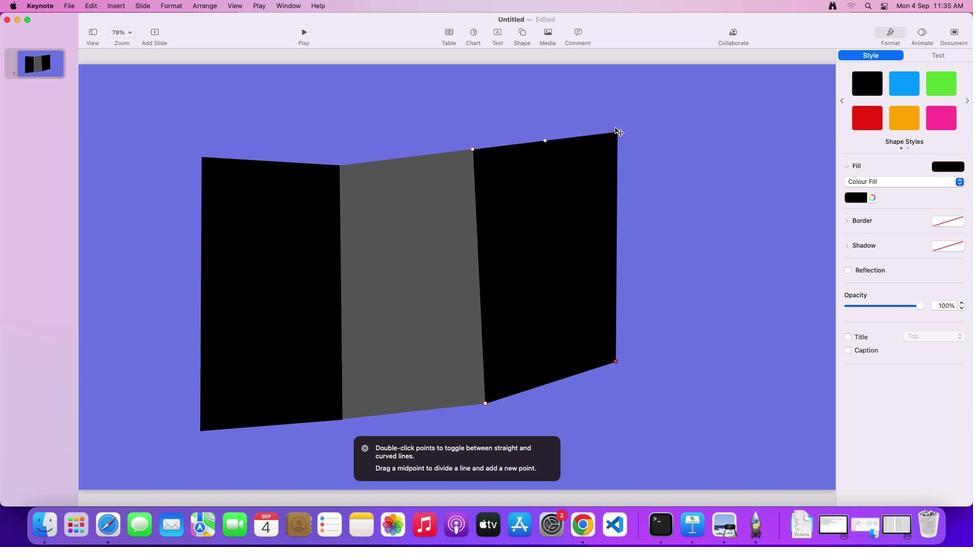 
Action: Mouse pressed left at (615, 128)
